 Task: open an excel sheet and write heading  SpendSmartAdd Dates in a column and its values below  '2023-05-01, 2023-05-03, 2023-05-05, 2023-05-10, 2023-05-15, 2023-05-20, 2023-05-25 & 2023-05-31'Add Categories in next column and its values below  Groceries, Dining Out, Transportation, Entertainment, Shopping, Utilities, Health & Miscellaneous. Add Descriptions in next column and its values below  Supermarket, Restaurant, Public Transport, Movie Tickets, Clothing Store, Internet Bill, Pharmacy & Online PurchaseAdd Amountin next column and its values below  $50, $30, $10, $20, $100, $60, $40 & $50Save page  ExpReportsheet
Action: Mouse moved to (57, 209)
Screenshot: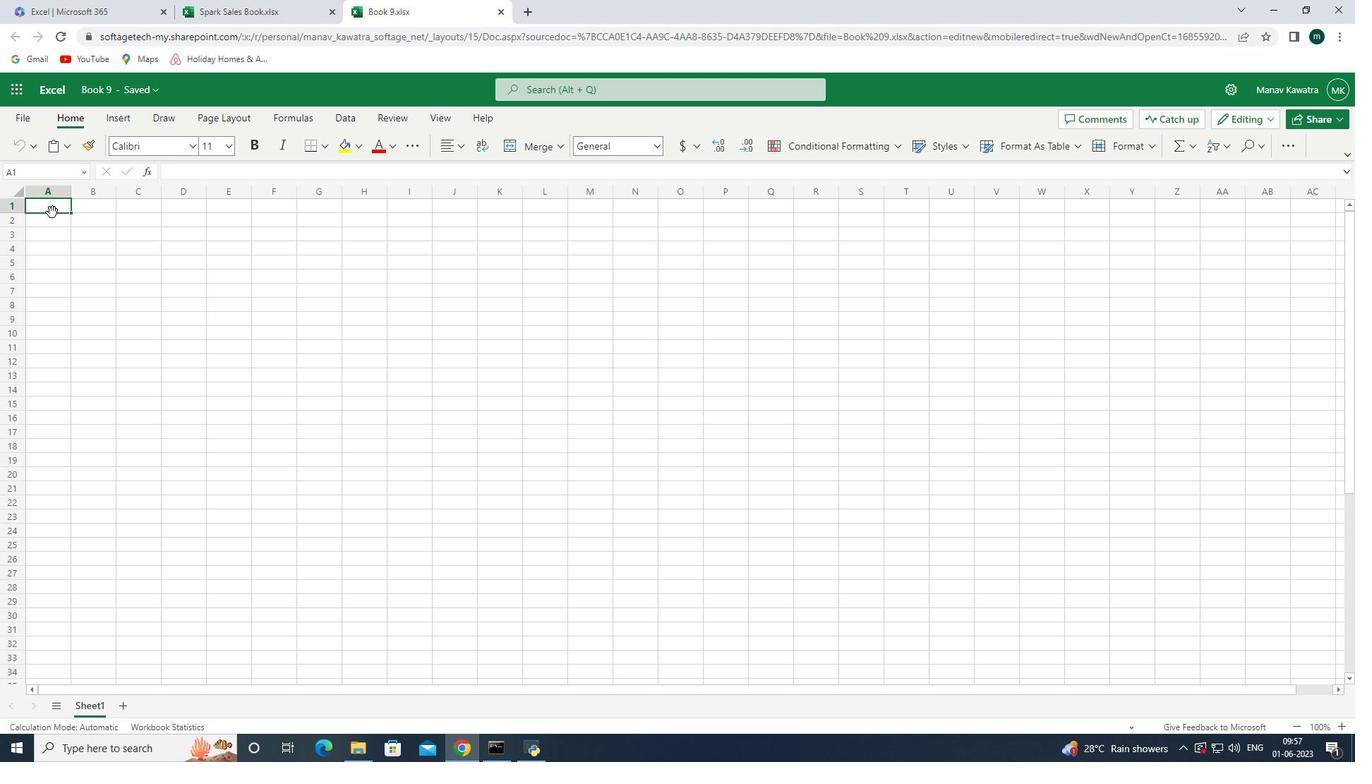 
Action: Mouse pressed left at (57, 209)
Screenshot: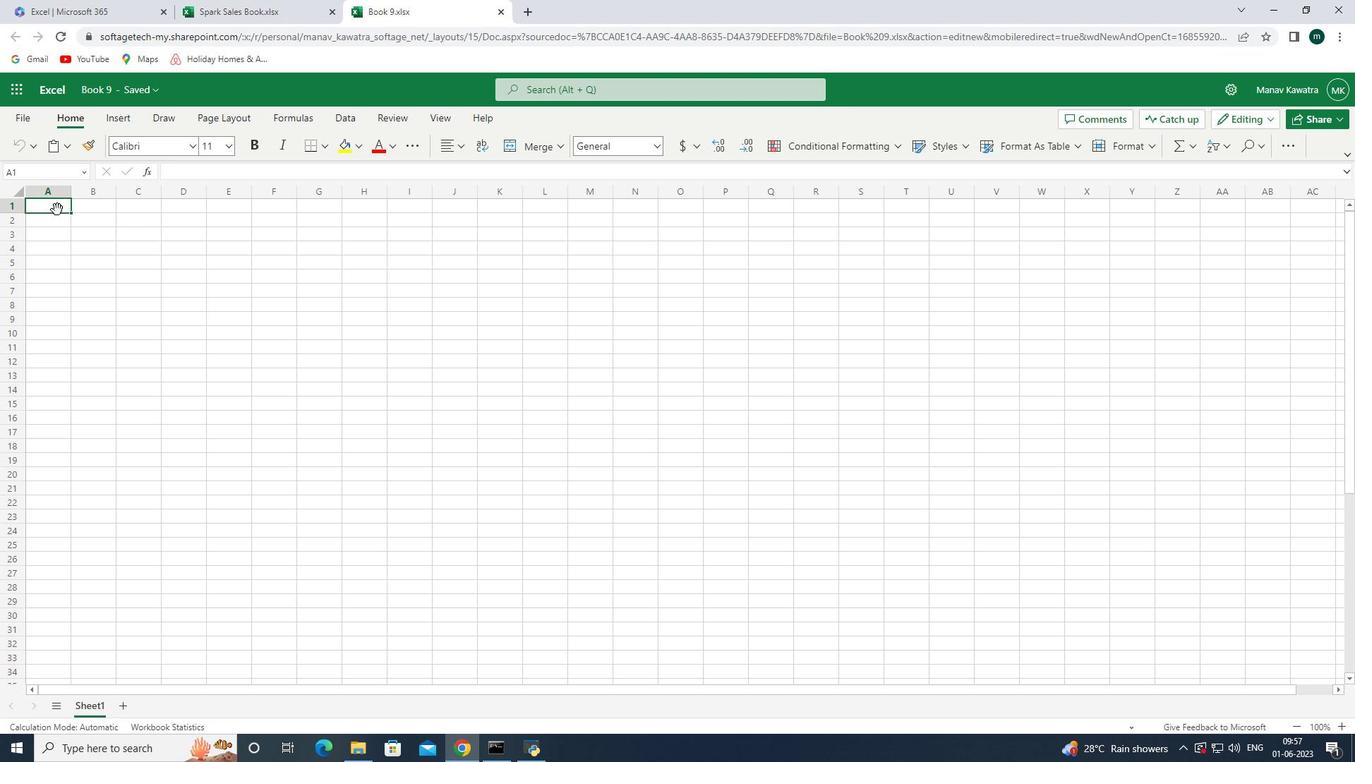 
Action: Mouse moved to (747, 186)
Screenshot: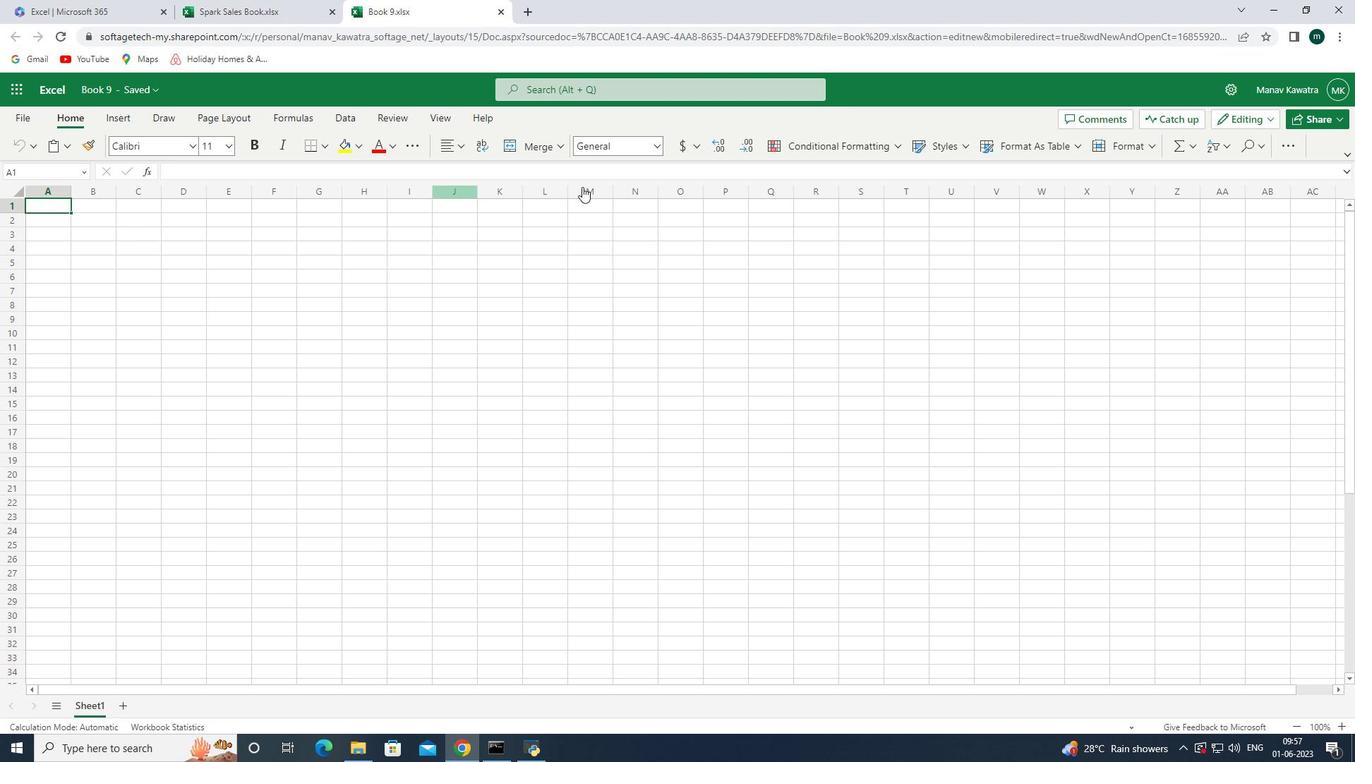 
Action: Key pressed <Key.shift><Key.shift>Spendd<Key.shift><Key.shift><Key.shift><Key.shift><Key.shift><Key.shift><Key.shift><Key.shift><Key.shift><Key.shift><Key.shift><Key.shift><Key.shift><Key.shift><Key.backspace><Key.space><Key.shift><Key.shift><Key.shift><Key.shift><Key.shift><Key.shift><Key.shift><Key.shift><Key.shift><Key.shift><Key.shift><Key.shift>Smart<Key.space><Key.shift><Key.shift><Key.shift><Key.shift><Key.shift><Key.shift><Key.shift><Key.shift><Key.shift><Key.shift><Key.shift><Key.shift><Key.shift><Key.shift><Key.shift><Key.shift><Key.shift><Key.shift><Key.shift><Key.shift><Key.shift><Key.shift><Key.shift><Key.shift><Key.shift><Key.shift><Key.shift><Key.shift><Key.shift><Key.shift><Key.shift><Key.shift><Key.shift><Key.shift><Key.shift>Add<Key.enter><Key.shift><Key.shift><Key.shift><Key.shift><Key.shift><Key.shift><Key.shift><Key.shift><Key.shift><Key.shift><Key.shift><Key.shift><Key.shift><Key.shift><Key.shift><Key.shift><Key.shift><Key.shift><Key.shift><Key.shift><Key.shift><Key.shift><Key.shift><Key.shift><Key.shift><Key.shift><Key.shift><Key.shift><Key.shift><Key.shift><Key.shift><Key.shift><Key.shift><Key.shift><Key.shift><Key.shift><Key.shift><Key.shift><Key.shift><Key.shift><Key.shift><Key.shift><Key.shift><Key.shift><Key.shift><Key.shift><Key.shift><Key.shift><Key.shift><Key.shift><Key.shift><Key.shift><Key.shift><Key.shift><Key.shift><Key.shift><Key.shift><Key.shift><Key.shift><Key.shift><Key.shift><Key.shift><Key.shift><Key.shift><Key.shift><Key.shift><Key.shift><Key.shift><Key.shift><Key.shift><Key.shift><Key.shift><Key.shift><Key.shift><Key.shift><Key.shift><Key.shift><Key.shift><Key.shift><Key.shift><Key.shift><Key.shift><Key.shift><Key.shift><Key.shift><Key.shift><Key.shift><Key.shift><Key.shift><Key.shift><Key.shift><Key.shift><Key.shift><Key.shift><Key.shift><Key.shift><Key.shift><Key.shift><Key.shift><Key.shift><Key.shift><Key.shift><Key.shift><Key.shift><Key.shift><Key.shift><Key.shift><Key.shift><Key.shift><Key.shift><Key.shift><Key.shift><Key.shift><Key.shift><Key.shift><Key.shift><Key.shift><Key.shift><Key.shift><Key.shift><Key.shift><Key.shift><Key.shift><Key.shift><Key.shift><Key.shift><Key.shift><Key.shift>Dates<Key.space><Key.enter>2023-05-01<Key.enter>2020<Key.backspace>
Screenshot: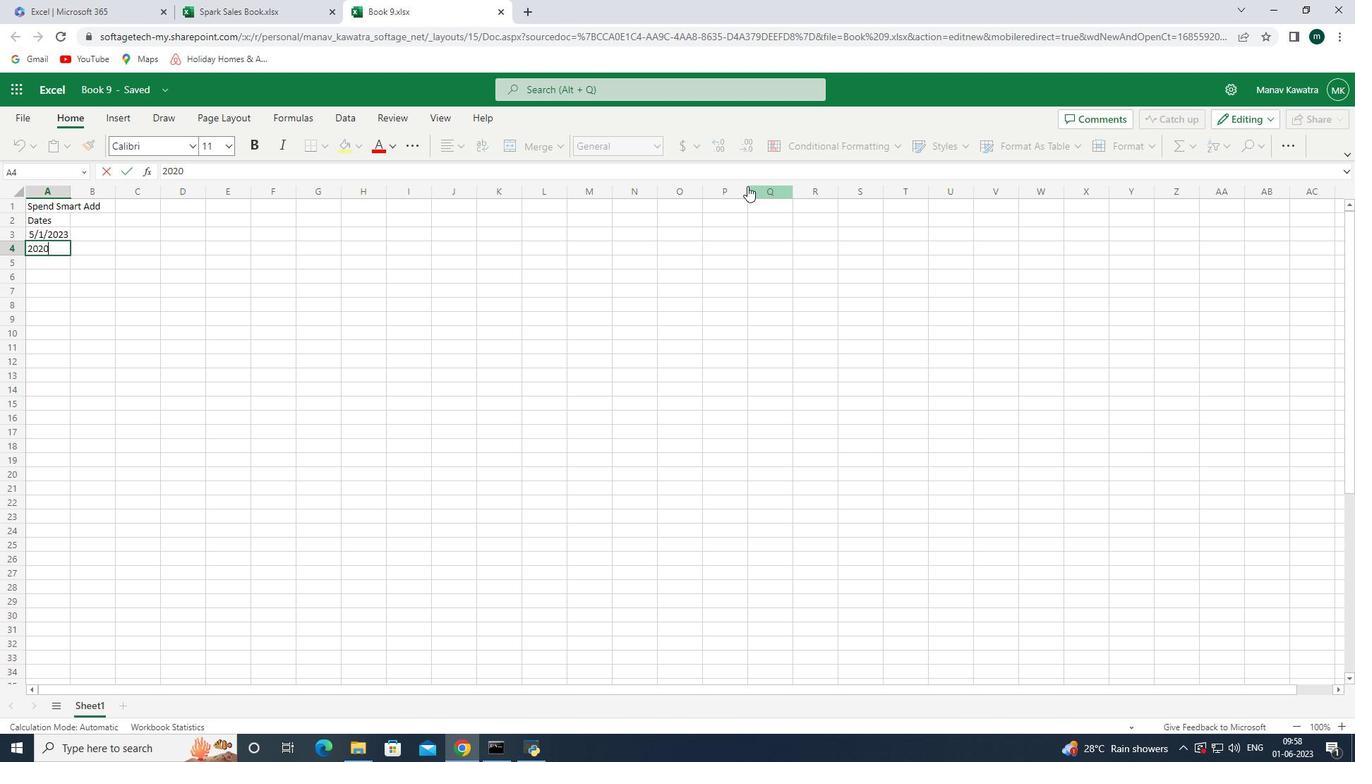 
Action: Mouse moved to (751, 185)
Screenshot: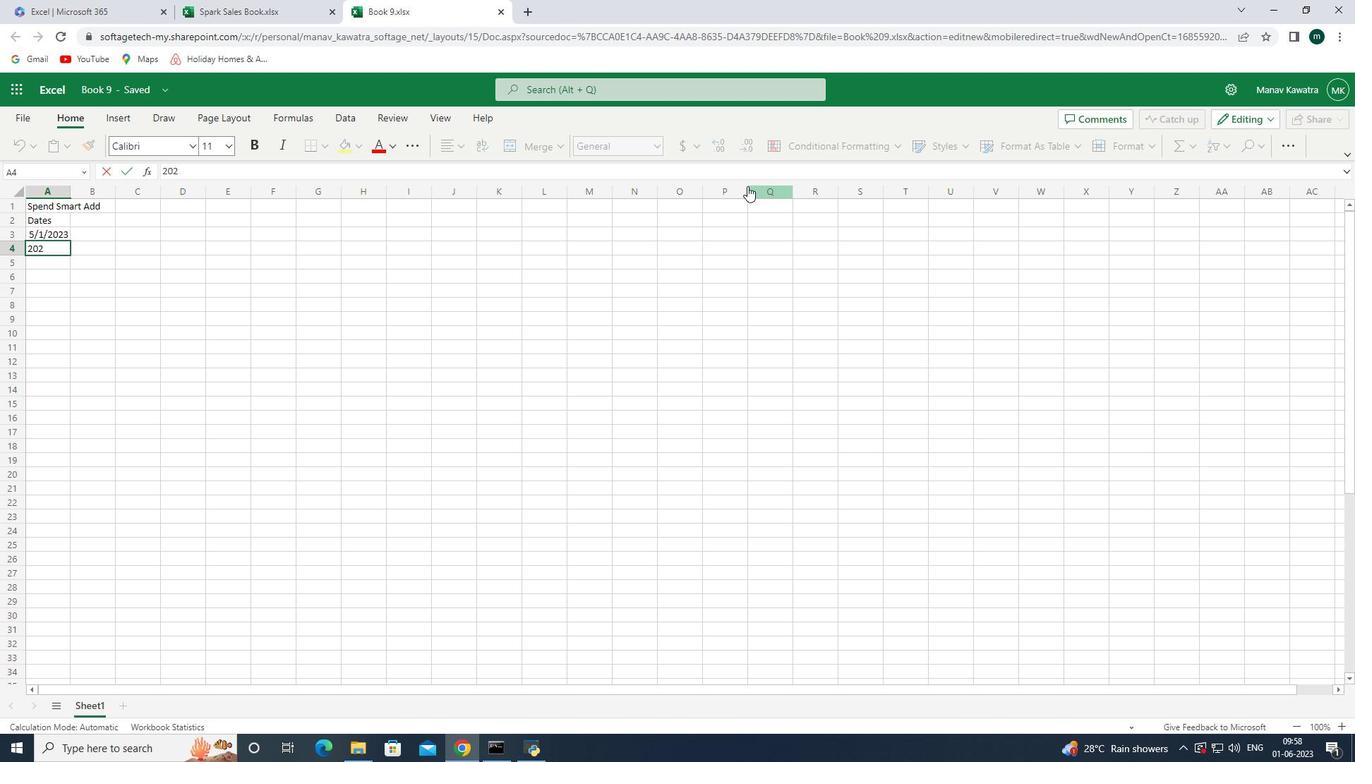 
Action: Key pressed 3-05-03<Key.enter>2023-05-05<Key.enter>2023-05-10<Key.enter>2023-05-15<Key.enter>2023-05-20<Key.enter>2023-05-25<Key.enter>2023-05-31<Key.enter><Key.right><Key.up><Key.up><Key.up><Key.up><Key.up><Key.up><Key.up><Key.up><Key.up><Key.shift><Key.shift><Key.shift><Key.shift><Key.shift><Key.shift><Key.shift><Key.shift>A<Key.backspace><Key.shift><Key.shift>Categories<Key.space><Key.enter><Key.shift><Key.shift><Key.shift><Key.shift><Key.shift><Key.shift><Key.shift><Key.shift><Key.shift><Key.shift><Key.shift><Key.shift><Key.shift><Key.shift><Key.shift><Key.shift><Key.shift><Key.shift><Key.shift><Key.shift><Key.shift><Key.shift><Key.shift>Groceries<Key.space><Key.enter><Key.shift>Dining<Key.space><Key.shift>Out<Key.enter><Key.shift><Key.shift><Key.shift><Key.shift><Key.shift><Key.shift>Transportation<Key.enter><Key.shift><Key.shift><Key.shift><Key.shift>Entertainment\<Key.backspace><Key.enter><Key.shift><Key.shift><Key.shift><Key.shift><Key.shift><Key.shift><Key.shift><Key.shift><Key.shift><Key.shift><Key.shift><Key.shift><Key.shift><Key.shift><Key.shift><Key.shift><Key.shift><Key.shift><Key.shift><Key.shift><Key.shift><Key.shift><Key.shift><Key.shift><Key.shift><Key.shift><Key.shift><Key.shift><Key.shift><Key.shift><Key.shift><Key.shift><Key.shift><Key.shift><Key.shift><Key.shift><Key.shift><Key.shift><Key.shift><Key.shift><Key.shift><Key.shift><Key.shift><Key.shift><Key.shift><Key.shift><Key.shift><Key.shift><Key.shift><Key.shift><Key.shift><Key.shift><Key.shift><Key.shift><Key.shift><Key.shift><Key.shift><Key.shift><Key.shift><Key.shift><Key.shift><Key.shift><Key.shift><Key.shift><Key.shift><Key.shift><Key.shift><Key.shift><Key.shift><Key.shift><Key.shift><Key.shift><Key.shift><Key.shift><Key.shift><Key.shift><Key.shift>Shopping<Key.enter><Key.shift><Key.shift><Key.shift><Key.shift><Key.shift><Key.shift><Key.shift><Key.shift><Key.shift><Key.shift><Key.shift><Key.shift><Key.shift><Key.shift><Key.shift><Key.shift><Key.shift><Key.shift><Key.shift><Key.shift><Key.shift><Key.shift><Key.shift><Key.shift><Key.shift><Key.shift><Key.shift><Key.shift><Key.shift><Key.shift><Key.shift><Key.shift><Key.shift><Key.shift><Key.shift><Key.shift><Key.shift><Key.shift><Key.shift><Key.shift><Key.shift><Key.shift><Key.shift><Key.shift>Utilities<Key.enter><Key.shift>Health<Key.space><Key.shift><Key.shift><Key.shift><Key.shift><Key.enter><Key.shift><Key.shift><Key.shift><Key.shift><Key.shift><Key.shift><Key.shift><Key.shift>Miscelaneous<Key.enter><Key.right><Key.up><Key.up>
Screenshot: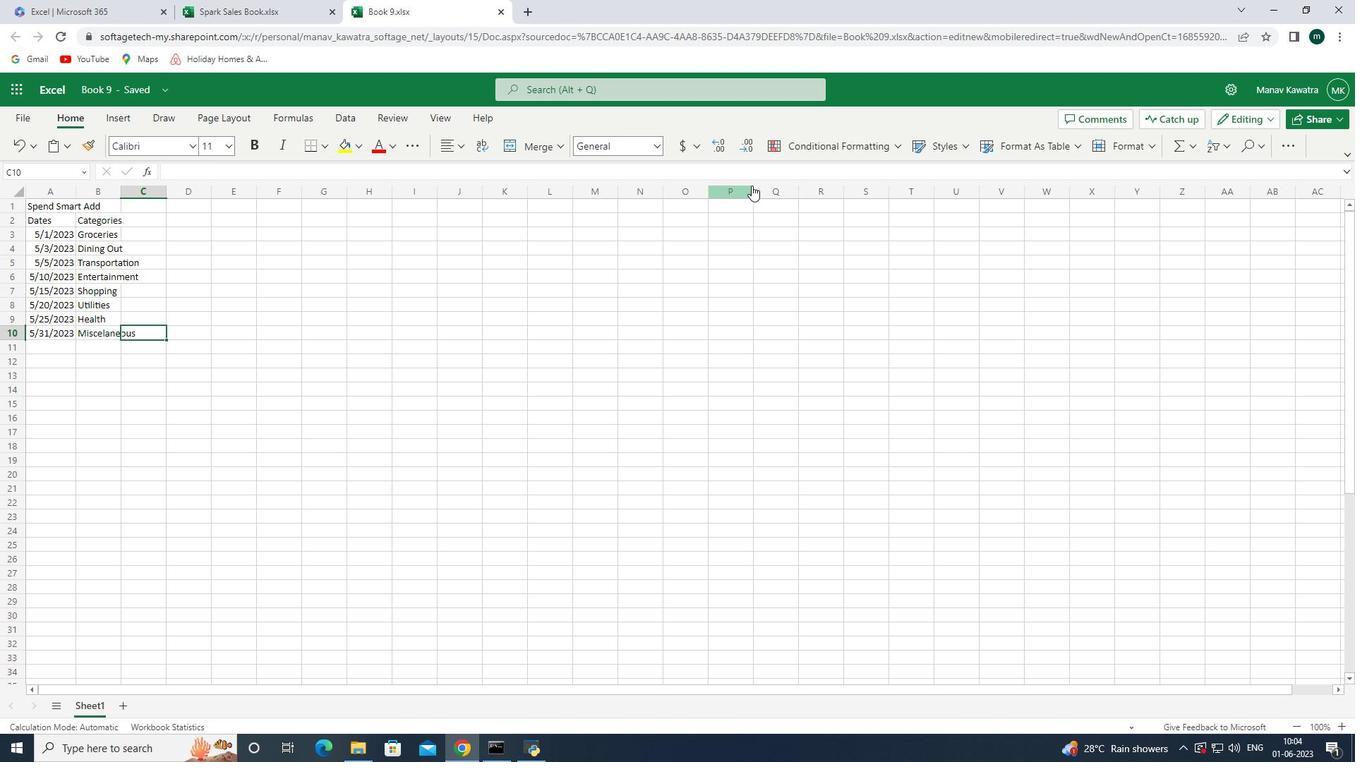 
Action: Mouse moved to (76, 193)
Screenshot: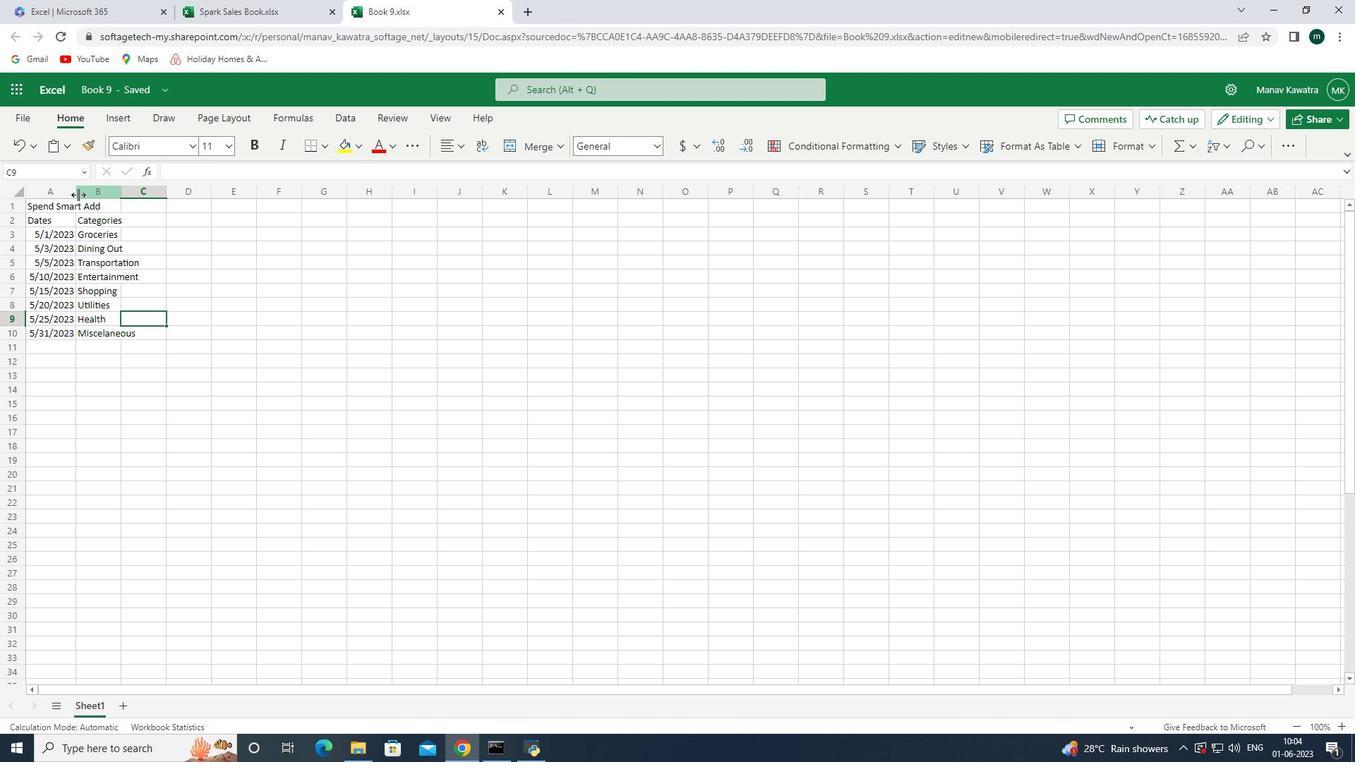 
Action: Mouse pressed left at (76, 193)
Screenshot: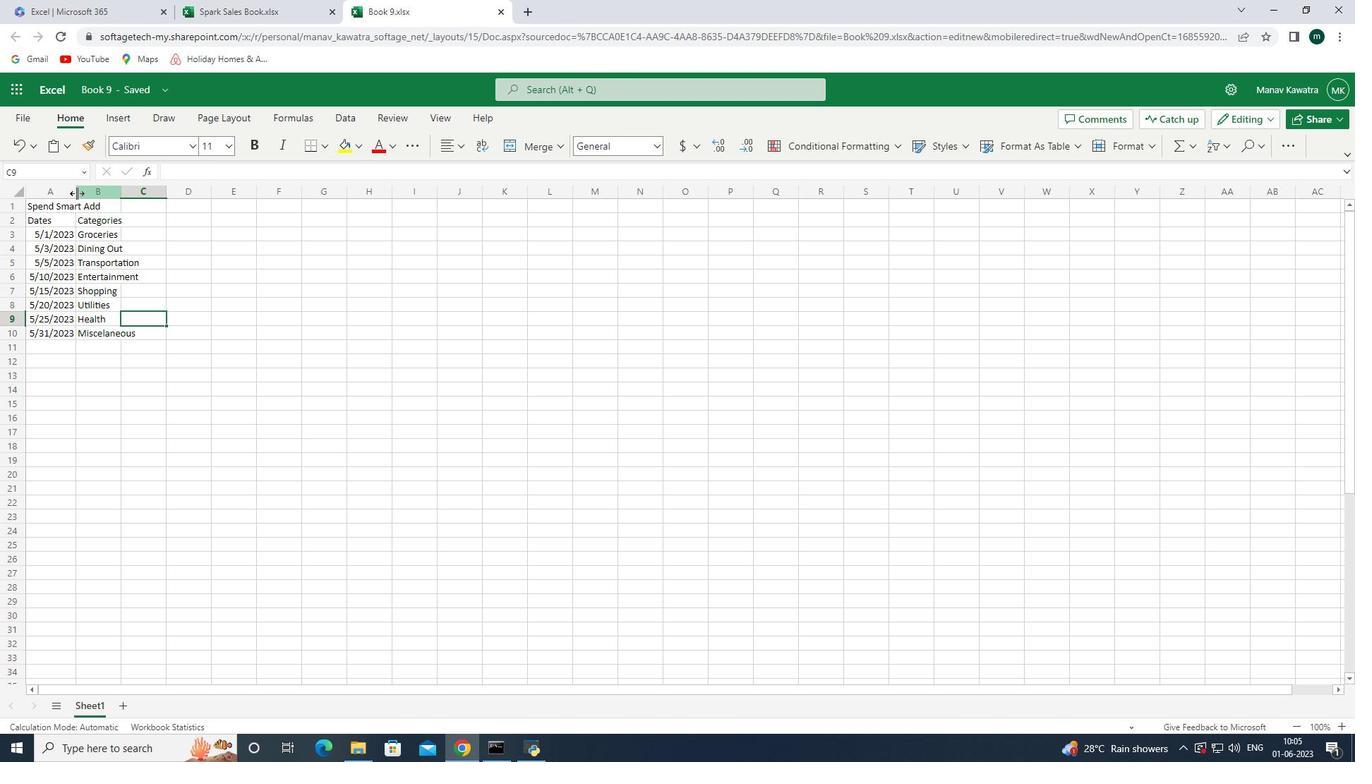 
Action: Mouse pressed left at (76, 193)
Screenshot: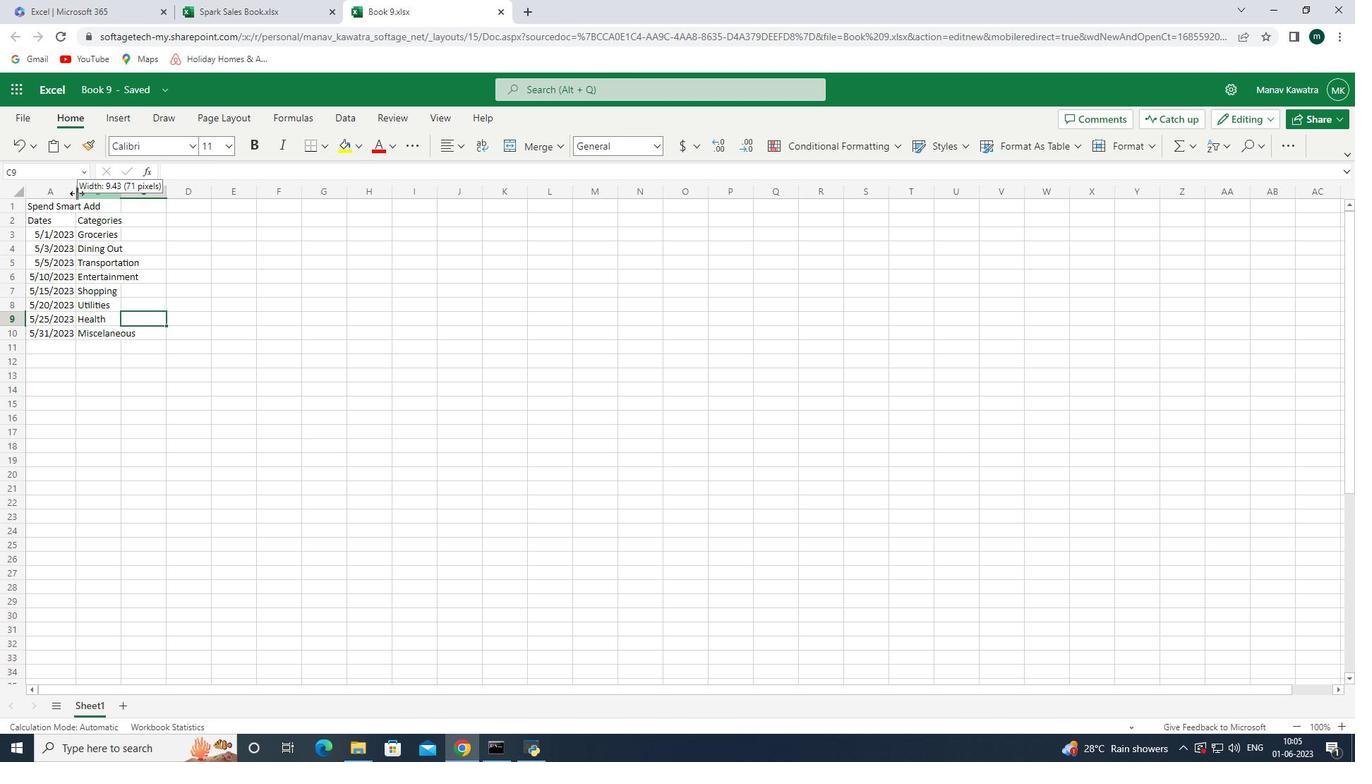 
Action: Mouse moved to (104, 191)
Screenshot: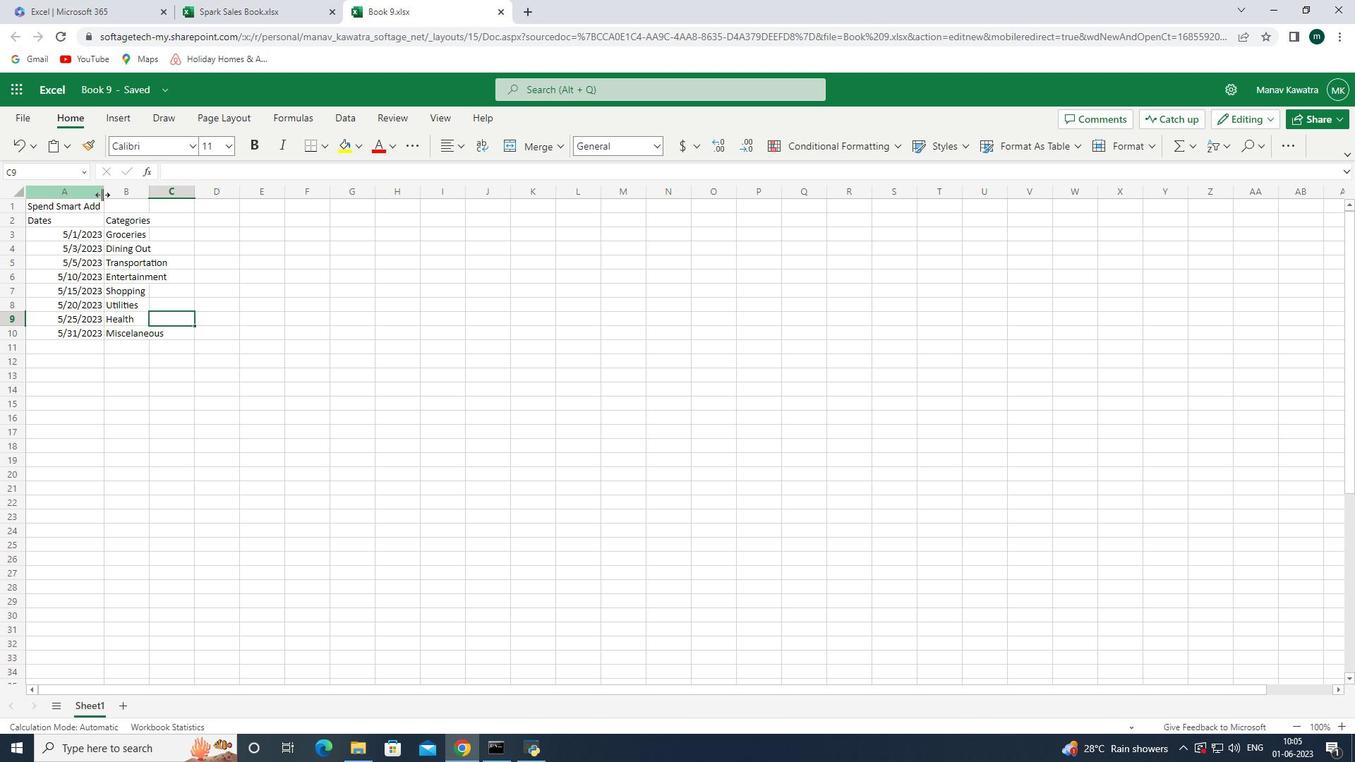 
Action: Mouse pressed left at (104, 191)
Screenshot: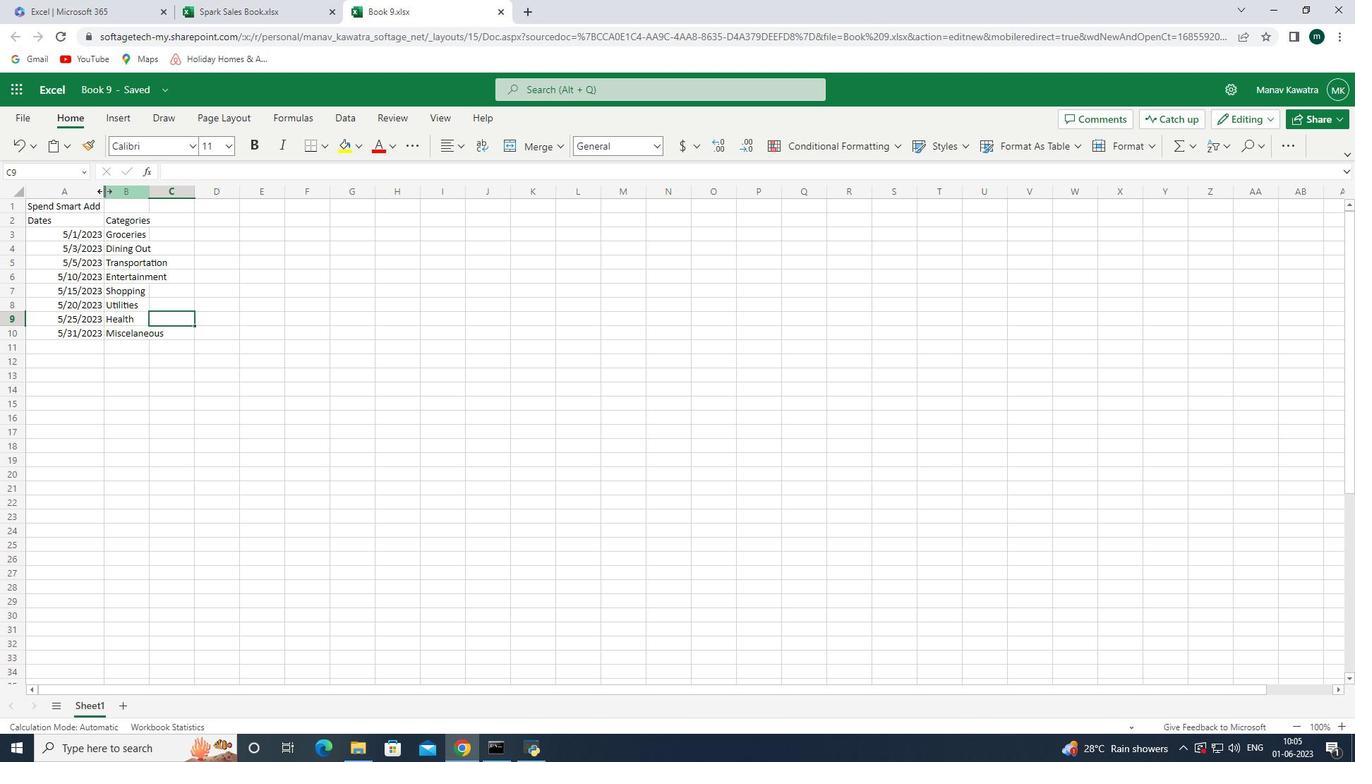 
Action: Mouse moved to (90, 189)
Screenshot: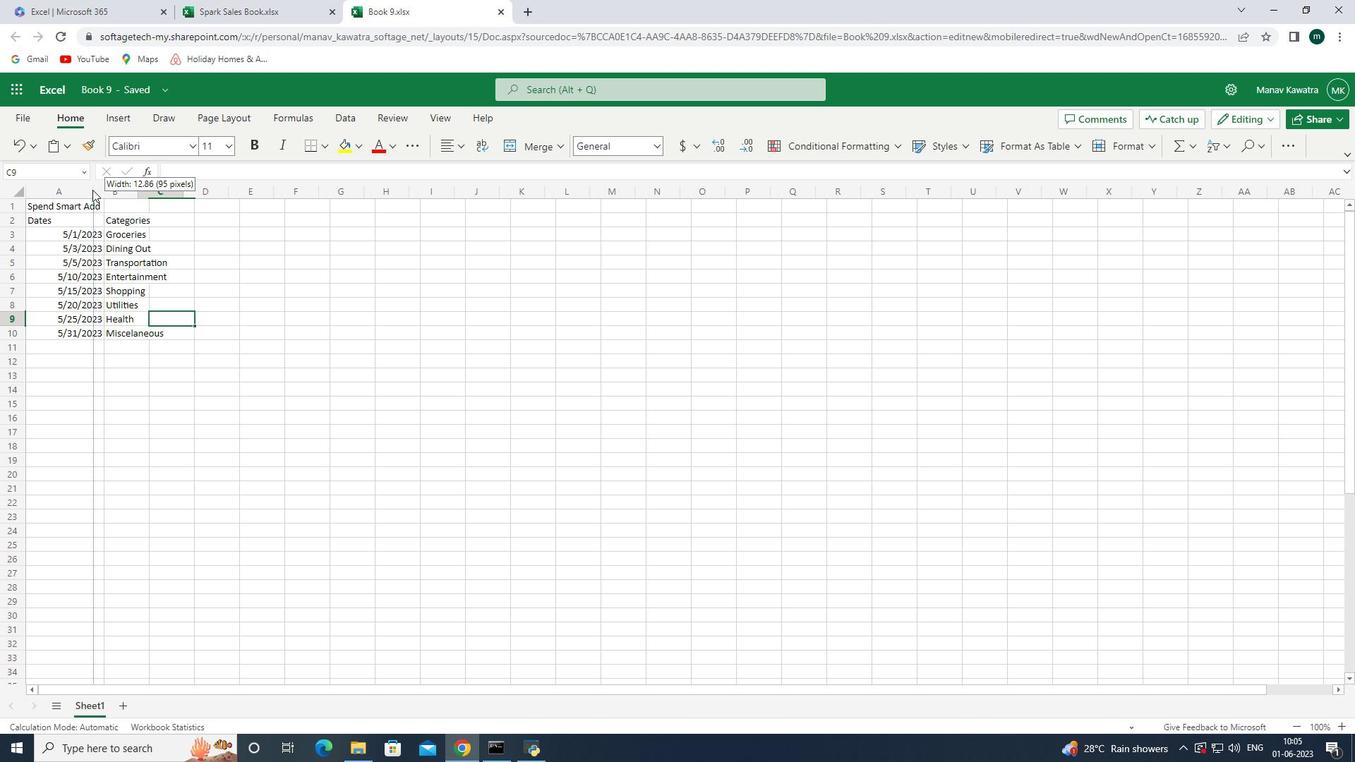 
Action: Mouse pressed left at (90, 189)
Screenshot: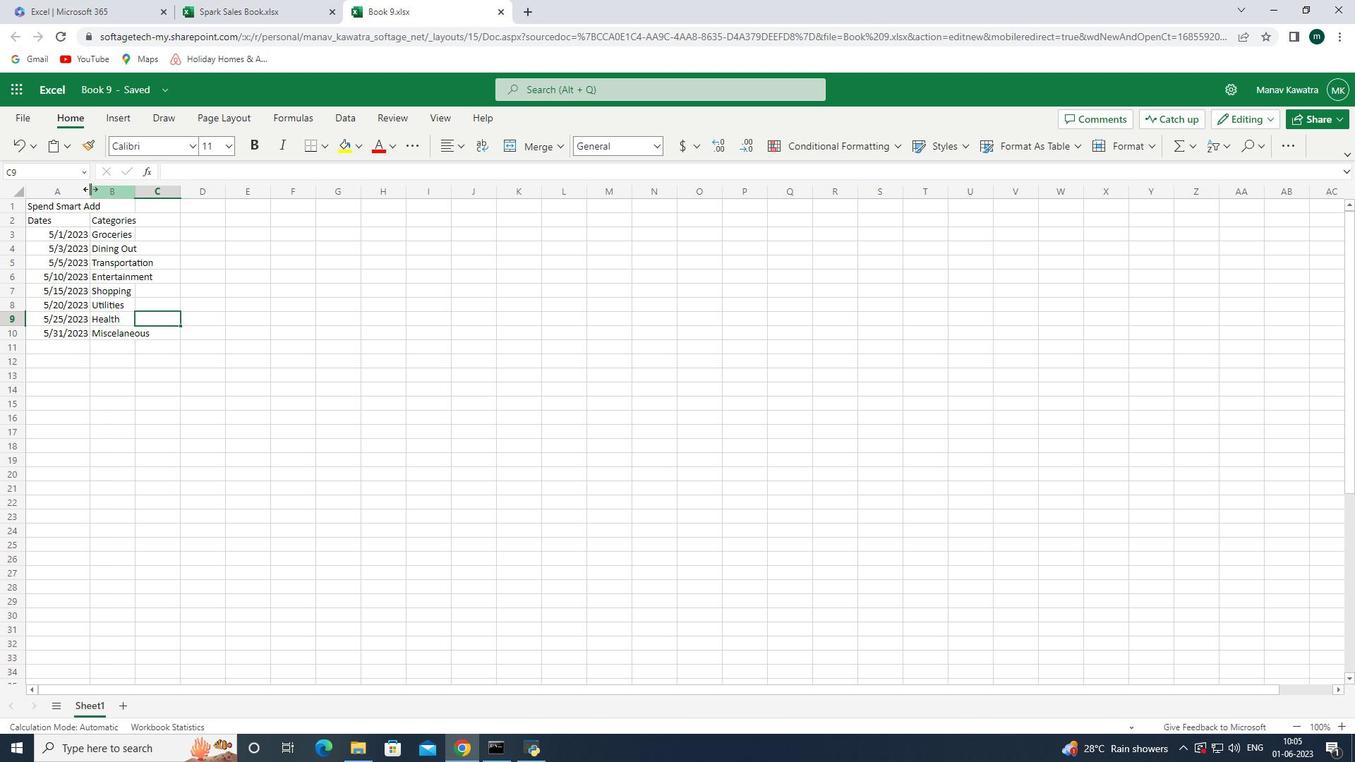 
Action: Mouse moved to (129, 189)
Screenshot: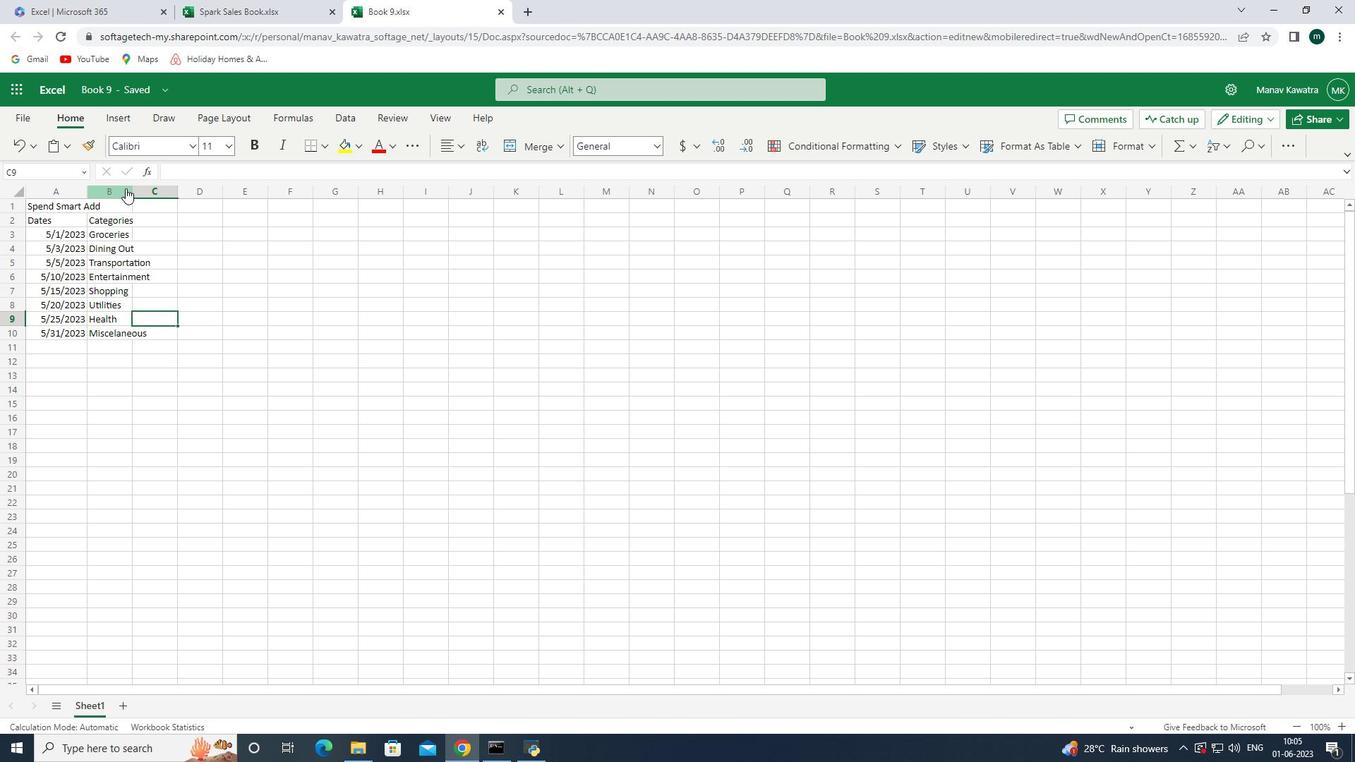 
Action: Mouse pressed left at (129, 189)
Screenshot: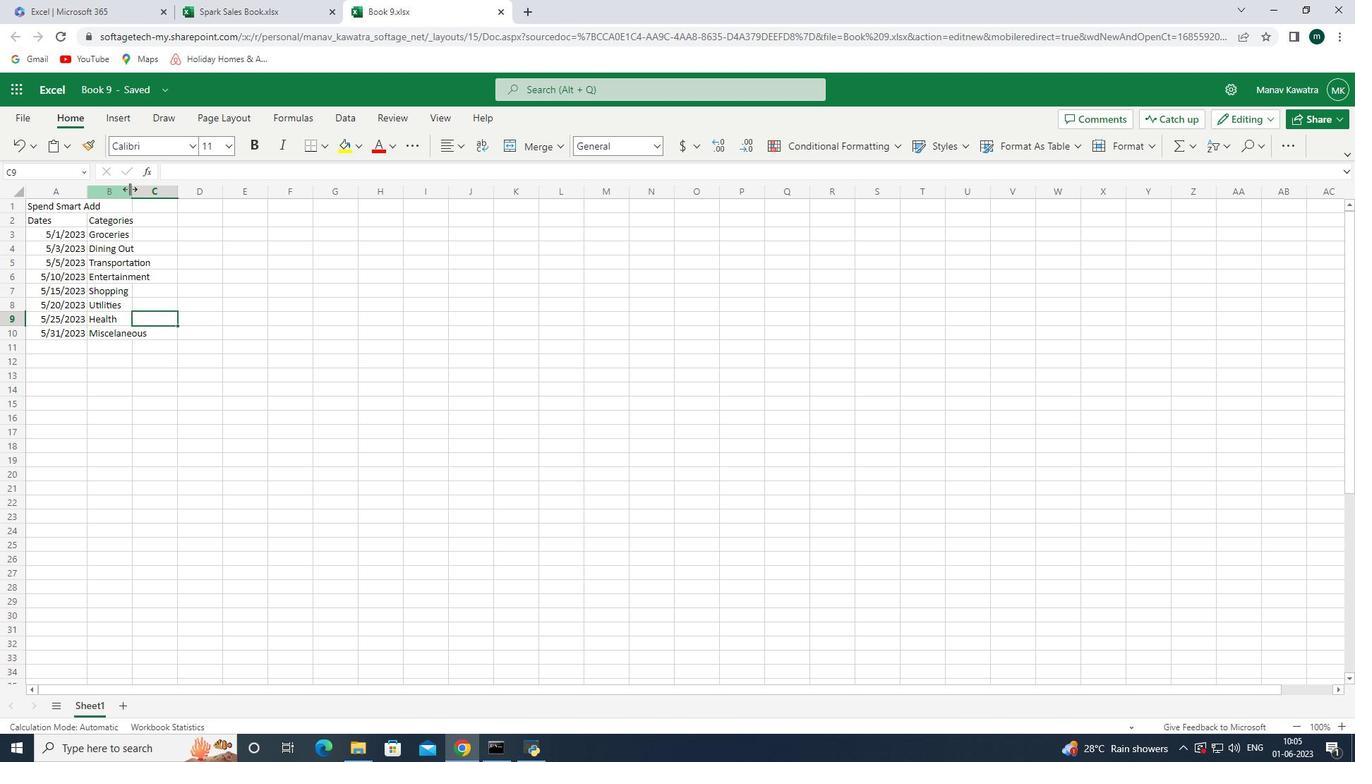 
Action: Mouse pressed left at (129, 189)
Screenshot: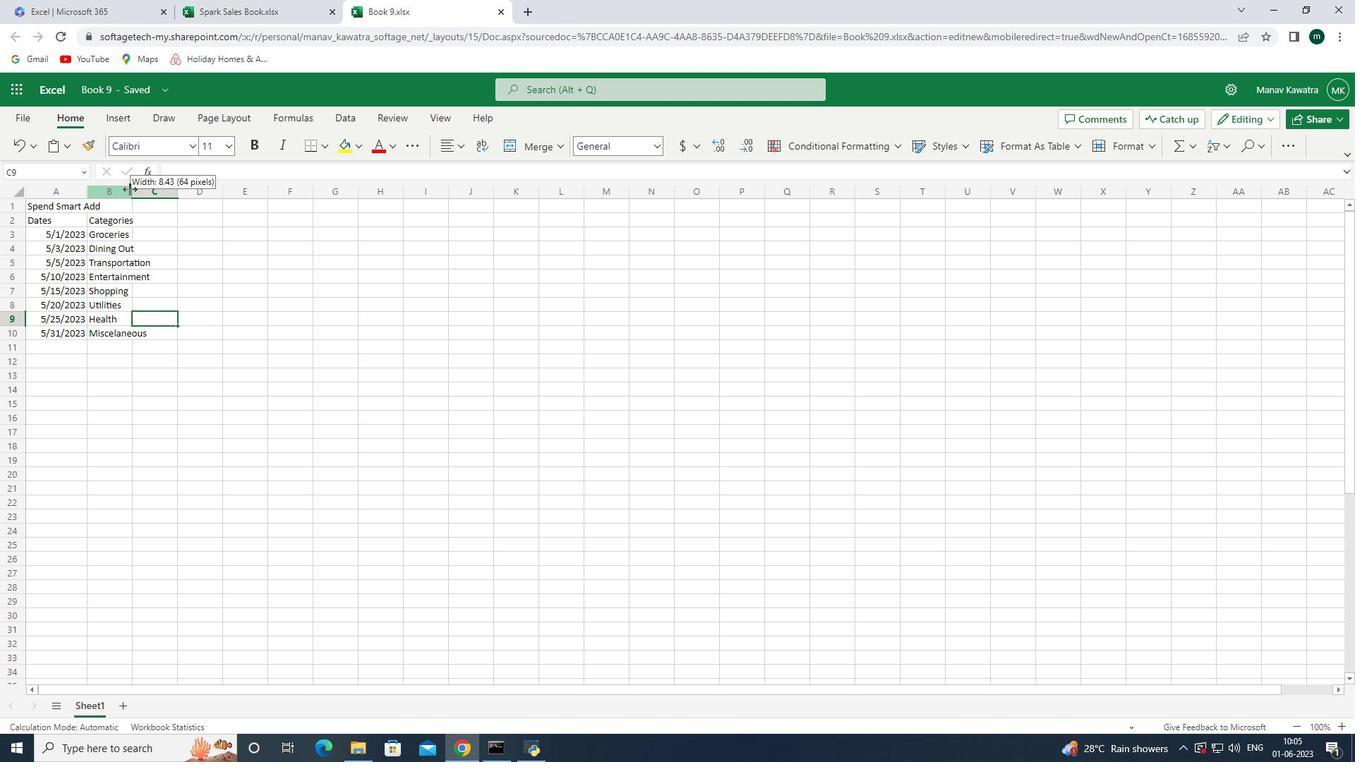 
Action: Mouse moved to (169, 215)
Screenshot: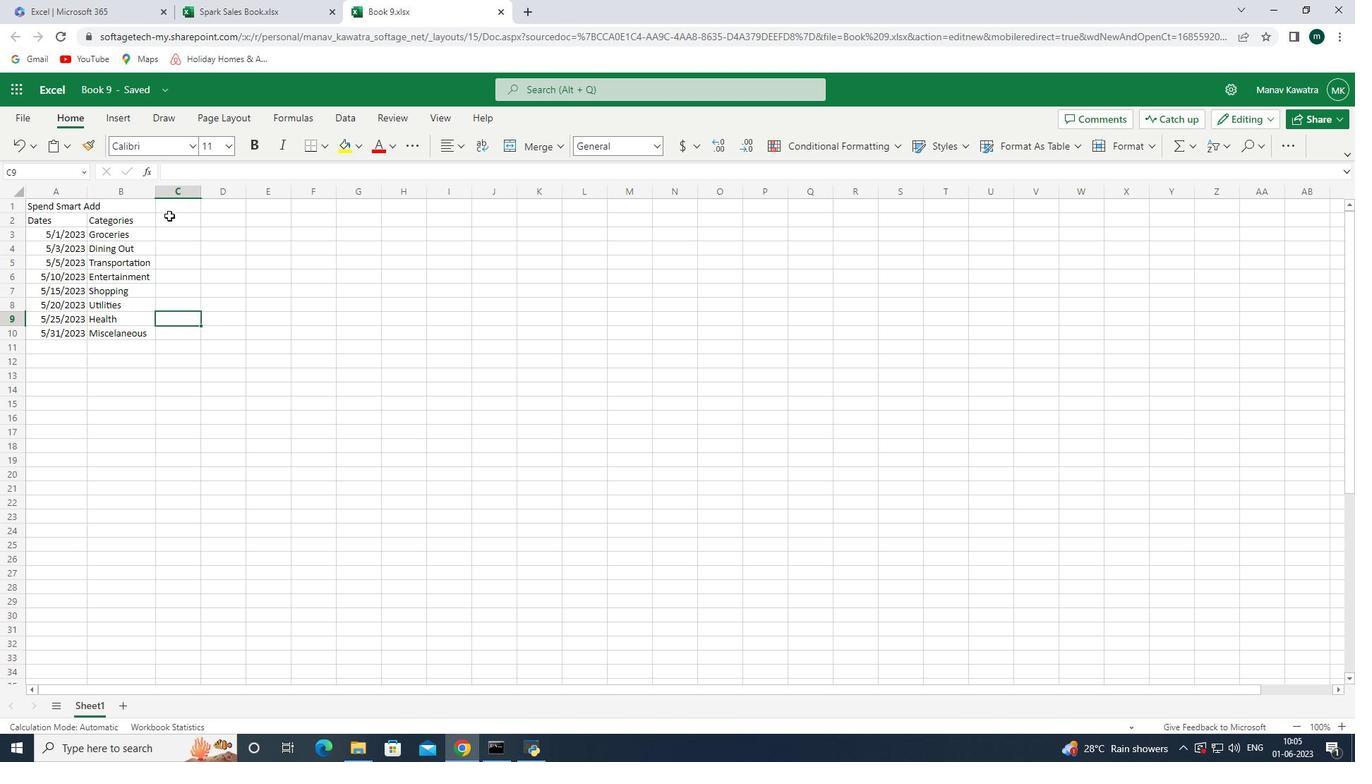 
Action: Mouse pressed left at (169, 215)
Screenshot: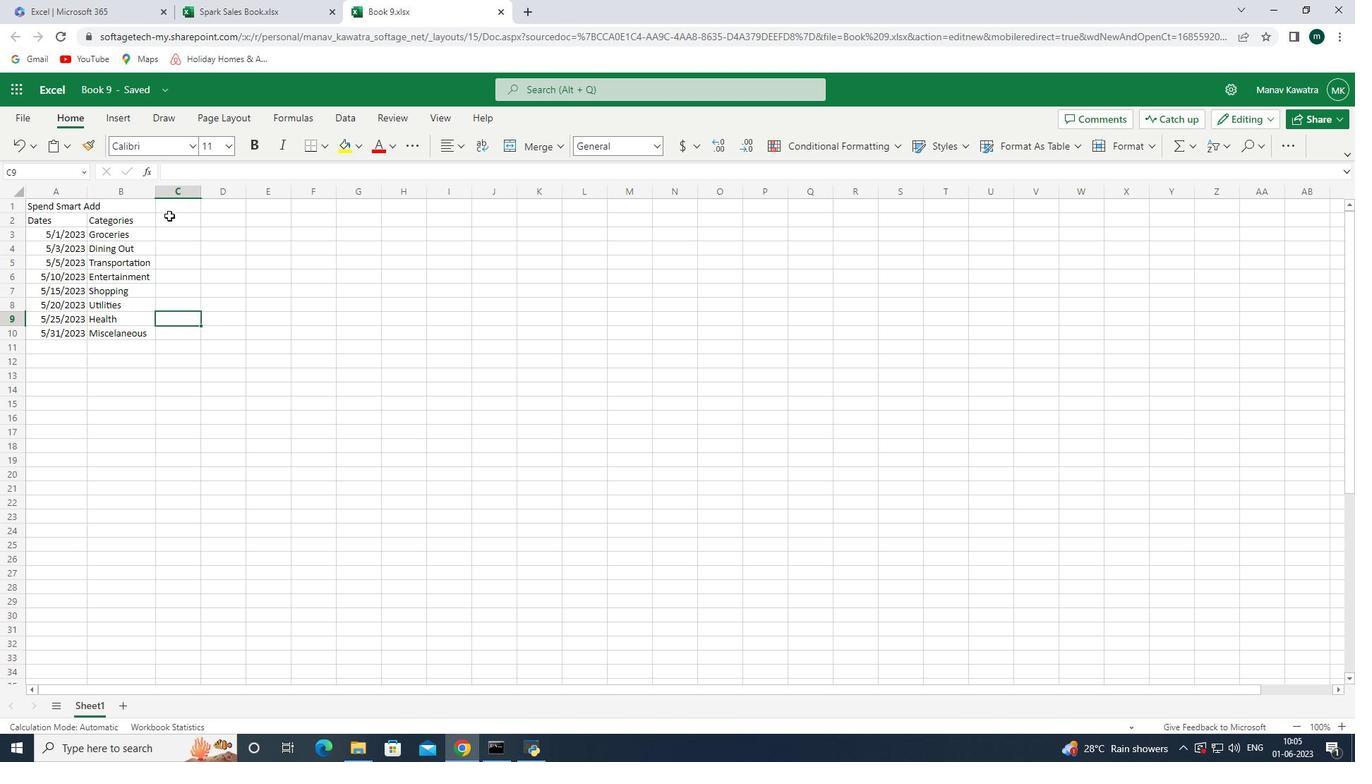
Action: Key pressed <Key.down><Key.up><Key.down><Key.up><Key.shift><Key.shift><Key.shift><Key.shift><Key.shift><Key.shift><Key.shift><Key.shift><Key.shift><Key.shift><Key.shift><Key.shift><Key.shift><Key.shift><Key.shift><Key.shift><Key.shift><Key.shift><Key.shift><Key.shift><Key.shift><Key.shift><Key.shift><Key.shift><Key.shift><Key.shift><Key.shift><Key.shift><Key.shift><Key.shift><Key.shift><Key.shift><Key.shift><Key.shift><Key.shift><Key.shift><Key.shift><Key.shift><Key.shift><Key.shift><Key.shift><Key.shift><Key.shift><Key.shift><Key.shift><Key.shift><Key.shift><Key.shift><Key.shift><Key.shift><Key.shift><Key.shift><Key.shift>Descripion<Key.space><Key.backspace>s<Key.enter><Key.shift>Supermarket<Key.space><Key.enter><Key.shift><Key.shift><Key.shift><Key.shift><Key.shift><Key.shift><Key.shift><Key.shift>Rsta<Key.backspace><Key.backspace><Key.backspace>estaurant<Key.enter><Key.shift>Public<Key.space><Key.enter>
Screenshot: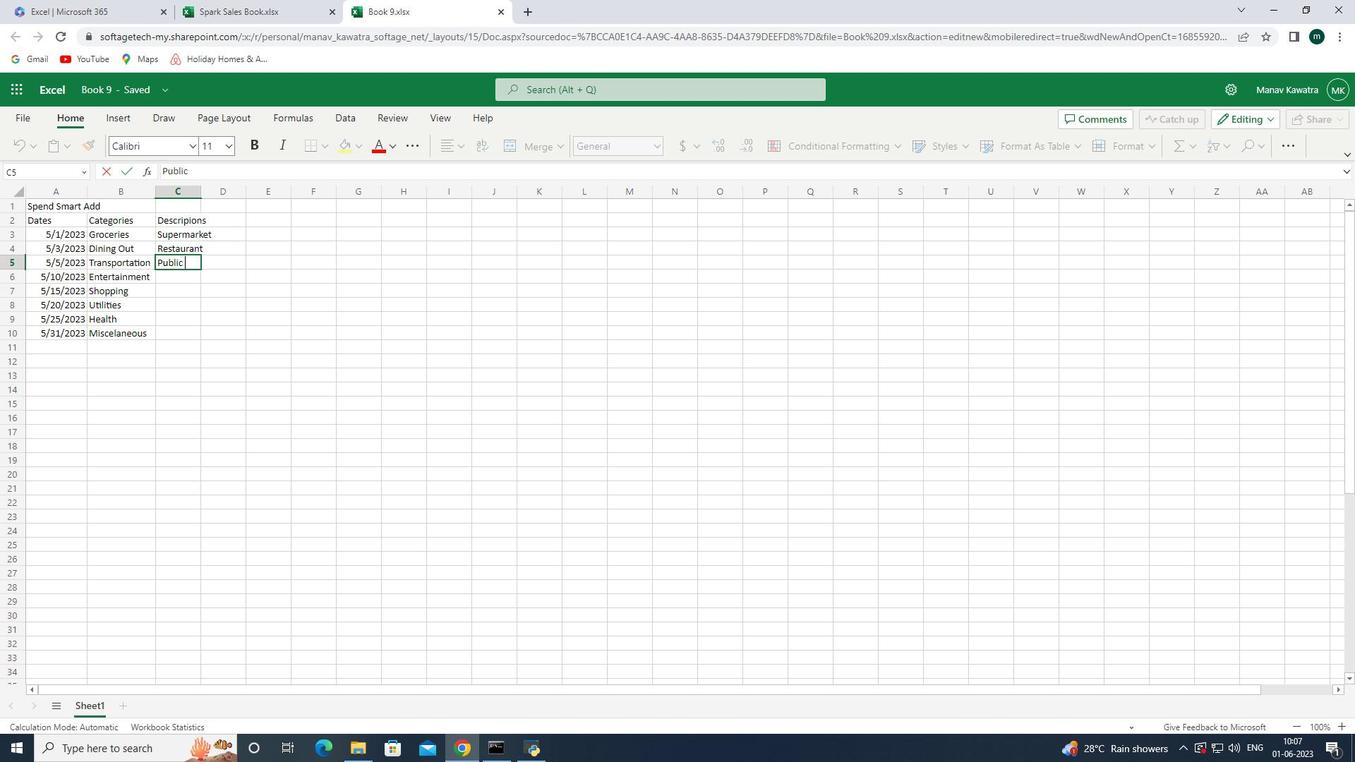 
Action: Mouse moved to (419, 141)
Screenshot: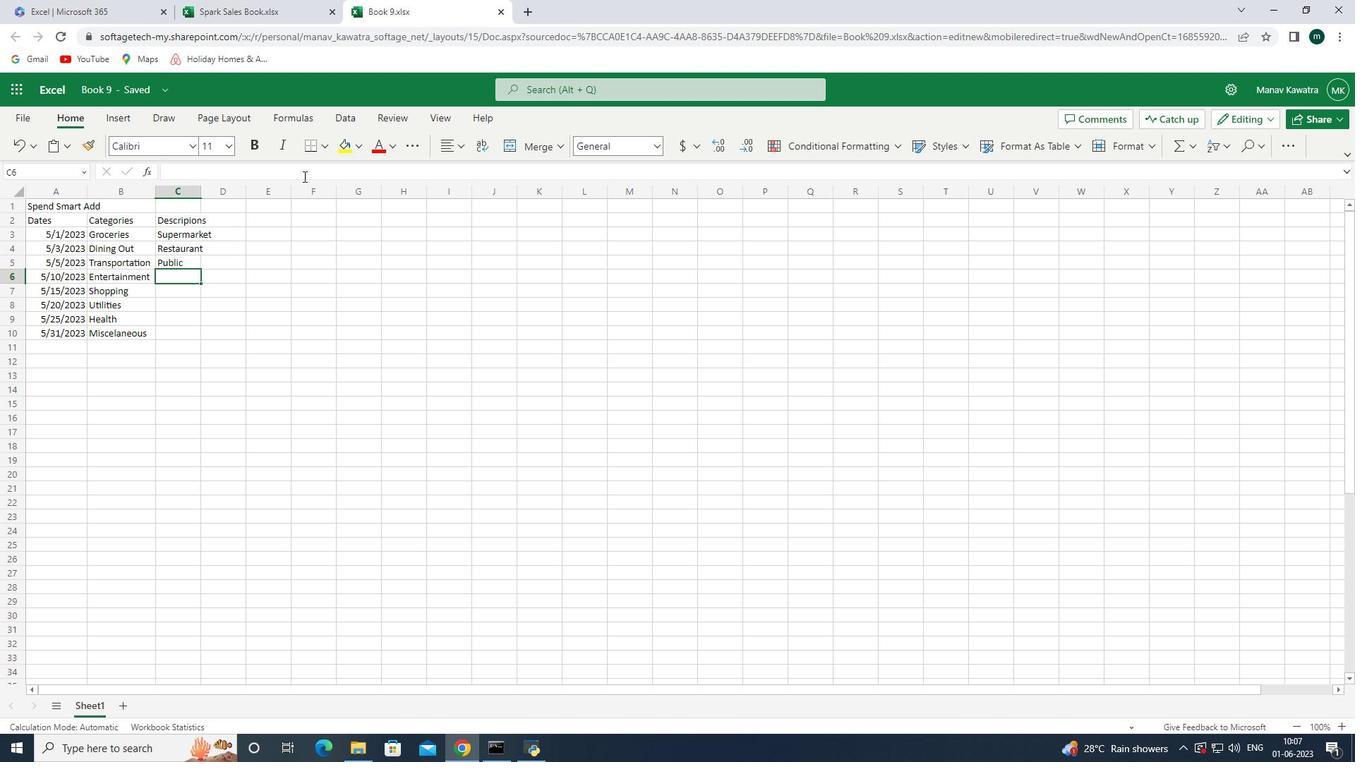 
Action: Key pressed <Key.down><Key.up><Key.up><Key.enter><Key.up>
Screenshot: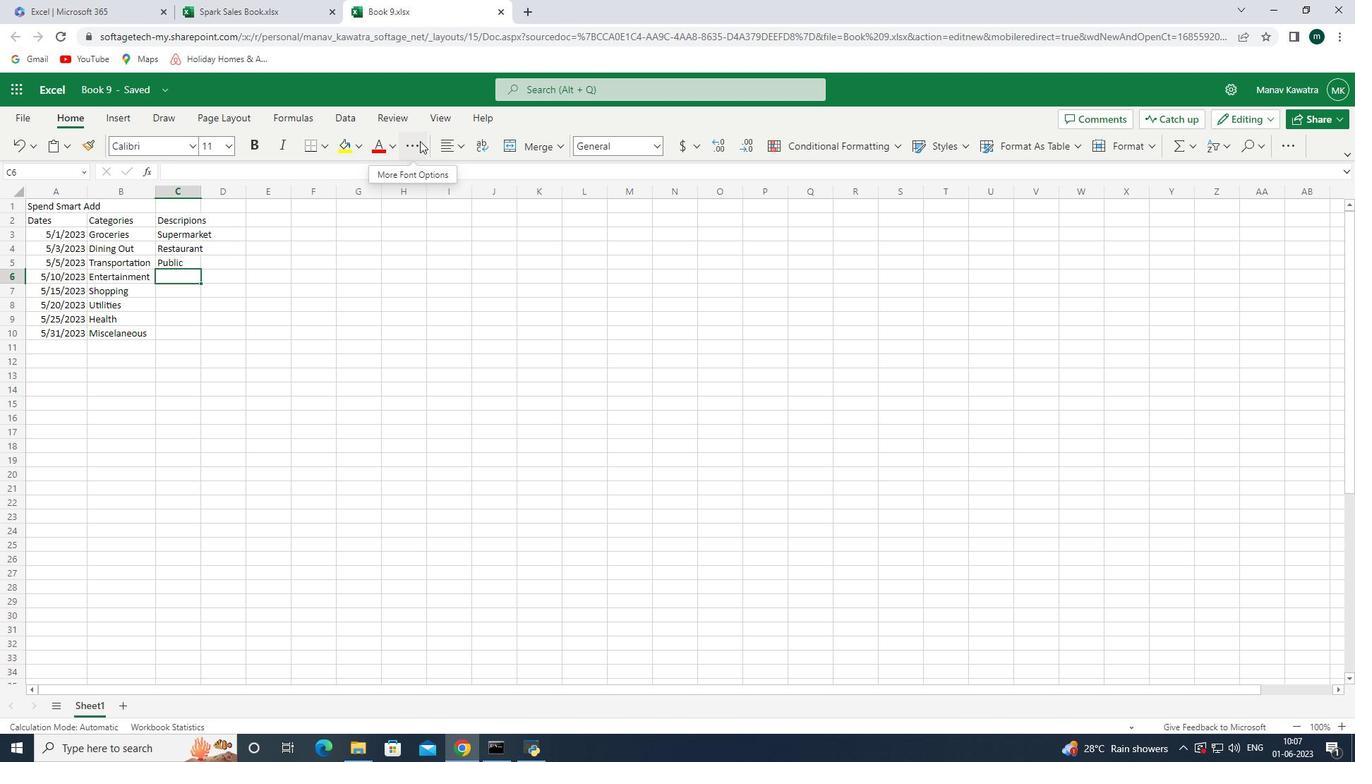 
Action: Mouse moved to (199, 266)
Screenshot: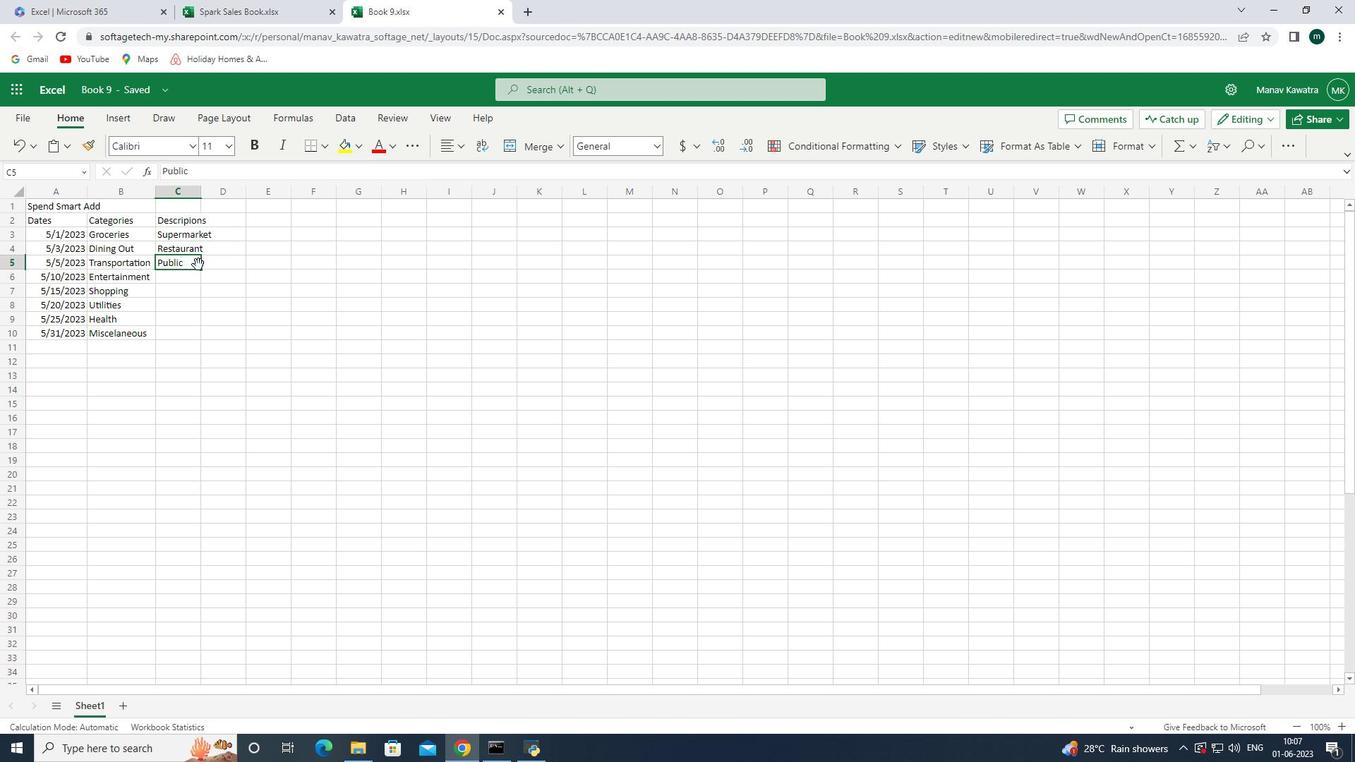 
Action: Mouse pressed left at (199, 266)
Screenshot: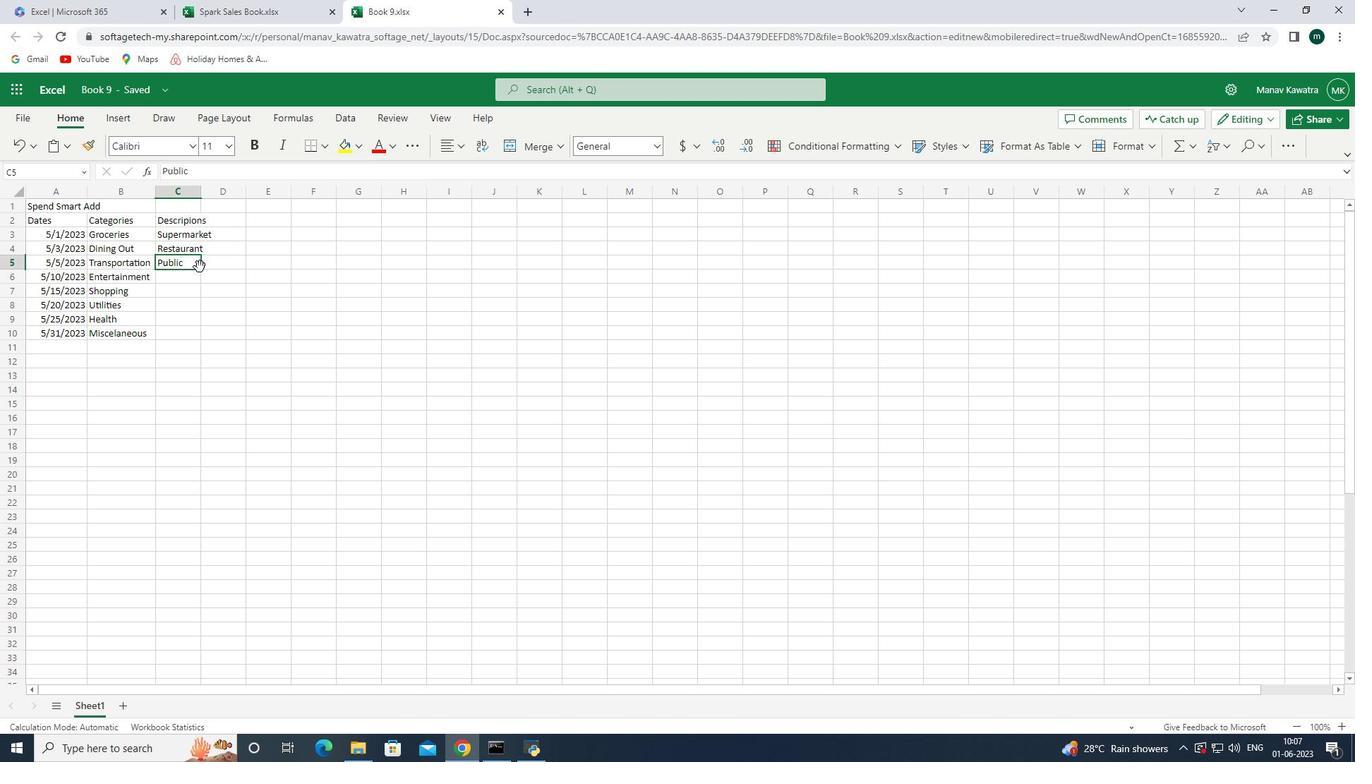 
Action: Mouse pressed left at (199, 266)
Screenshot: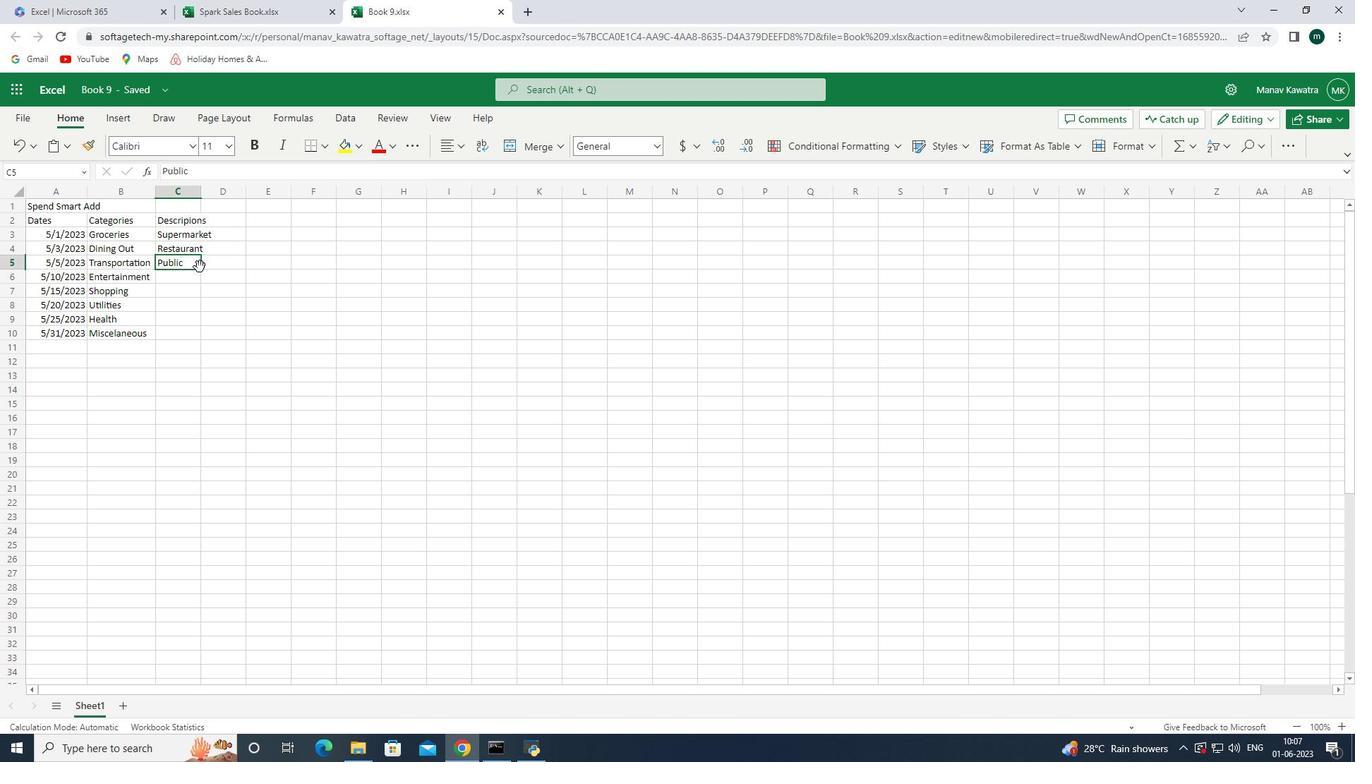 
Action: Mouse moved to (194, 264)
Screenshot: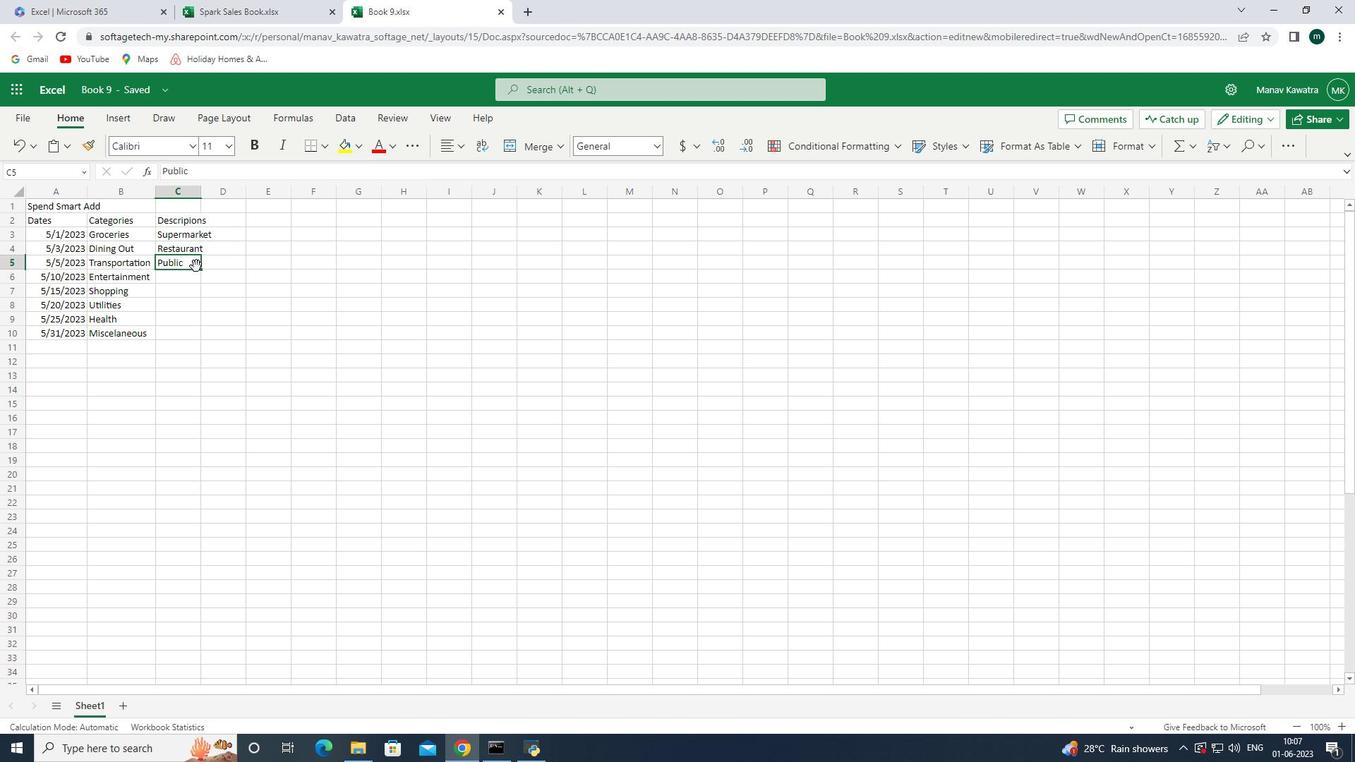 
Action: Mouse pressed left at (194, 264)
Screenshot: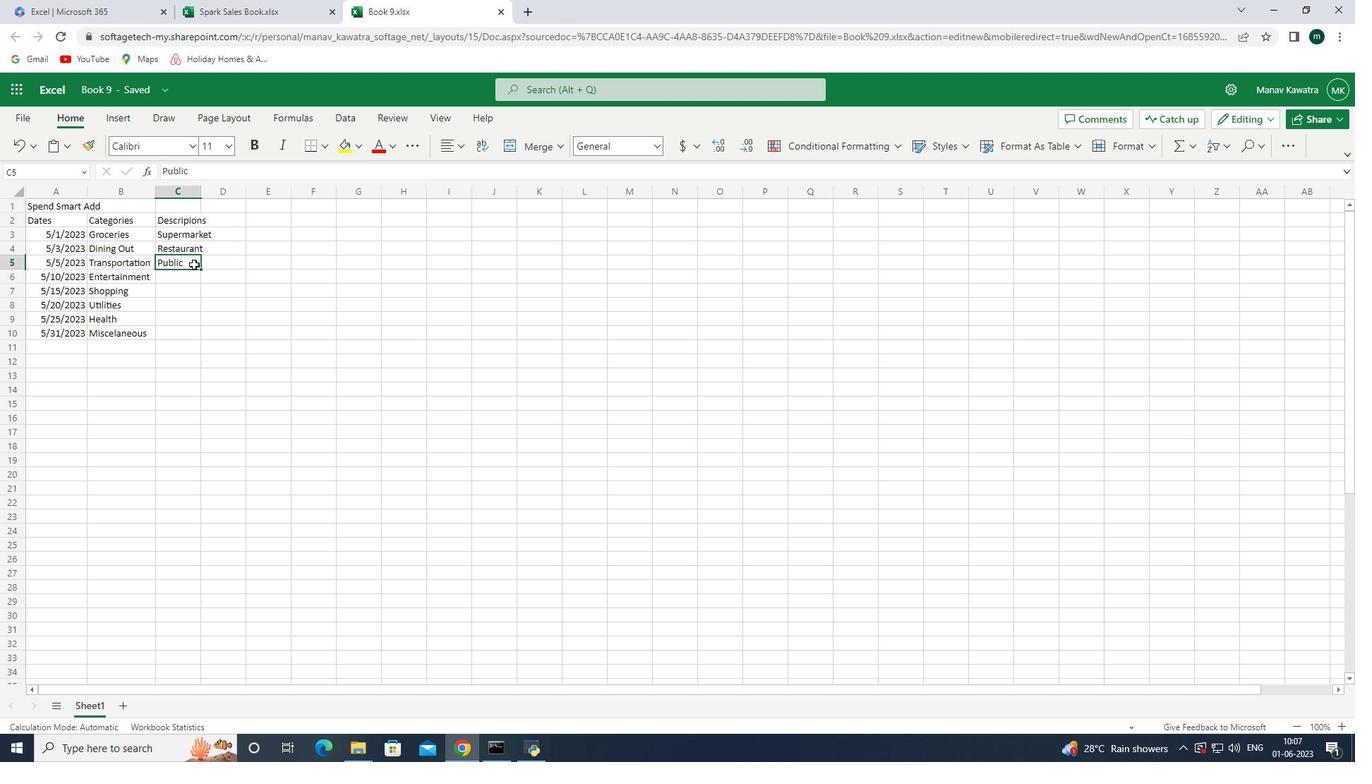 
Action: Mouse moved to (192, 264)
Screenshot: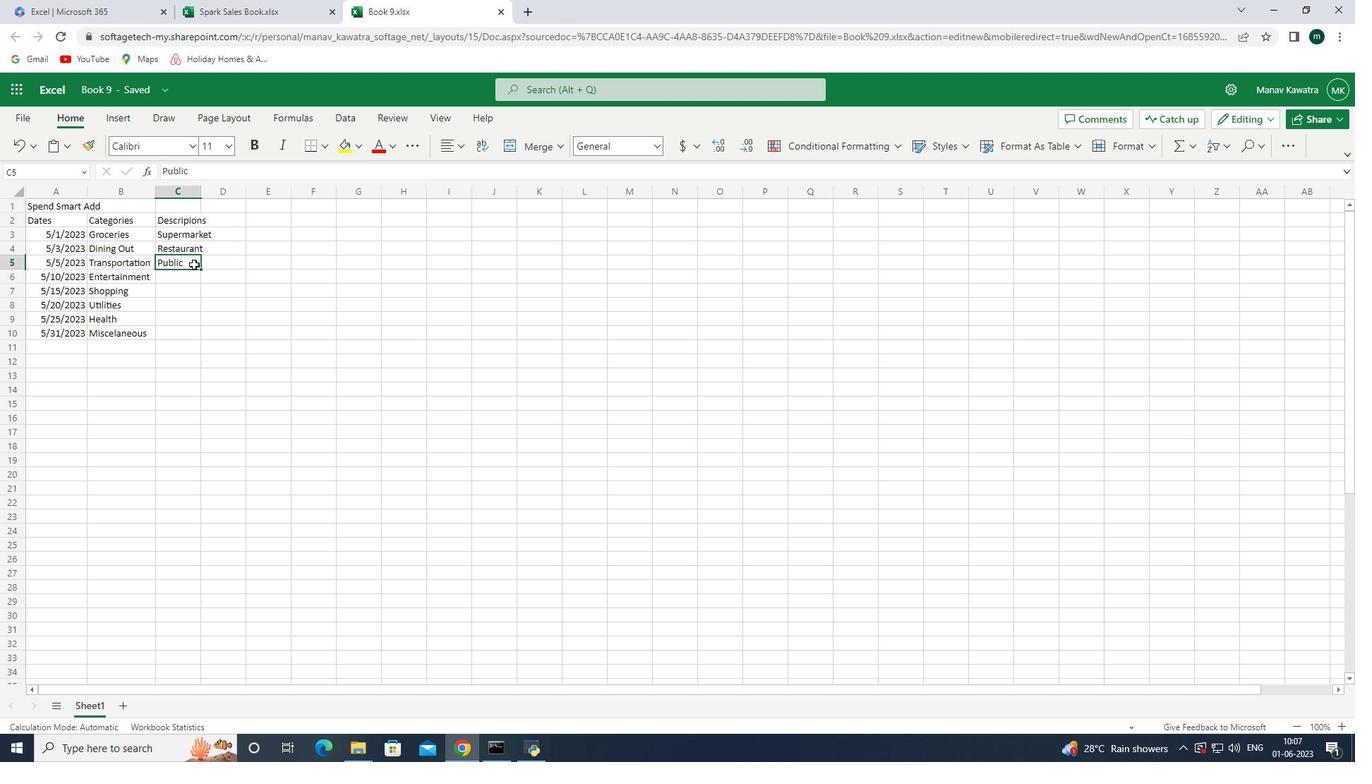 
Action: Mouse pressed left at (192, 264)
Screenshot: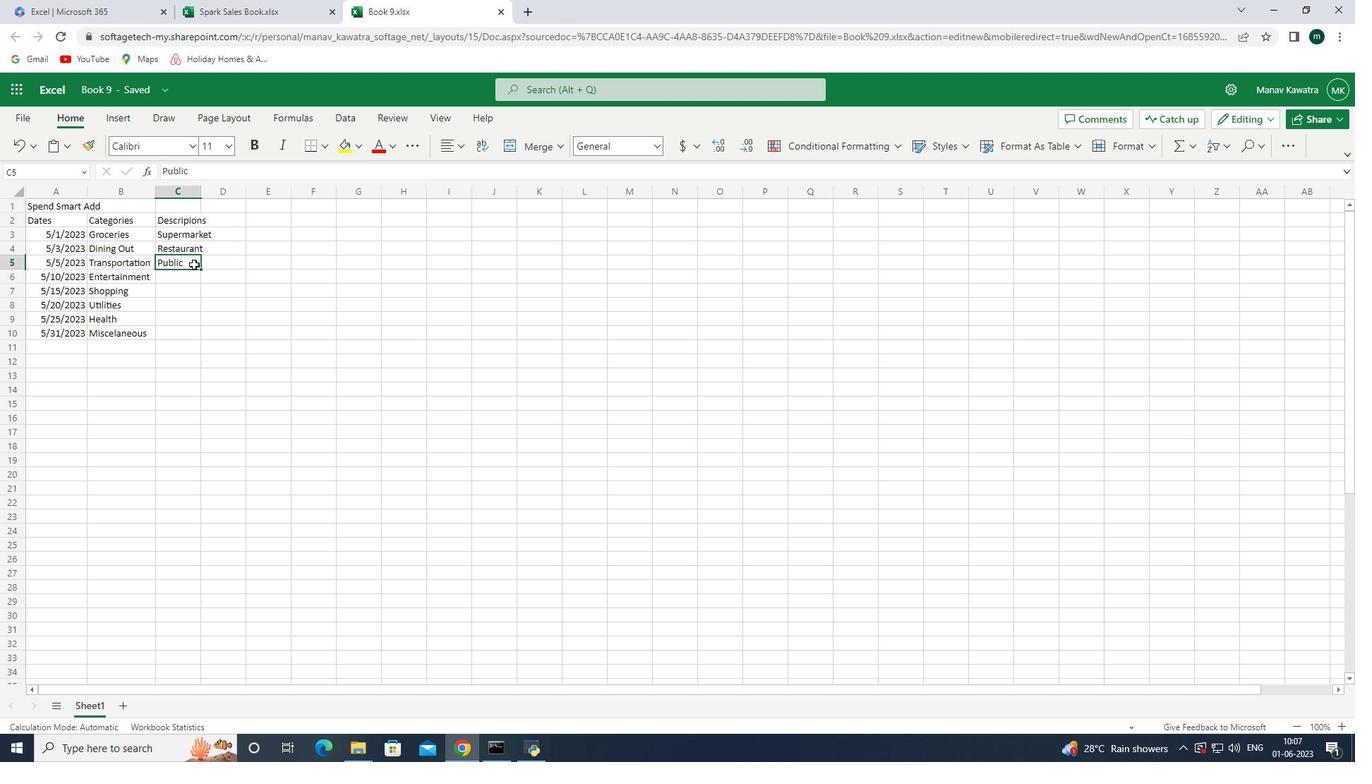 
Action: Mouse moved to (720, 160)
Screenshot: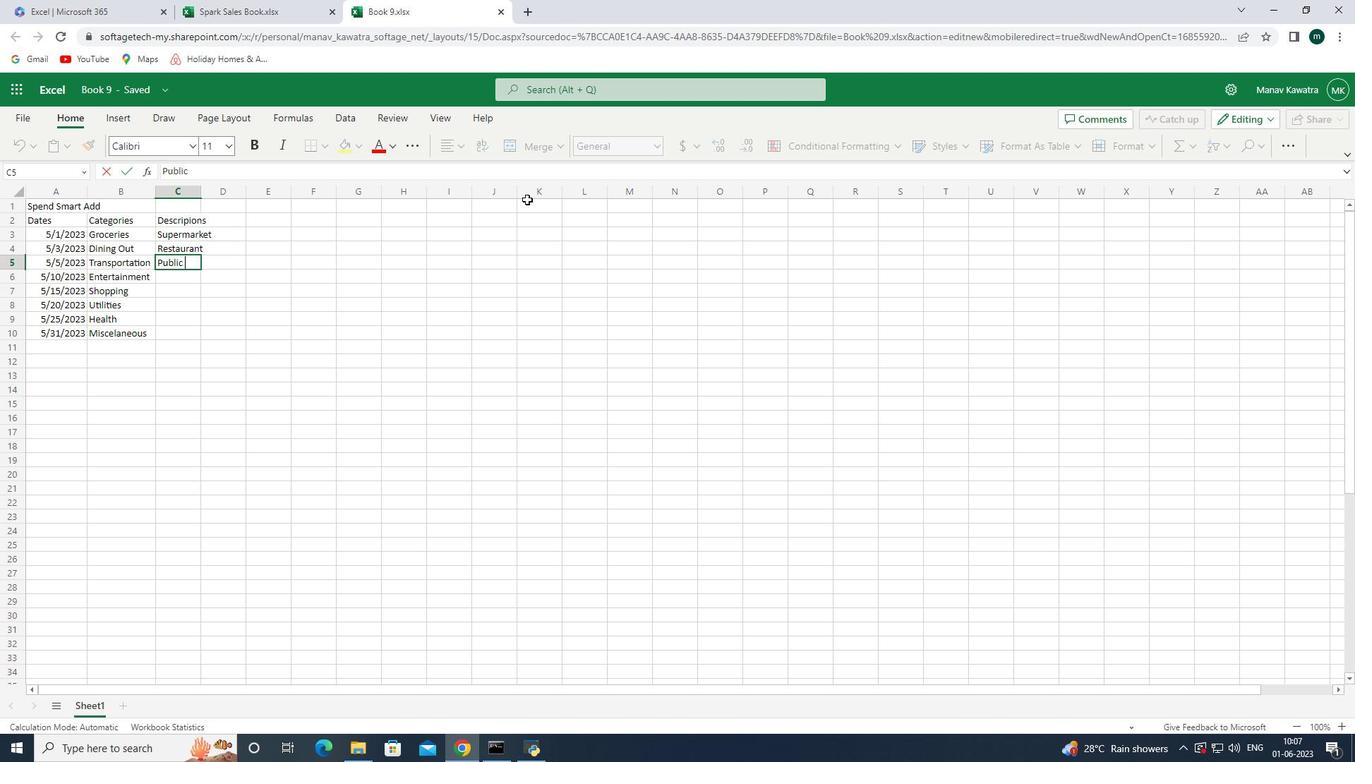 
Action: Key pressed <Key.shift>Transport<Key.space><Key.enter><Key.shift_r><Key.menu>M
Screenshot: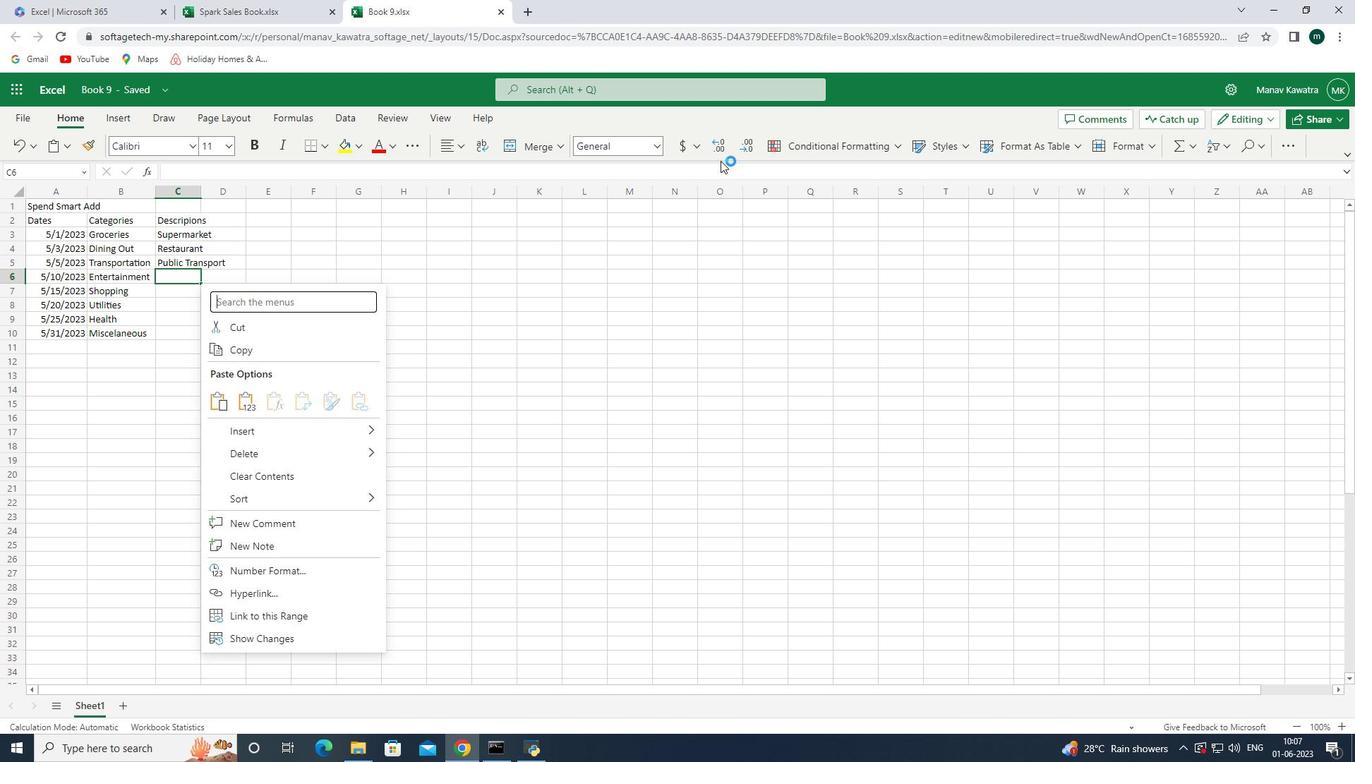 
Action: Mouse moved to (182, 277)
Screenshot: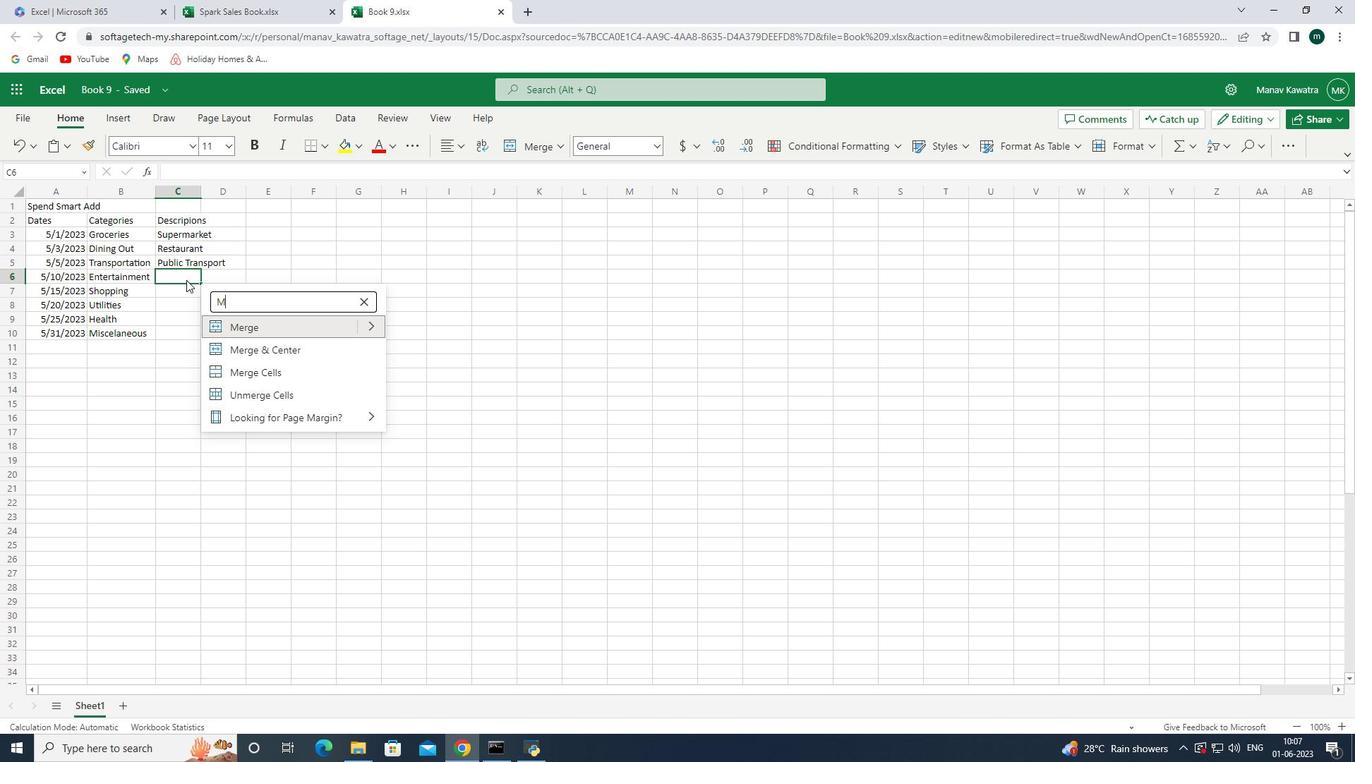 
Action: Mouse pressed left at (182, 277)
Screenshot: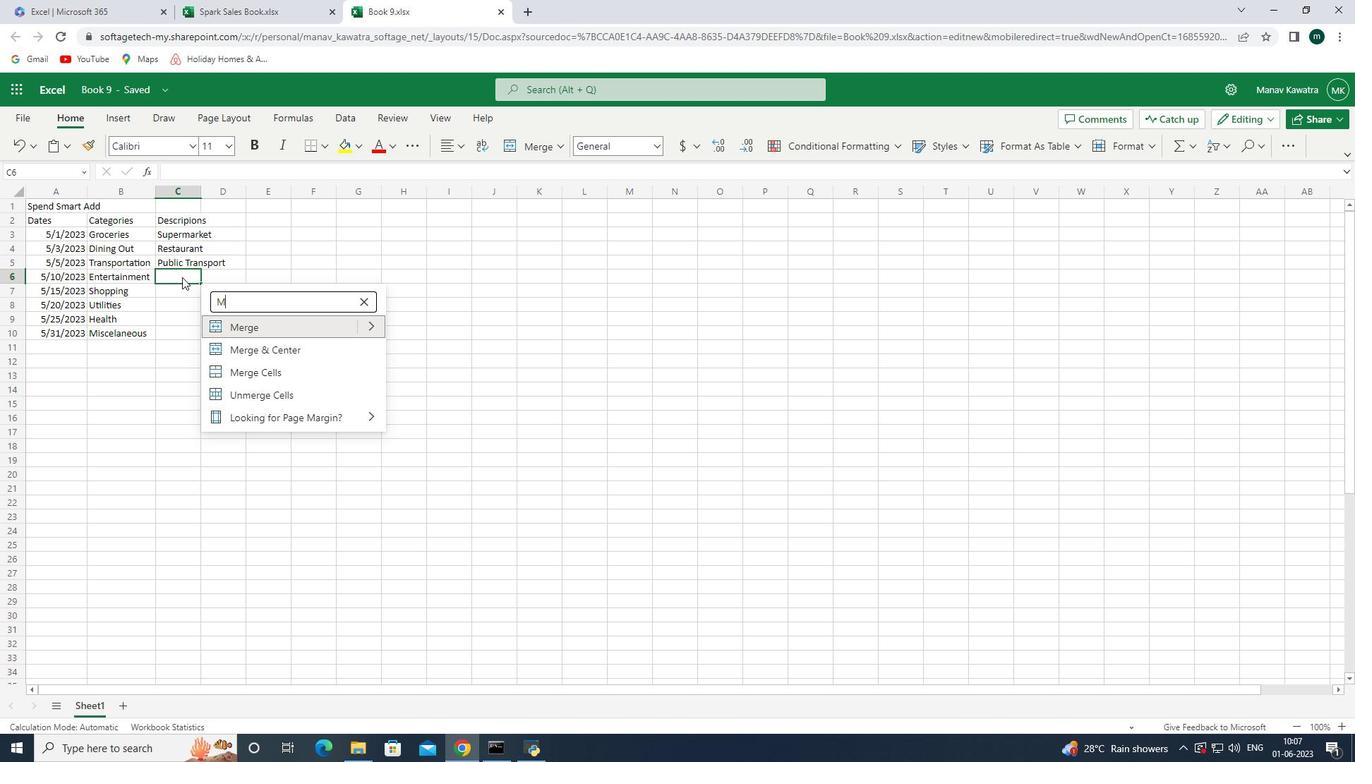 
Action: Mouse pressed left at (182, 277)
Screenshot: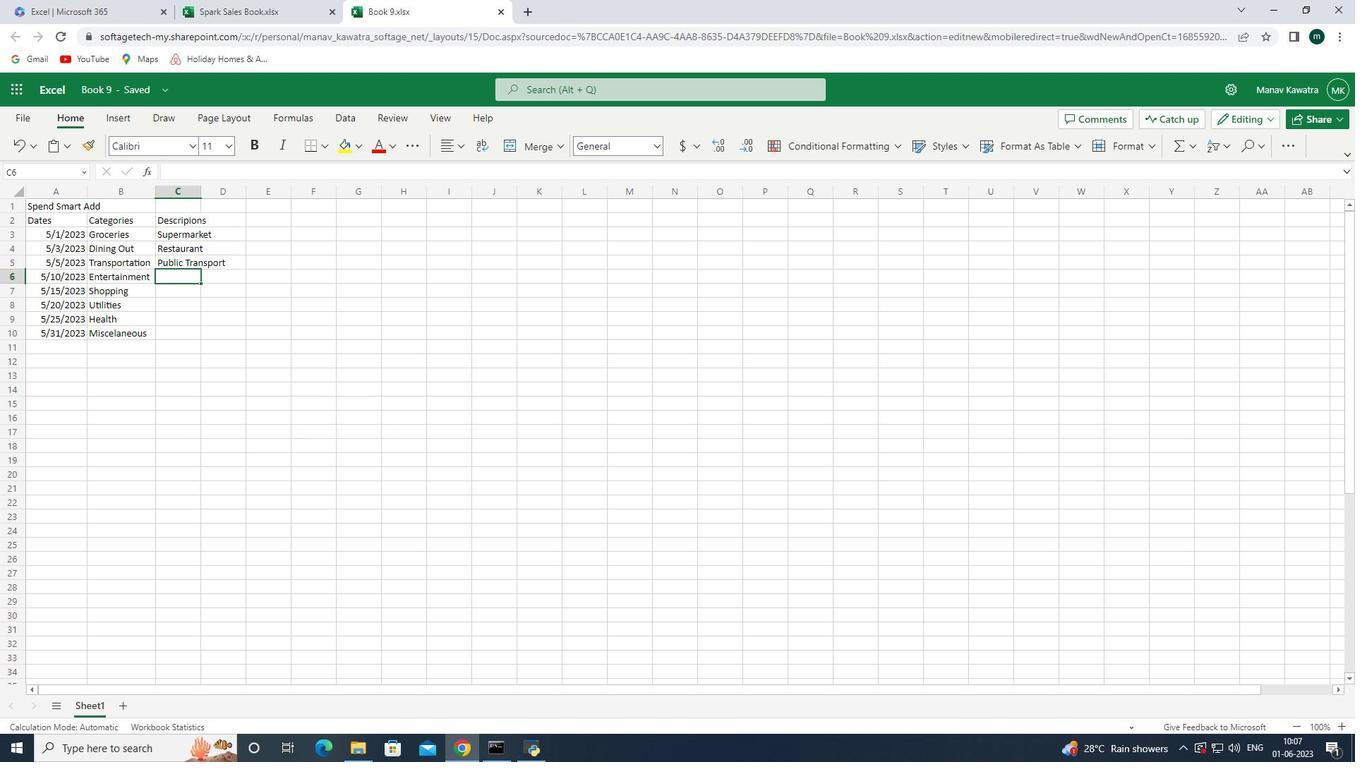 
Action: Key pressed <Key.shift_r><Key.shift_r>Movie<Key.space><Key.shift>Tickets<Key.space><Key.enter><Key.shift><Key.shift><Key.shift><Key.shift>Clothing<Key.space><Key.shift>Store<Key.enter>internet<Key.backspace><Key.backspace><Key.backspace><Key.backspace><Key.backspace><Key.backspace><Key.backspace><Key.backspace><Key.shift><Key.shift><Key.shift><Key.shift><Key.shift>Inter<Key.space><Key.backspace>
Screenshot: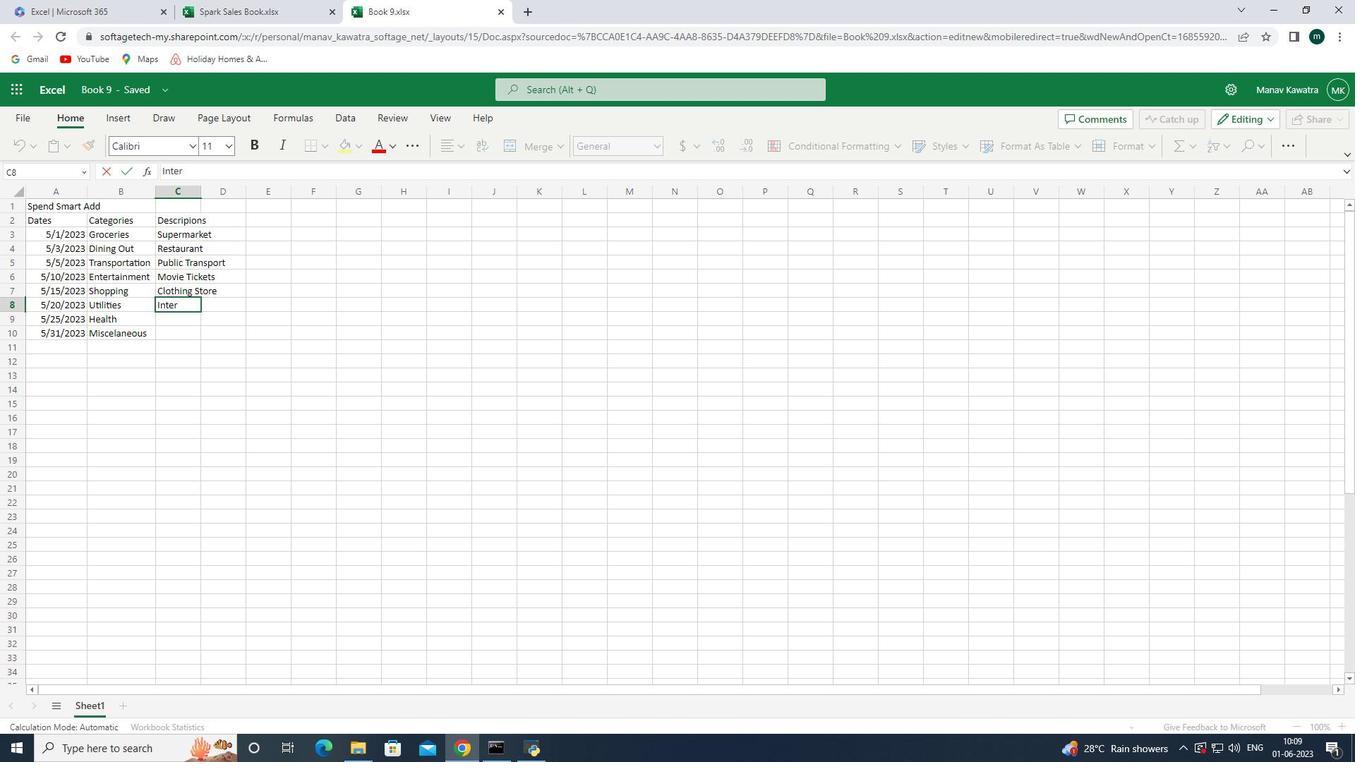 
Action: Mouse moved to (211, 266)
Screenshot: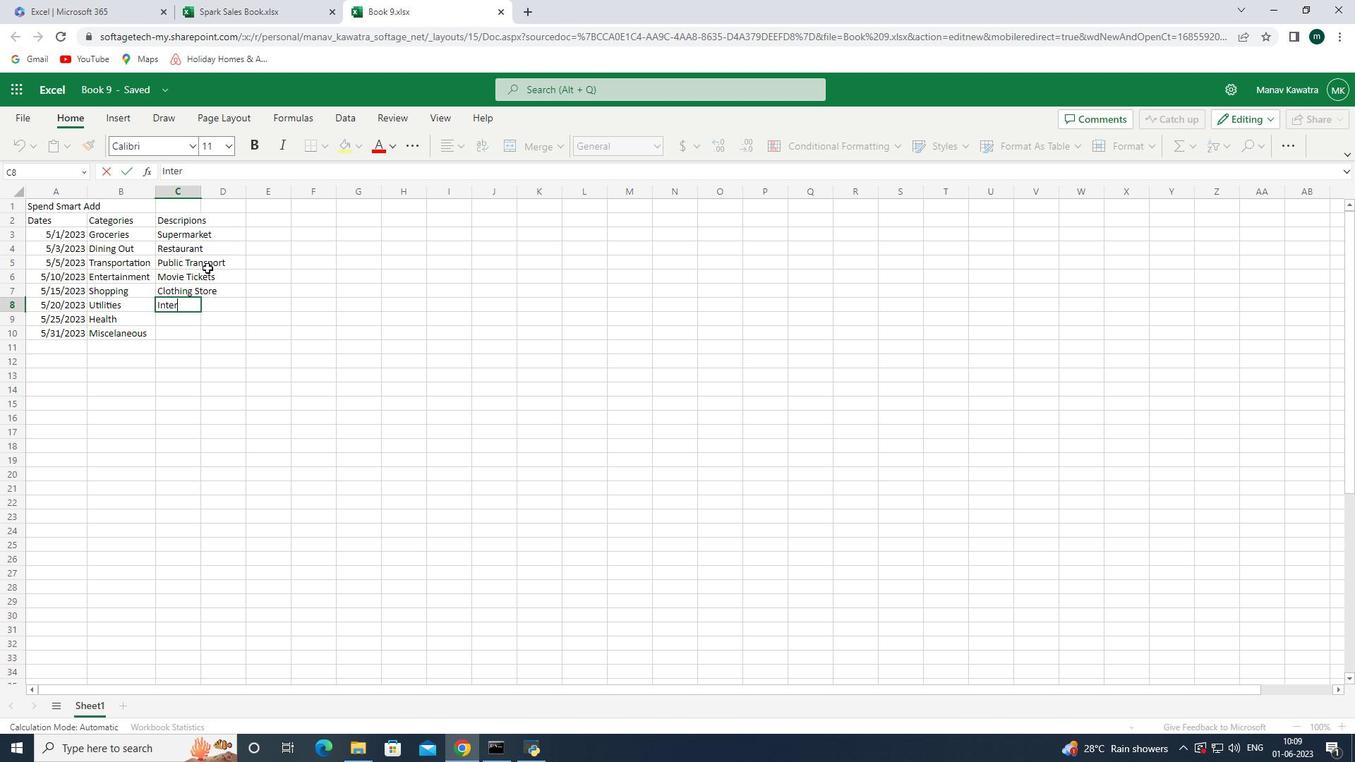 
Action: Key pressed net<Key.space><Key.shift>Bill<Key.space><Key.enter><Key.shift><Key.shift><Key.shift><Key.shift><Key.shift><Key.shift><Key.shift><Key.shift><Key.shift><Key.shift><Key.shift><Key.shift><Key.shift><Key.shift><Key.shift><Key.shift><Key.shift><Key.shift><Key.shift><Key.shift><Key.shift><Key.shift><Key.shift><Key.shift><Key.shift><Key.shift><Key.shift><Key.shift><Key.shift><Key.shift><Key.shift><Key.shift><Key.shift><Key.shift><Key.shift><Key.shift><Key.shift><Key.shift><Key.shift><Key.shift><Key.shift><Key.shift><Key.shift><Key.shift><Key.shift><Key.shift><Key.shift><Key.shift><Key.shift><Key.shift><Key.shift><Key.shift><Key.shift>Pharmacy<Key.space><Key.enter><Key.shift><Key.shift><Key.shift><Key.shift><Key.shift><Key.shift><Key.shift><Key.shift><Key.shift><Key.shift><Key.shift><Key.shift>Online<Key.space><Key.enter><Key.up>
Screenshot: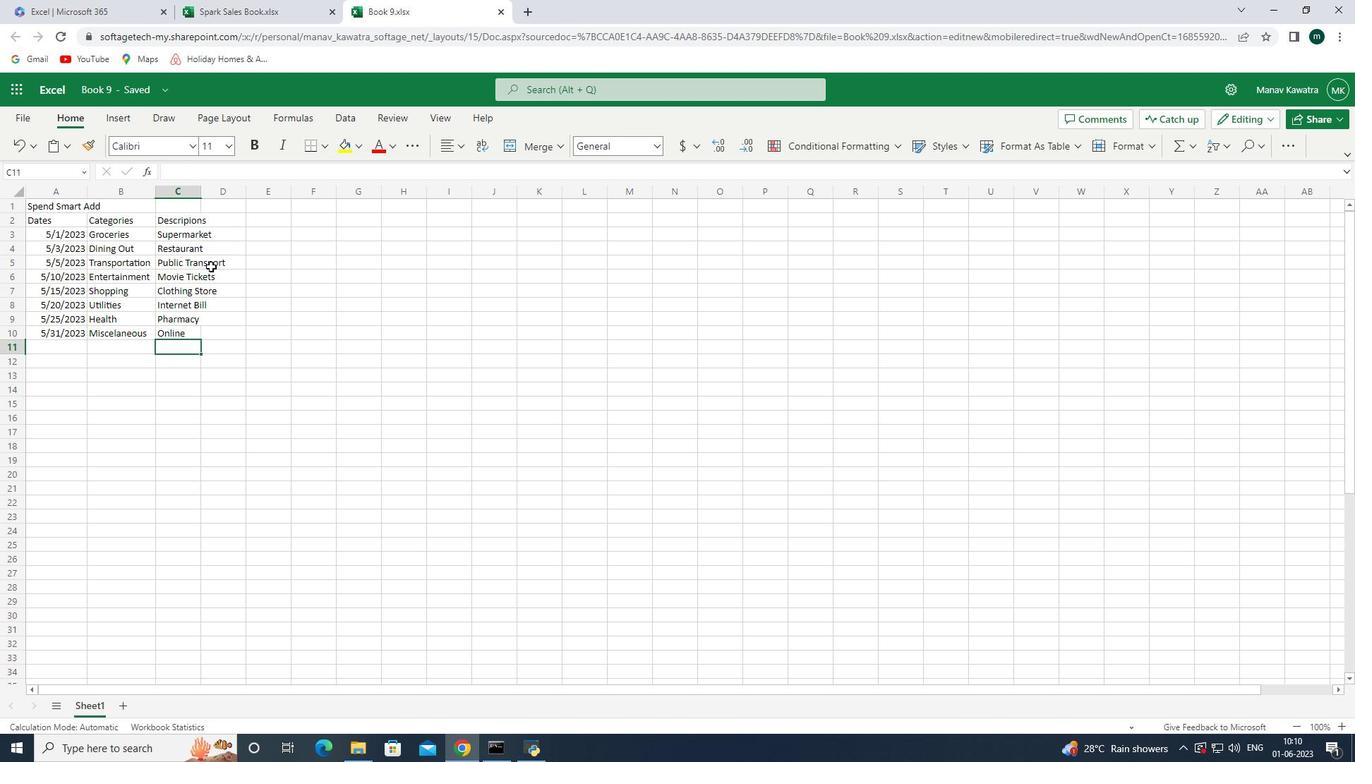 
Action: Mouse moved to (199, 336)
Screenshot: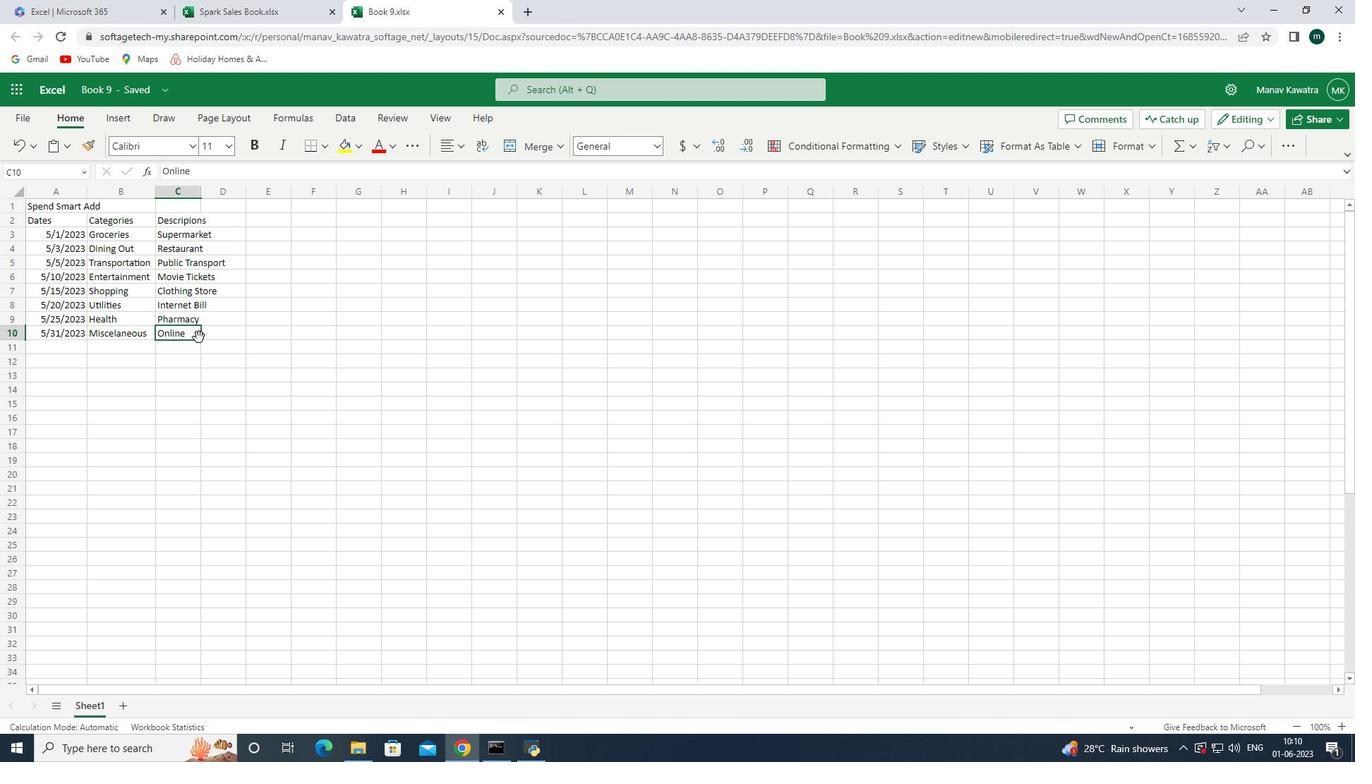 
Action: Mouse pressed left at (199, 336)
Screenshot: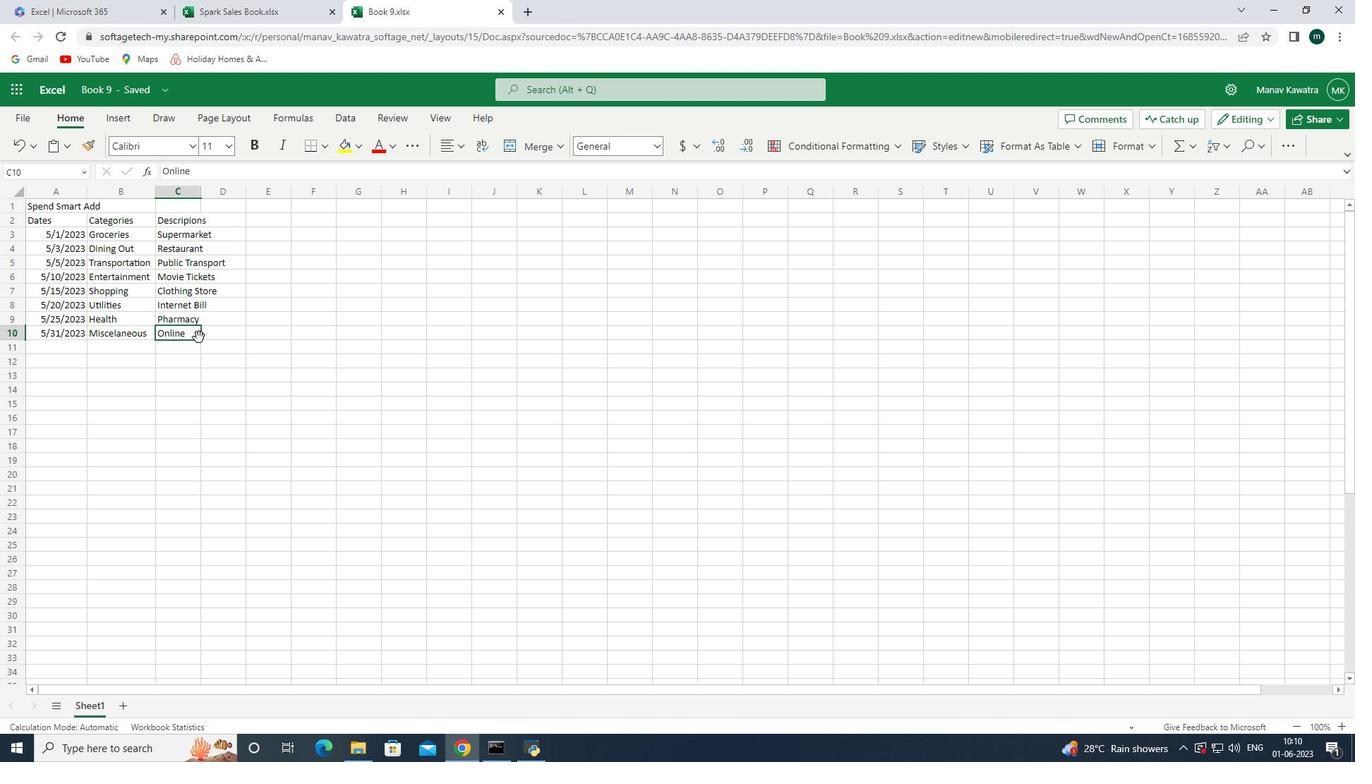 
Action: Mouse moved to (198, 336)
Screenshot: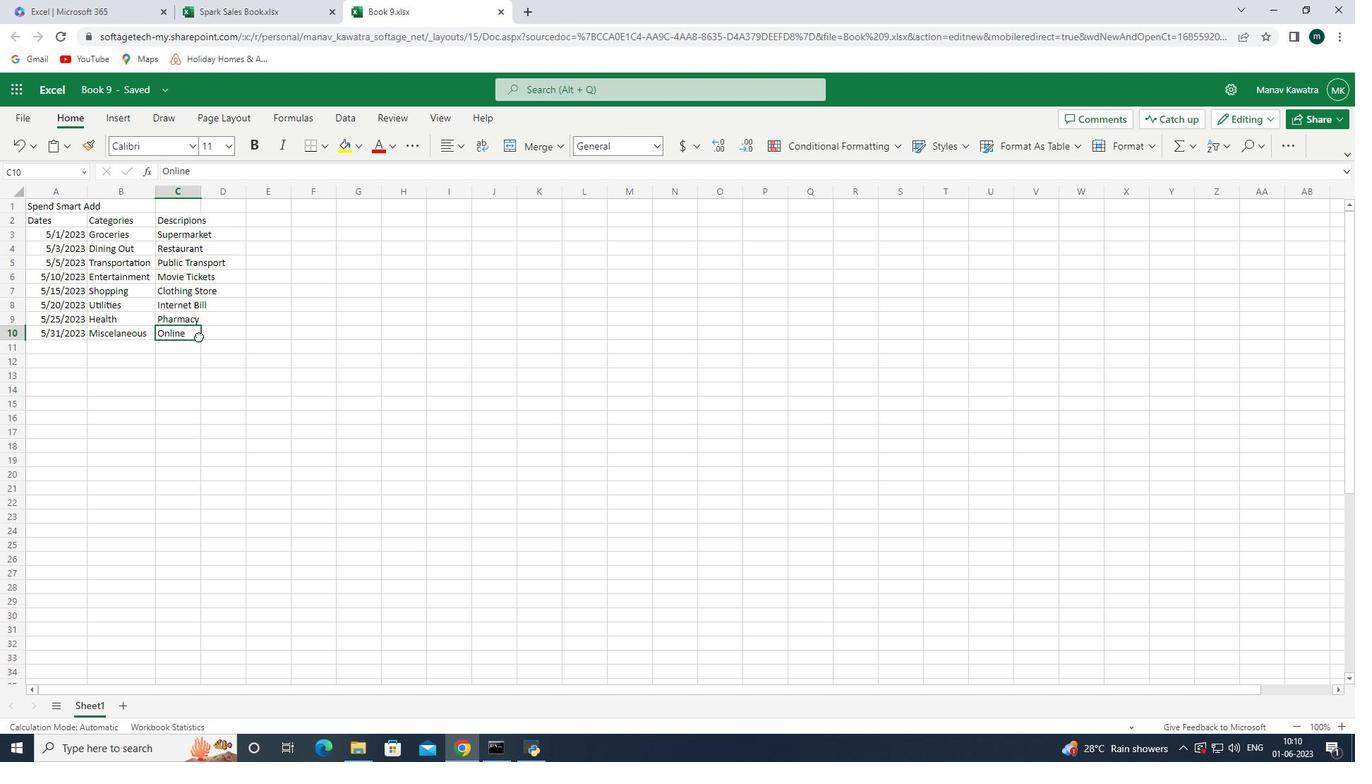 
Action: Mouse pressed left at (198, 336)
Screenshot: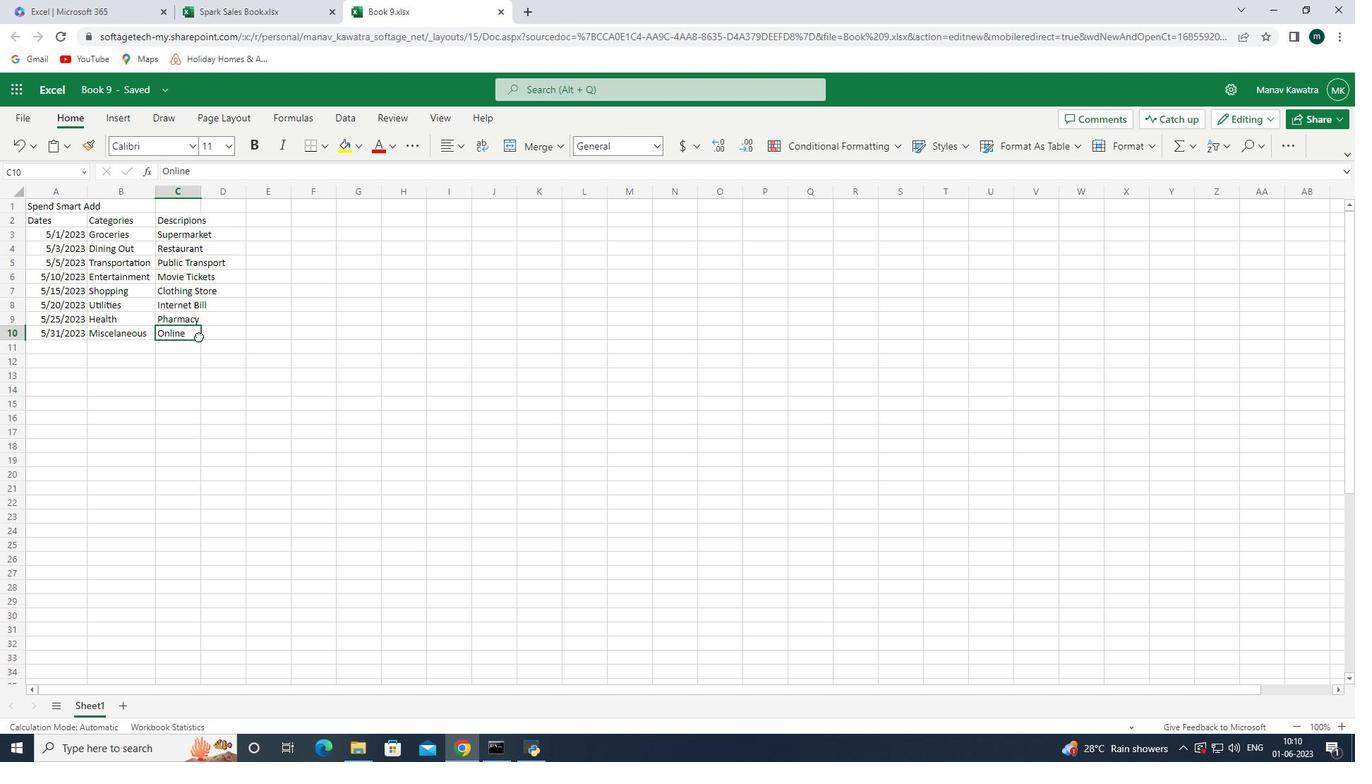 
Action: Mouse moved to (188, 333)
Screenshot: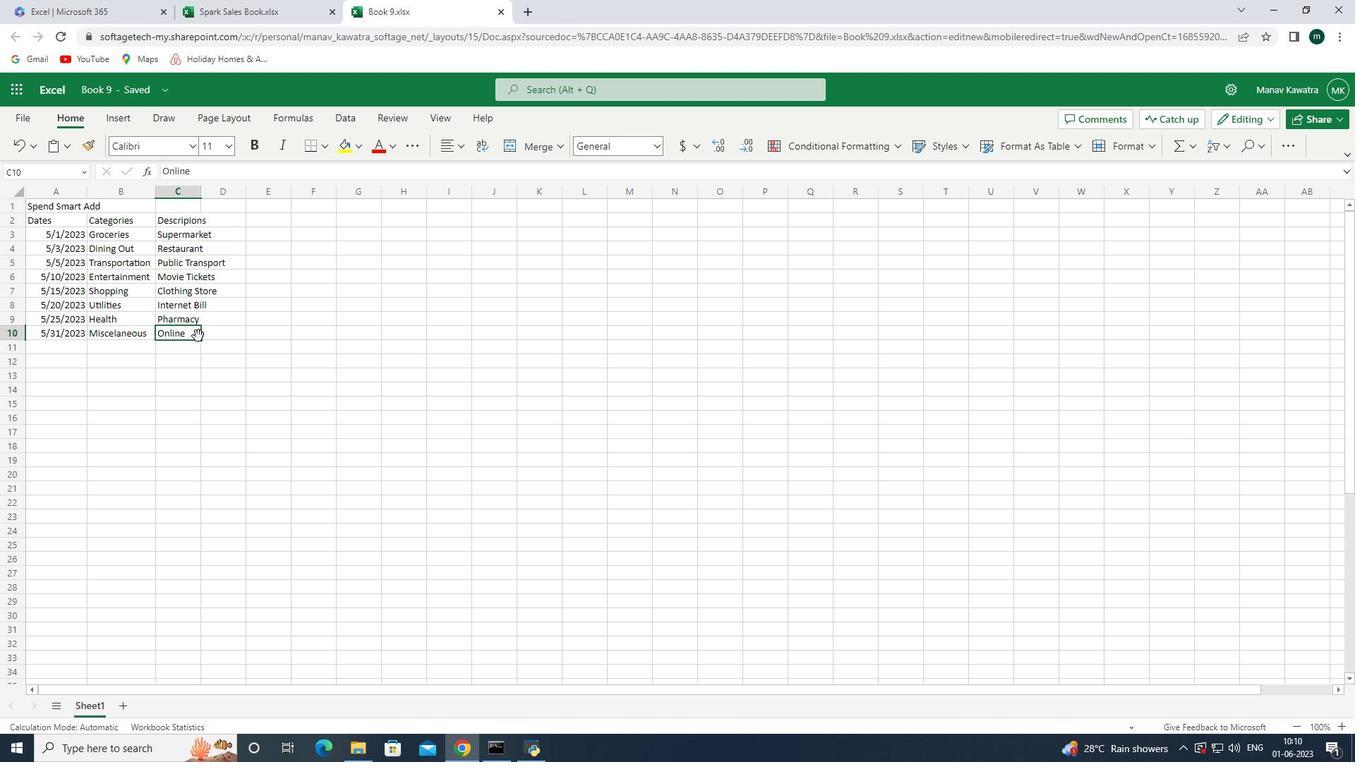 
Action: Mouse pressed left at (188, 333)
Screenshot: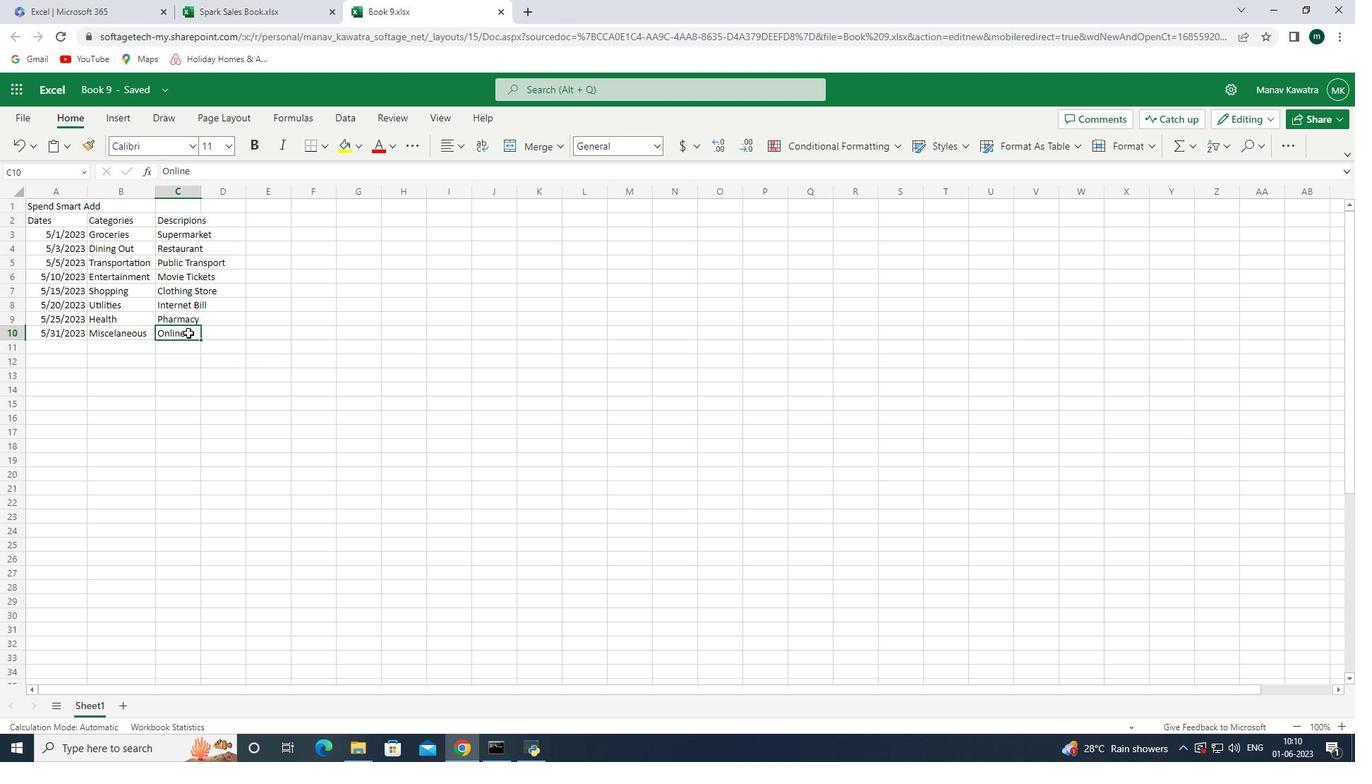 
Action: Mouse pressed left at (188, 333)
Screenshot: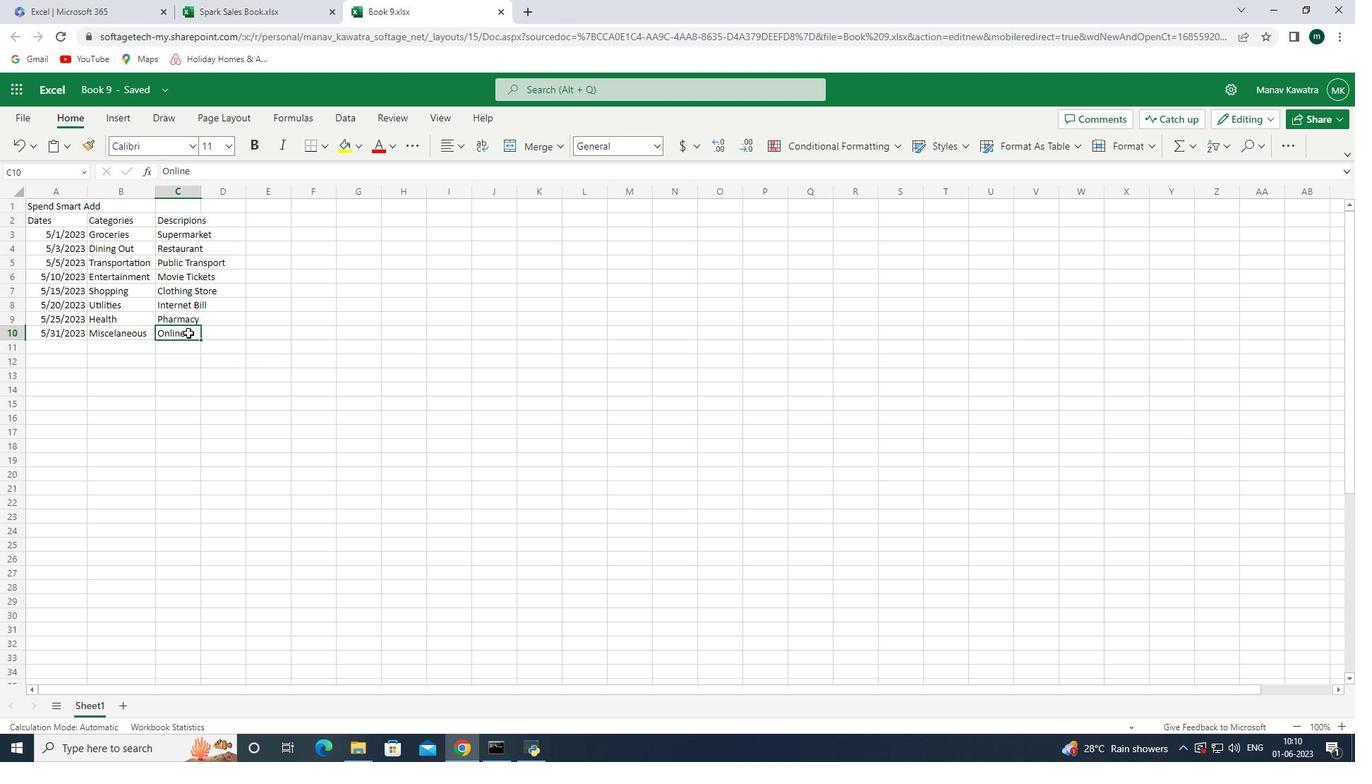 
Action: Mouse moved to (224, 339)
Screenshot: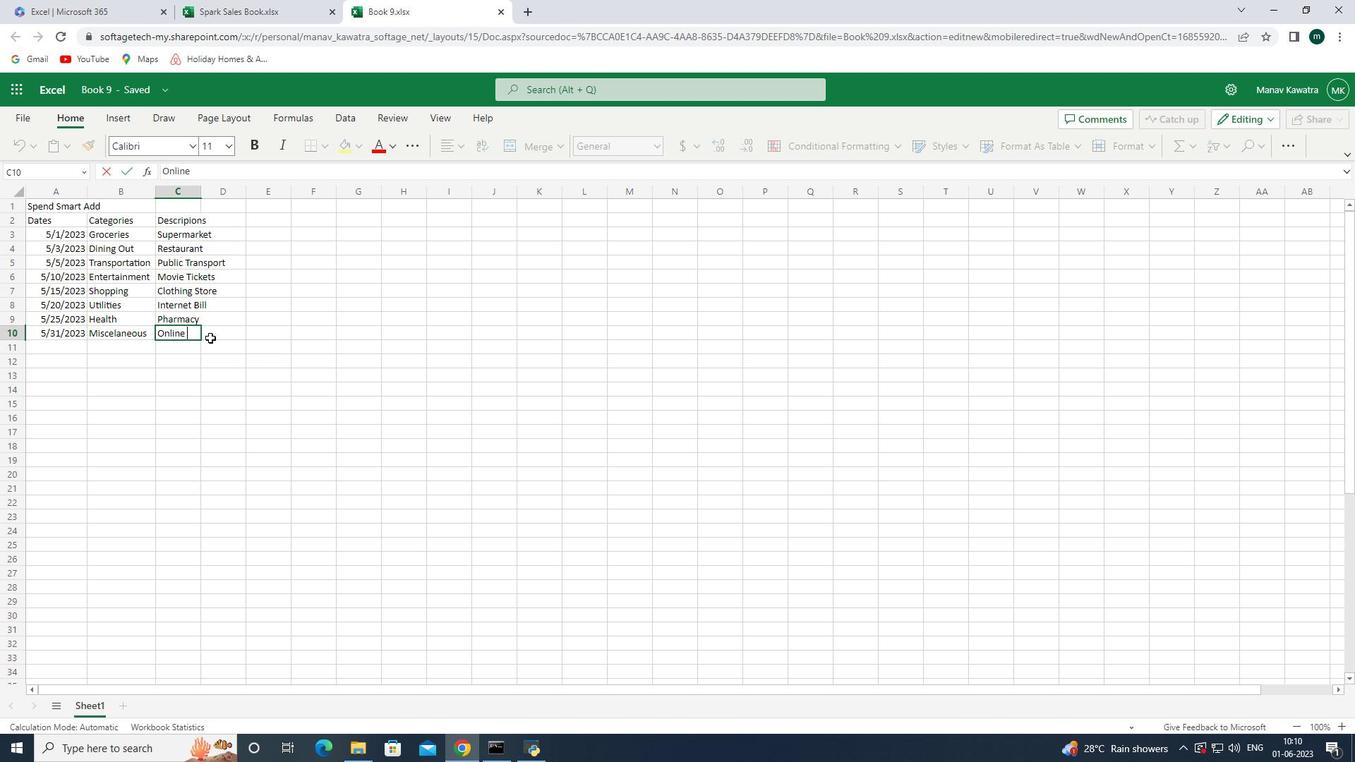 
Action: Key pressed <Key.shift>Purchase<Key.enter>
Screenshot: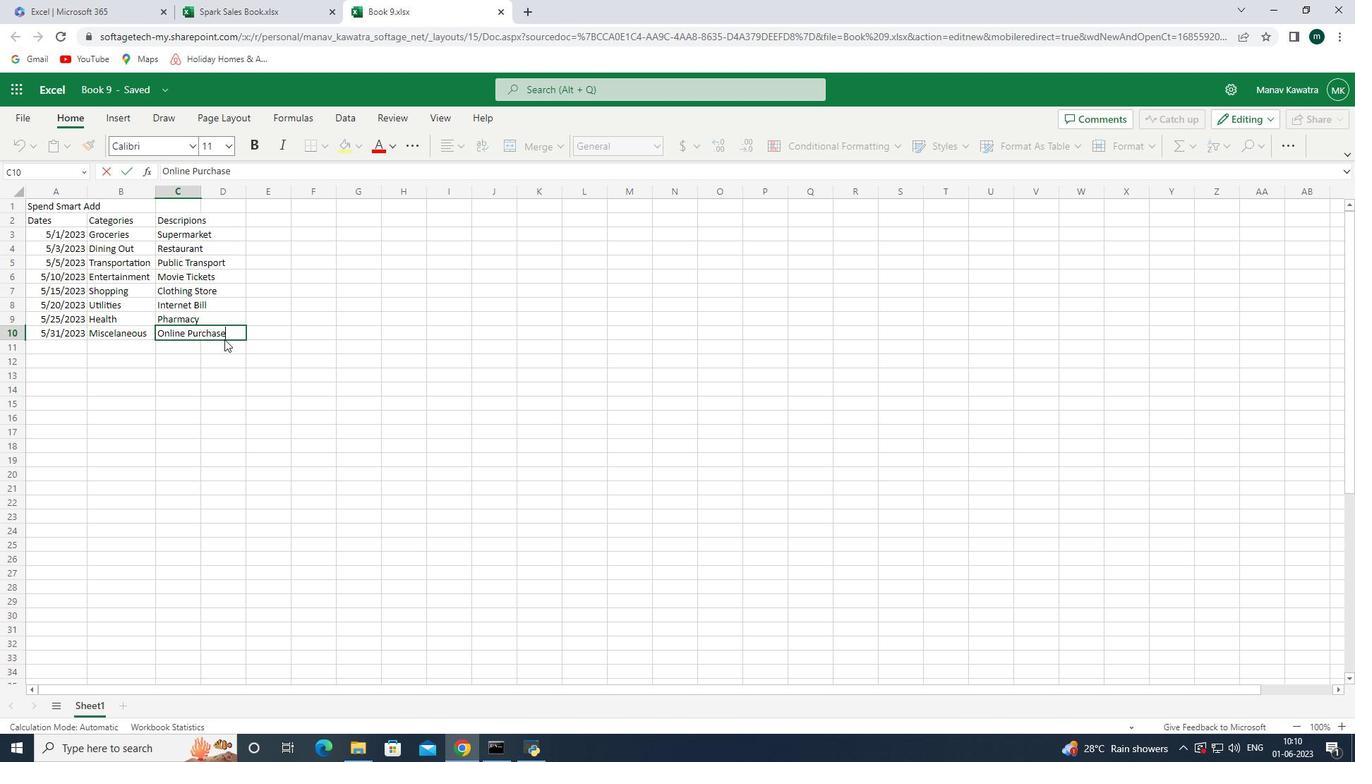
Action: Mouse moved to (200, 191)
Screenshot: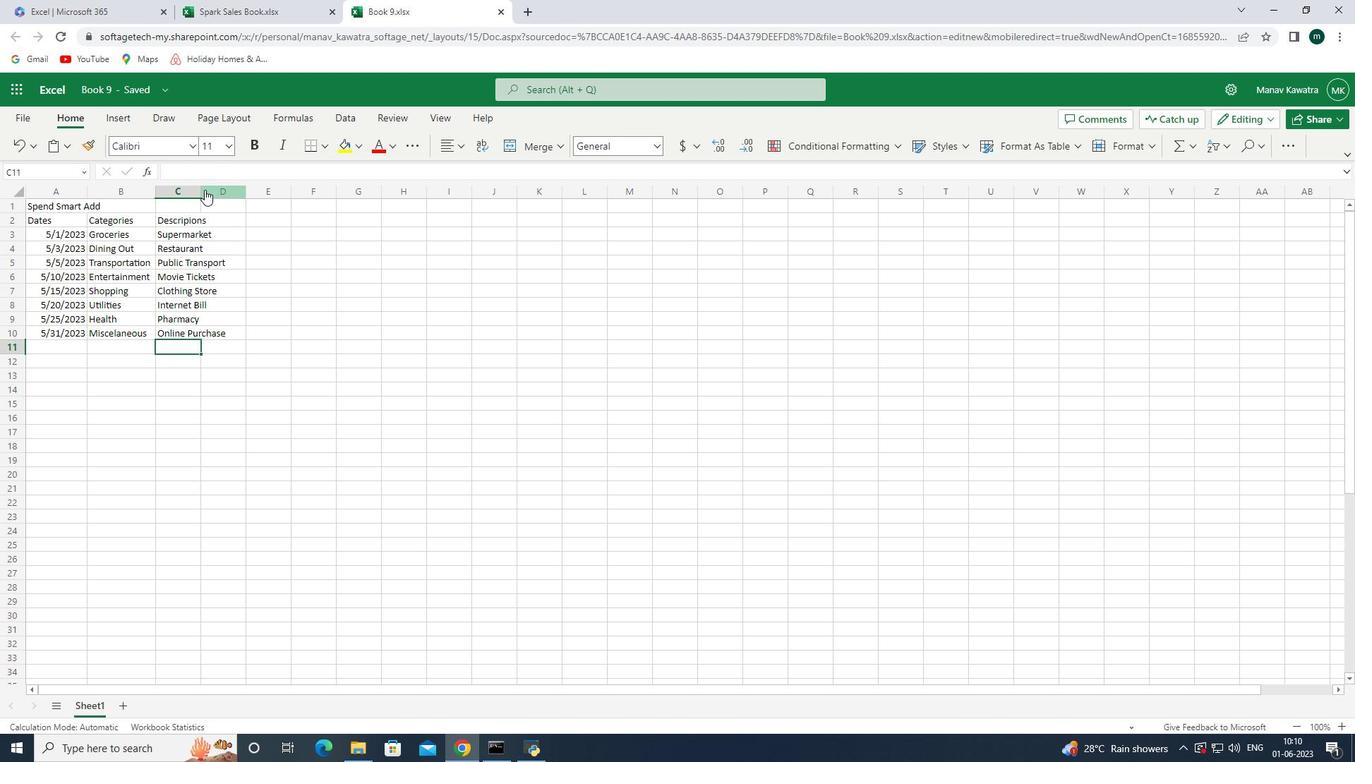 
Action: Mouse pressed left at (200, 191)
Screenshot: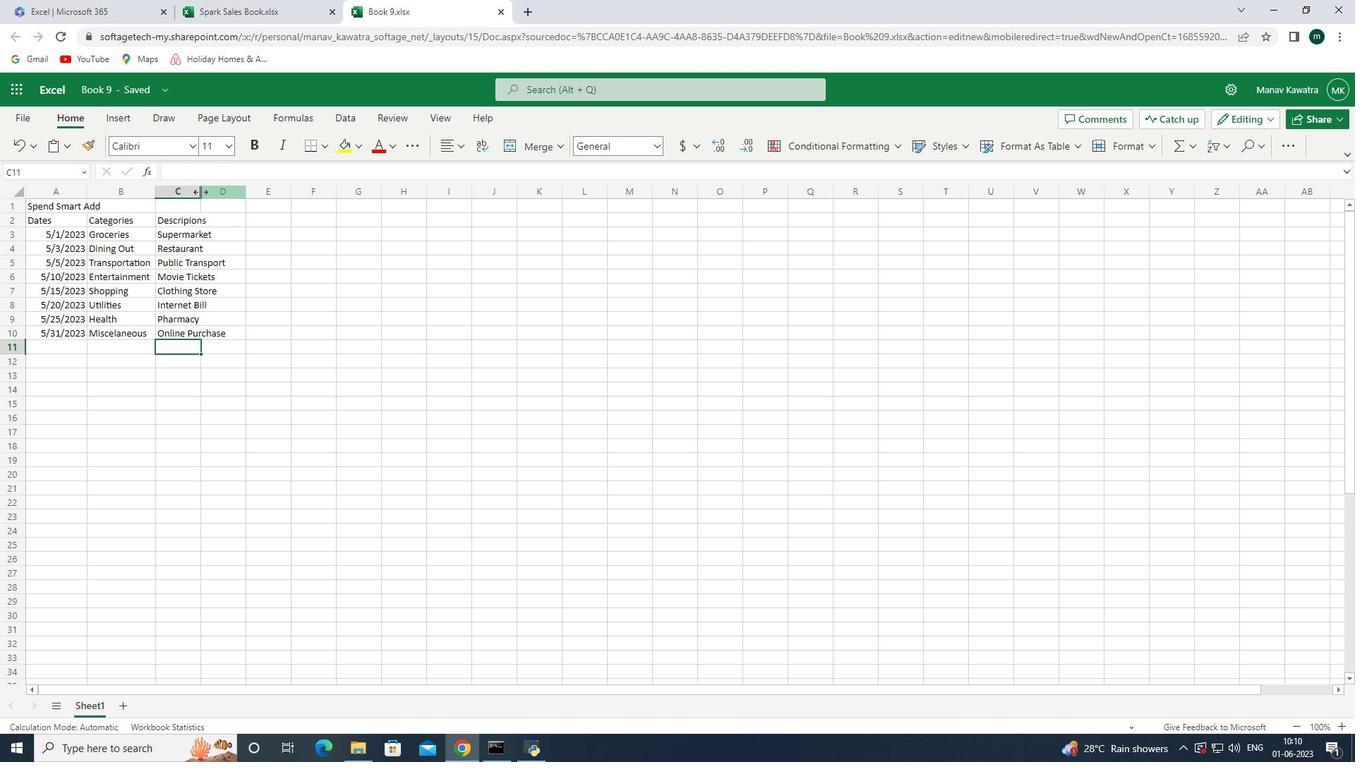 
Action: Mouse moved to (200, 192)
Screenshot: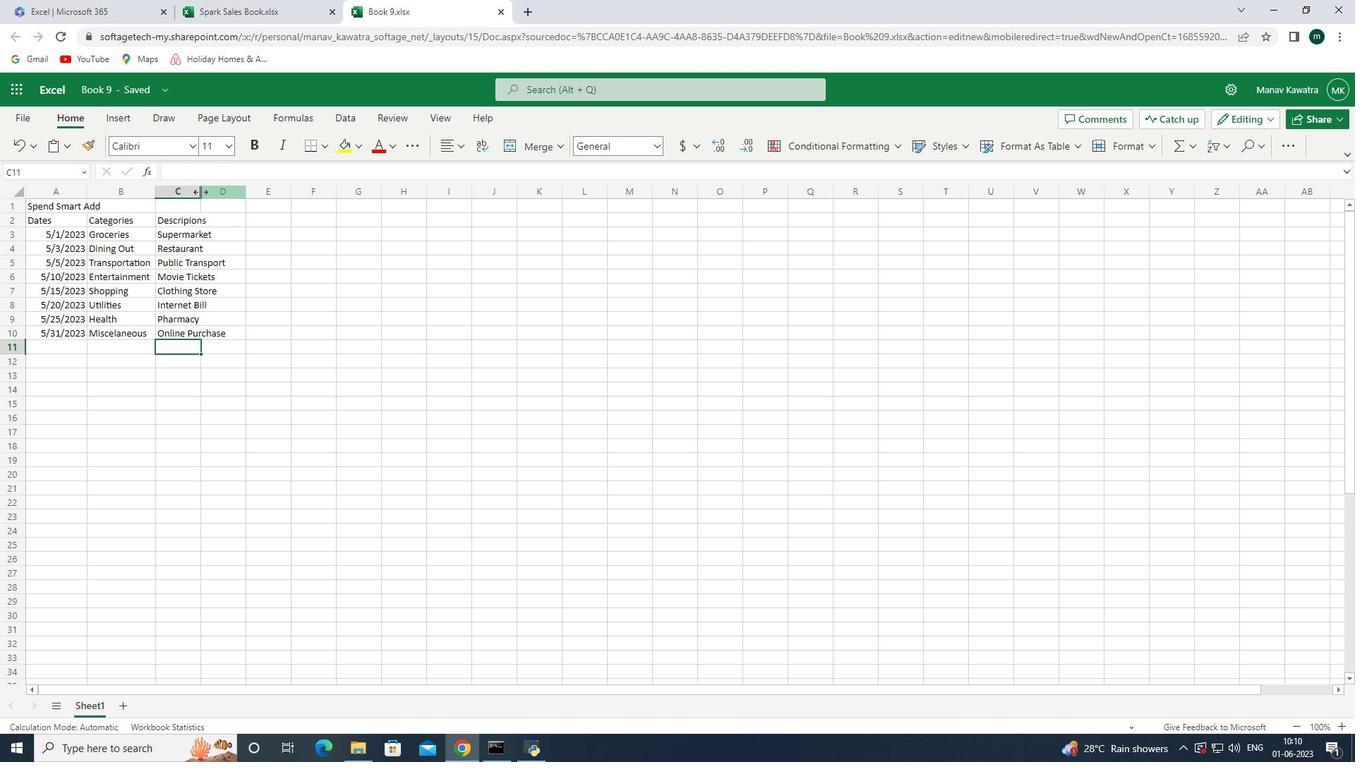 
Action: Mouse pressed left at (200, 192)
Screenshot: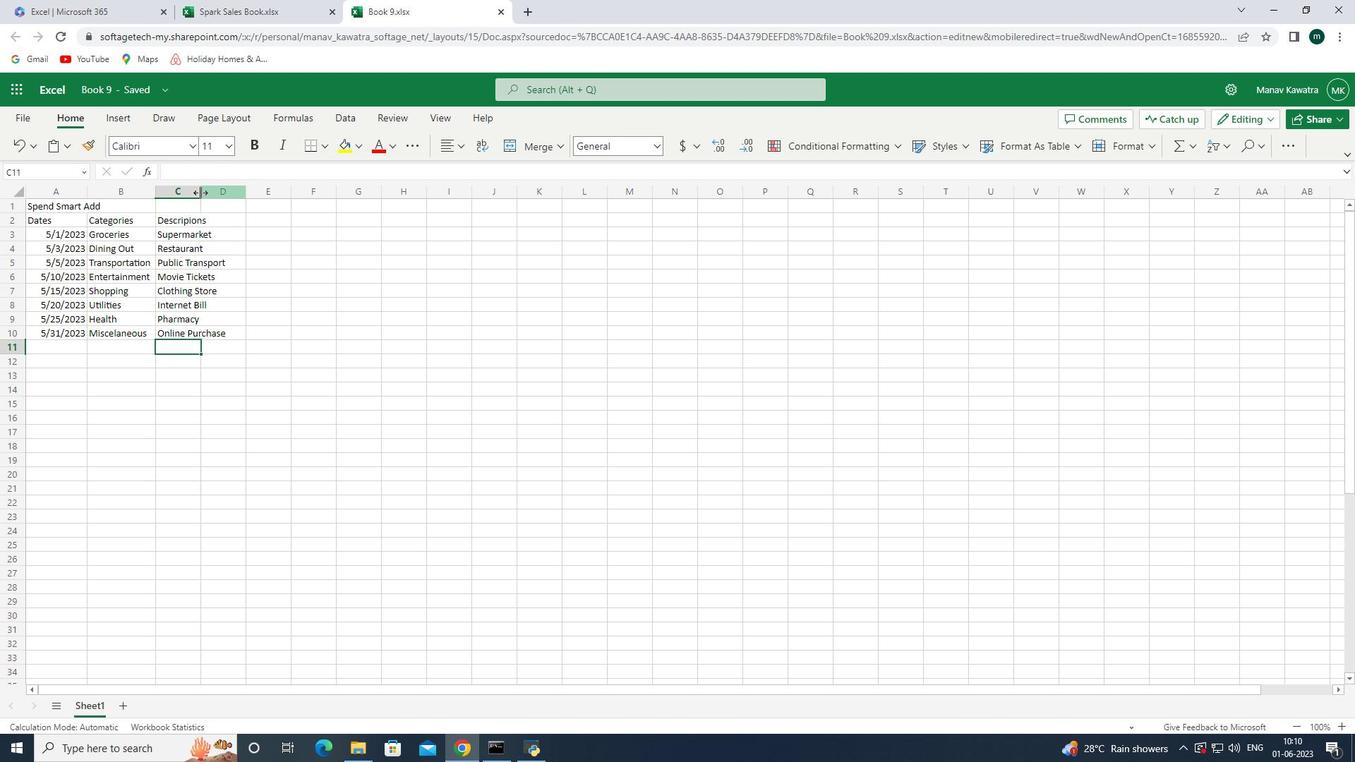 
Action: Mouse pressed left at (200, 192)
Screenshot: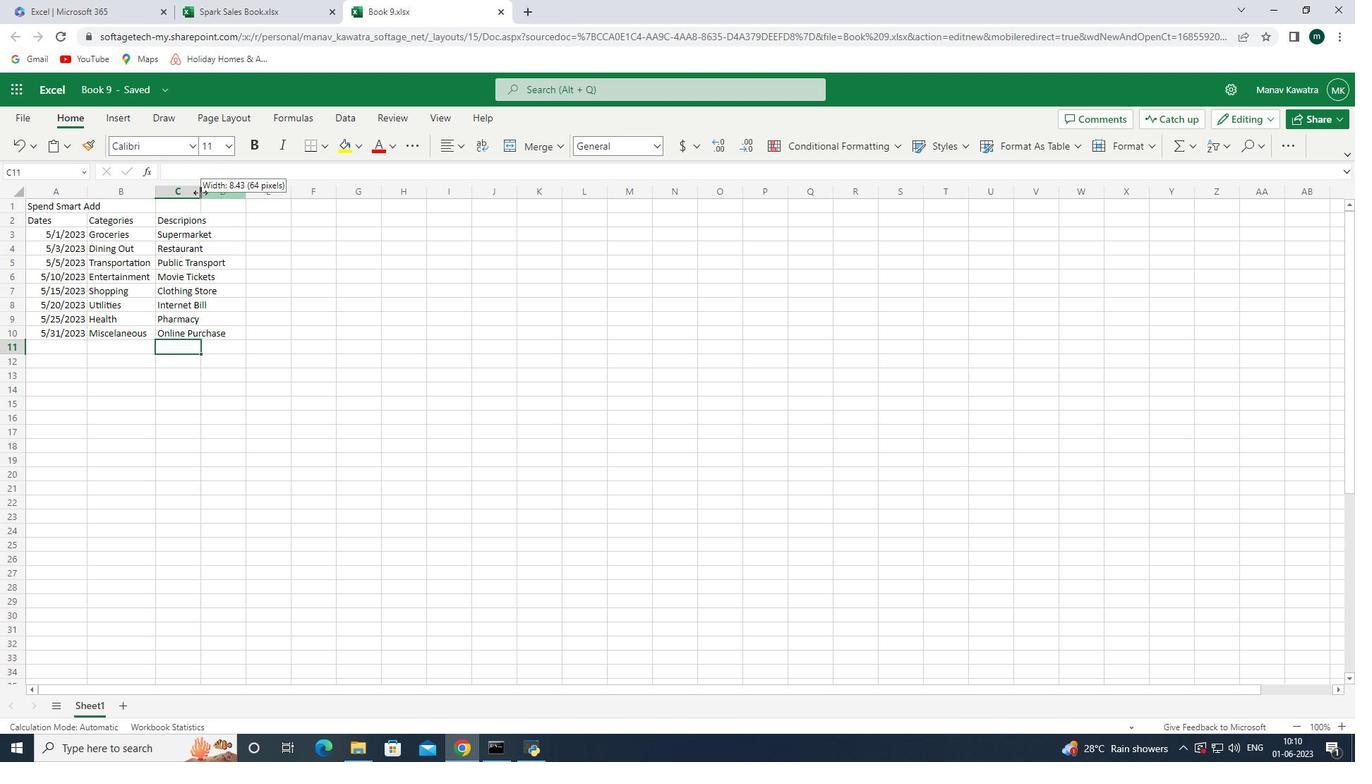 
Action: Mouse moved to (261, 222)
Screenshot: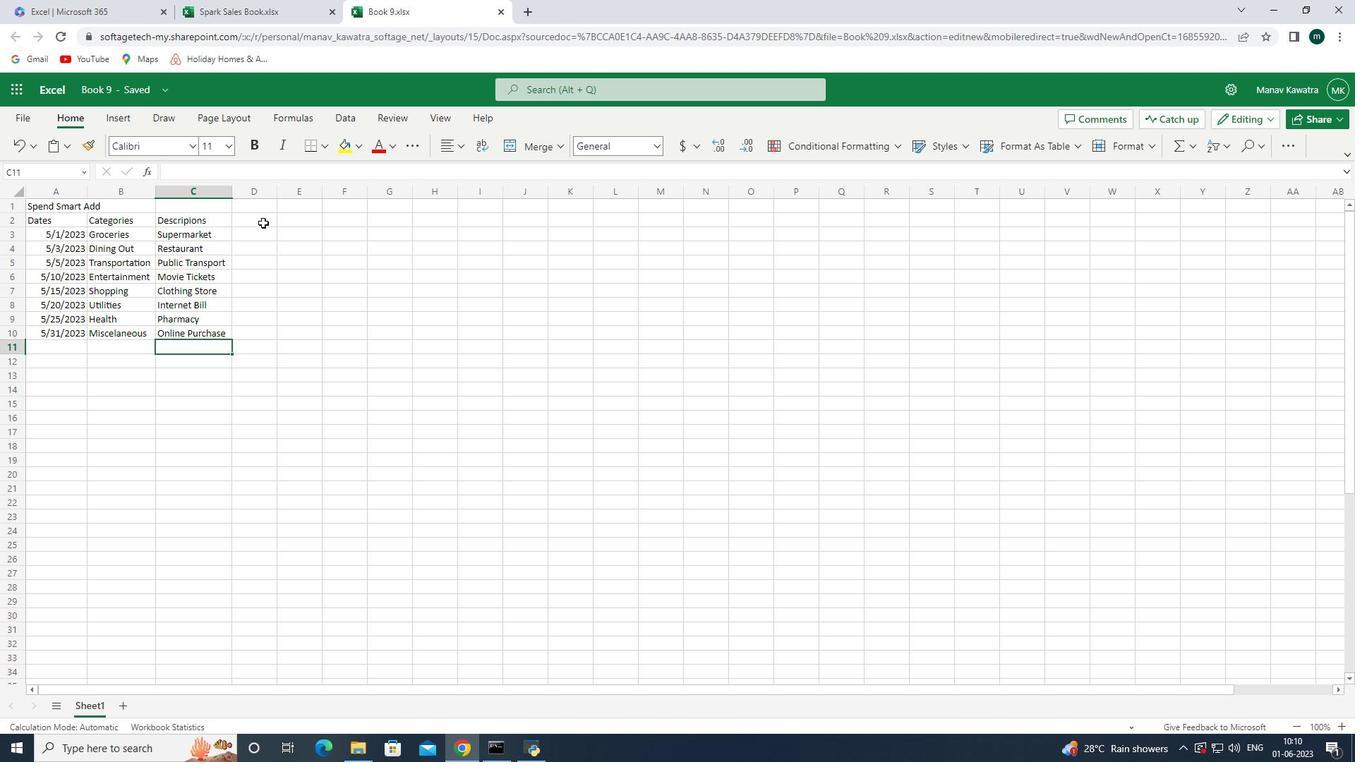 
Action: Mouse pressed left at (261, 222)
Screenshot: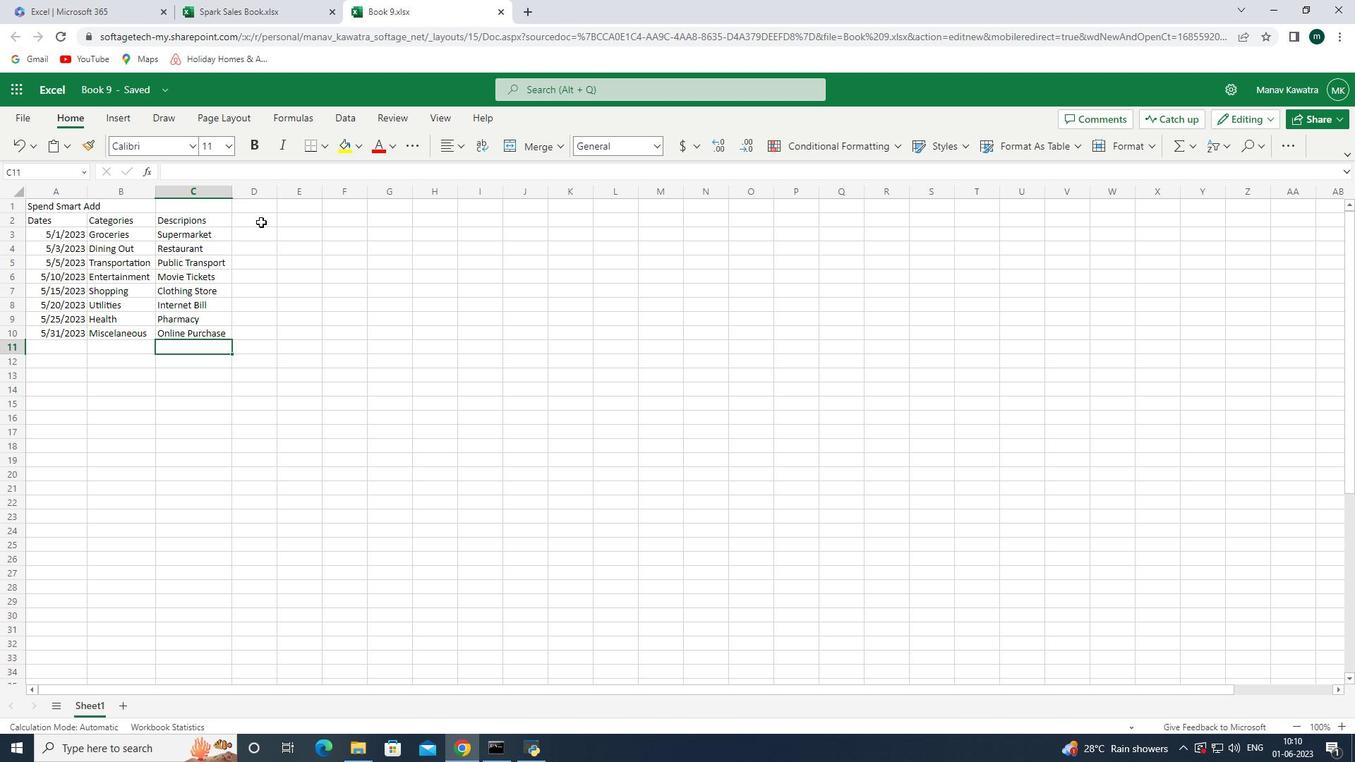 
Action: Key pressed <Key.shift><Key.shift><Key.shift><Key.shift><Key.shift><Key.shift>Amountin<Key.space><Key.enter><Key.shift><Key.shift><Key.shift><Key.shift><Key.shift><Key.shift><Key.shift><Key.shift><Key.shift><Key.shift><Key.shift><Key.shift><Key.shift><Key.shift><Key.shift><Key.shift><Key.shift><Key.shift>$50<Key.enter><Key.shift><Key.shift><Key.shift><Key.shift><Key.shift><Key.shift>$30<Key.enter><Key.shift><Key.shift><Key.shift><Key.shift><Key.shift>$10<Key.enter><Key.shift><Key.shift><Key.shift><Key.shift><Key.shift><Key.shift><Key.shift><Key.shift><Key.shift><Key.shift><Key.shift><Key.shift><Key.shift><Key.shift><Key.shift><Key.shift><Key.shift><Key.shift><Key.shift><Key.shift><Key.shift><Key.shift><Key.shift><Key.shift><Key.shift><Key.shift><Key.shift><Key.shift><Key.shift><Key.shift><Key.shift><Key.shift><Key.shift><Key.shift><Key.shift><Key.shift><Key.shift><Key.shift><Key.shift><Key.shift><Key.shift><Key.shift><Key.shift><Key.shift>$20<Key.enter><Key.shift><Key.shift><Key.shift><Key.shift><Key.shift><Key.shift><Key.shift><Key.shift><Key.shift><Key.shift><Key.shift><Key.shift><Key.shift><Key.shift><Key.shift><Key.shift><Key.shift><Key.shift><Key.shift><Key.shift><Key.shift><Key.shift><Key.shift>
Screenshot: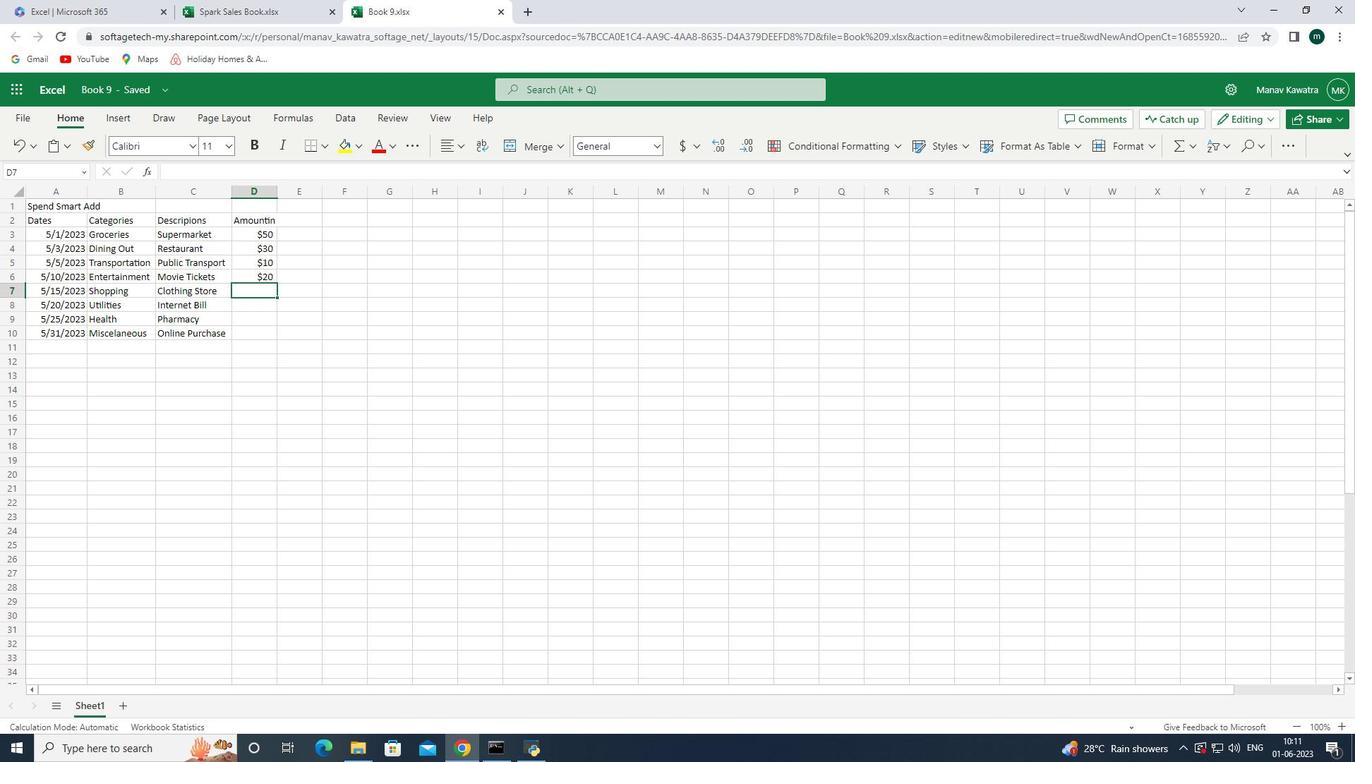 
Action: Mouse moved to (260, 221)
Screenshot: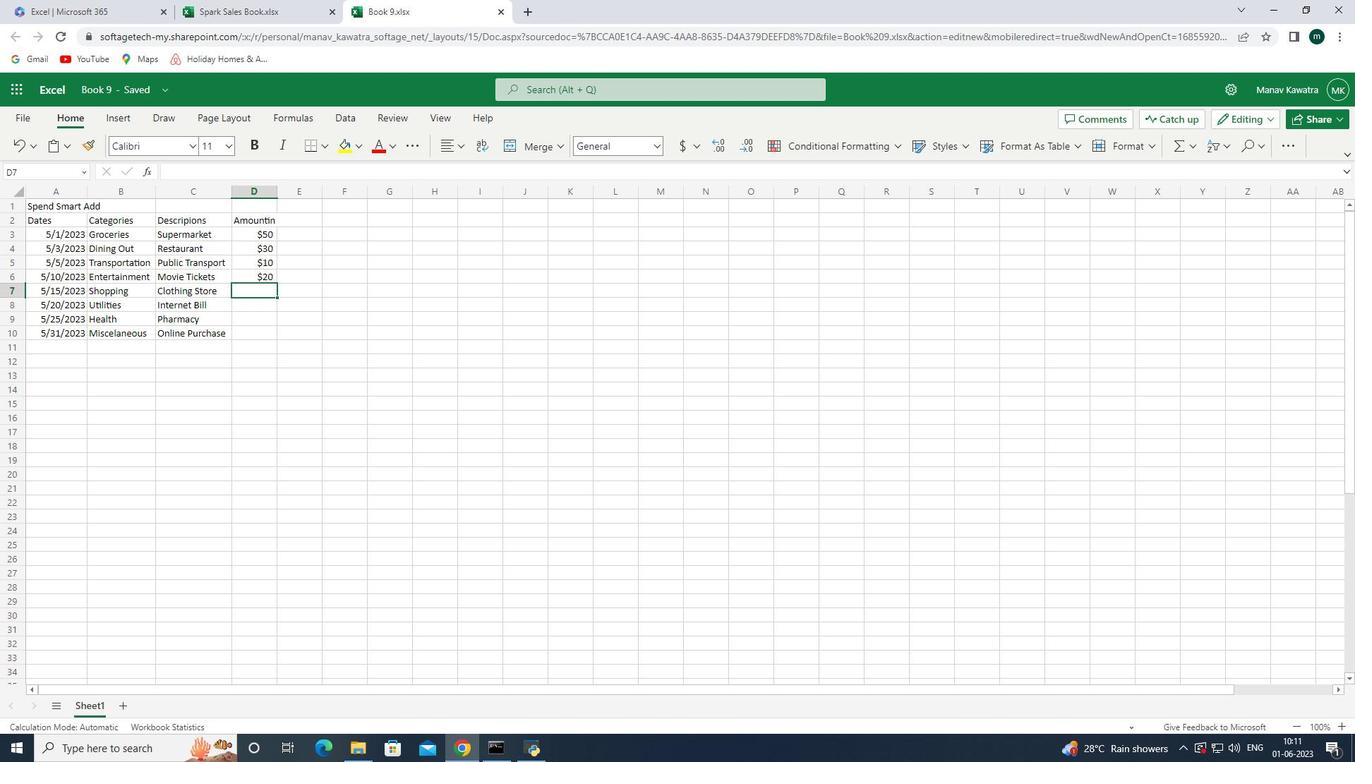 
Action: Key pressed <Key.shift><Key.shift><Key.shift><Key.shift><Key.shift><Key.shift><Key.shift><Key.shift><Key.shift><Key.shift><Key.shift><Key.shift><Key.shift><Key.shift><Key.shift><Key.shift><Key.shift><Key.shift><Key.shift><Key.shift><Key.shift><Key.shift><Key.shift><Key.shift><Key.shift><Key.shift><Key.shift><Key.shift><Key.shift><Key.shift>$100<Key.enter><Key.shift><Key.shift><Key.shift><Key.shift><Key.shift><Key.shift><Key.shift><Key.shift><Key.shift><Key.shift><Key.shift><Key.shift><Key.shift><Key.shift><Key.shift><Key.shift><Key.shift><Key.shift><Key.shift>$60<Key.enter><Key.shift><Key.shift><Key.shift><Key.shift><Key.shift><Key.shift><Key.shift><Key.shift><Key.shift><Key.shift><Key.shift><Key.shift><Key.shift><Key.shift><Key.shift><Key.shift><Key.shift><Key.shift><Key.shift><Key.shift>$40<Key.enter><Key.shift><Key.shift><Key.shift><Key.shift><Key.shift><Key.shift><Key.shift><Key.shift><Key.shift><Key.shift><Key.shift><Key.shift><Key.shift><Key.shift><Key.shift><Key.shift><Key.shift><Key.shift><Key.shift><Key.shift>$50<Key.enter>
Screenshot: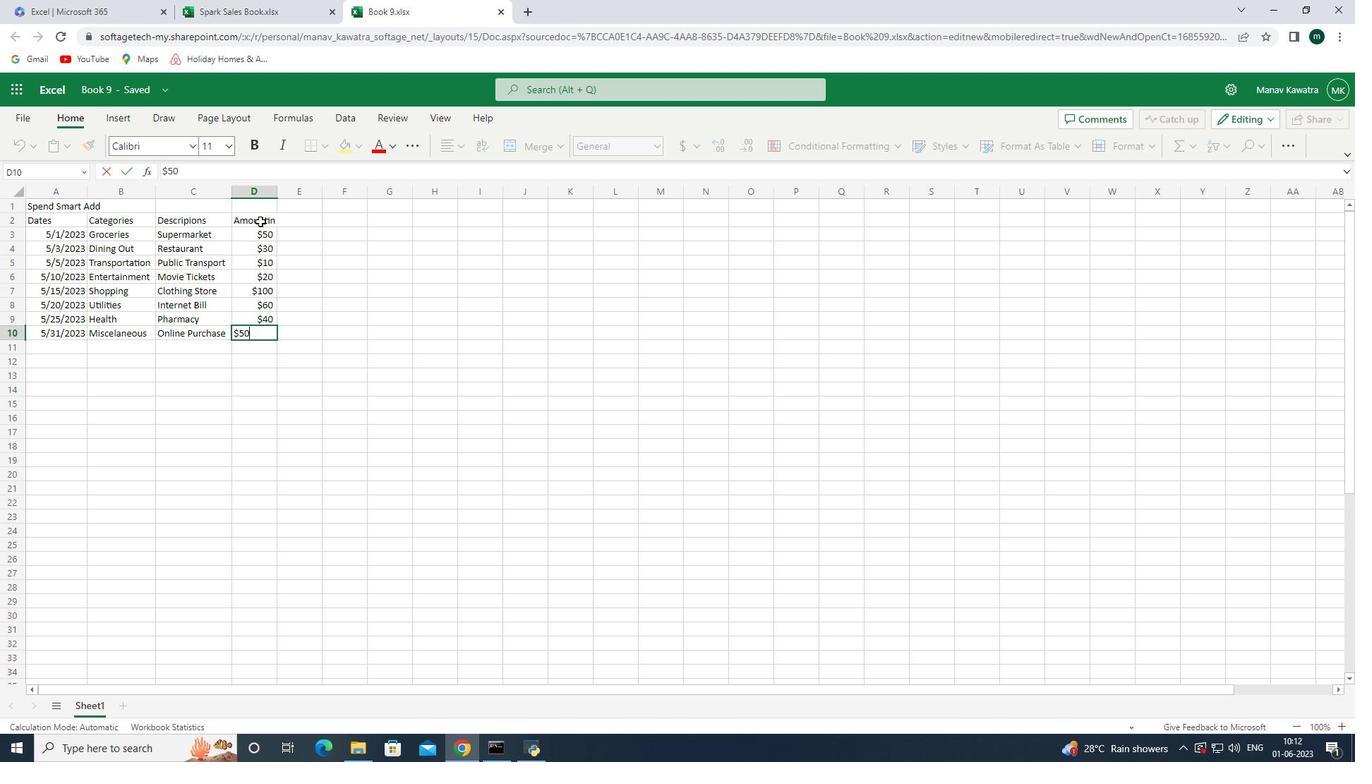 
Action: Mouse moved to (115, 89)
Screenshot: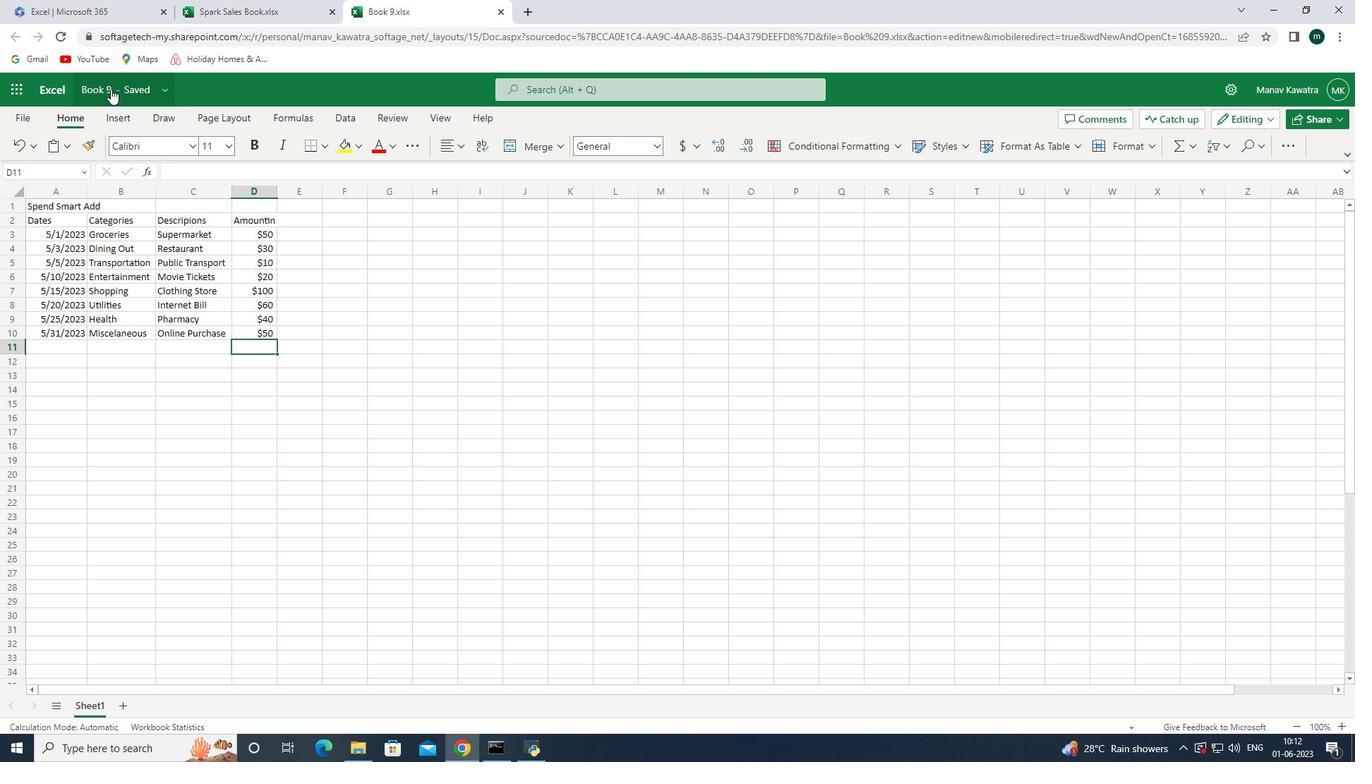 
Action: Mouse pressed left at (115, 89)
Screenshot: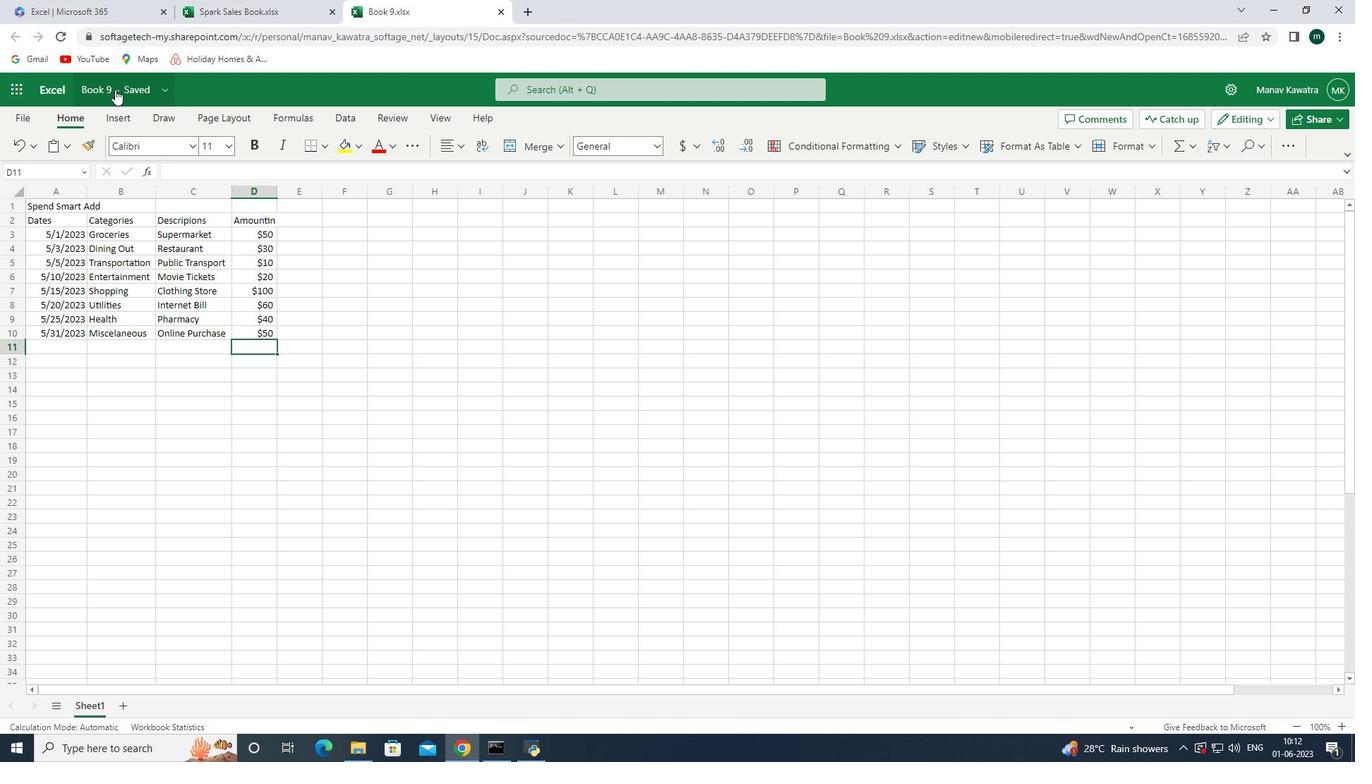 
Action: Mouse moved to (104, 149)
Screenshot: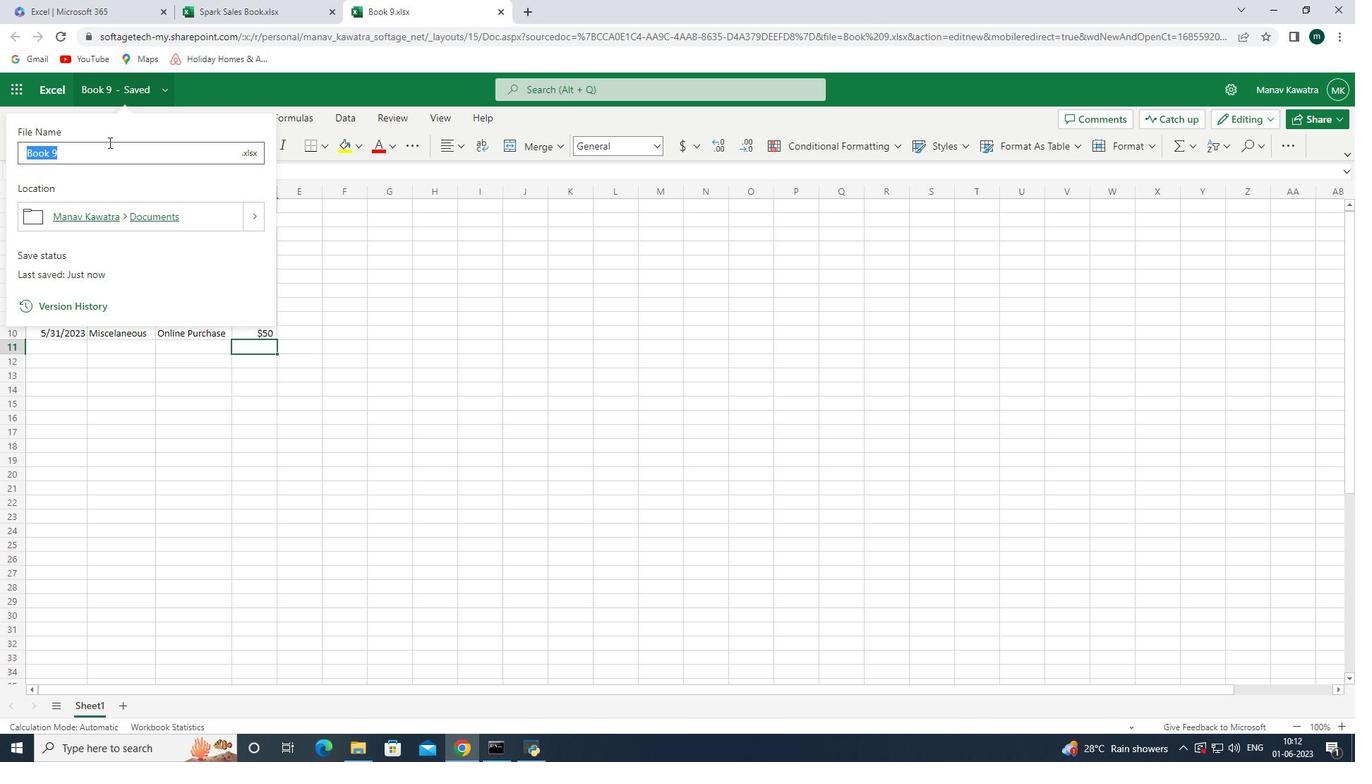 
Action: Key pressed <Key.shift><Key.shift><Key.shift><Key.shift><Key.shift><Key.shift><Key.shift><Key.shift><Key.shift><Key.shift><Key.shift>Exp<Key.shift><Key.shift><Key.shift><Key.shift><Key.shift><Key.shift>Reports<Key.shift><Key.shift><Key.shift><Key.shift><Key.shift><Key.shift>heet<Key.space><Key.enter>ctrl+S
Screenshot: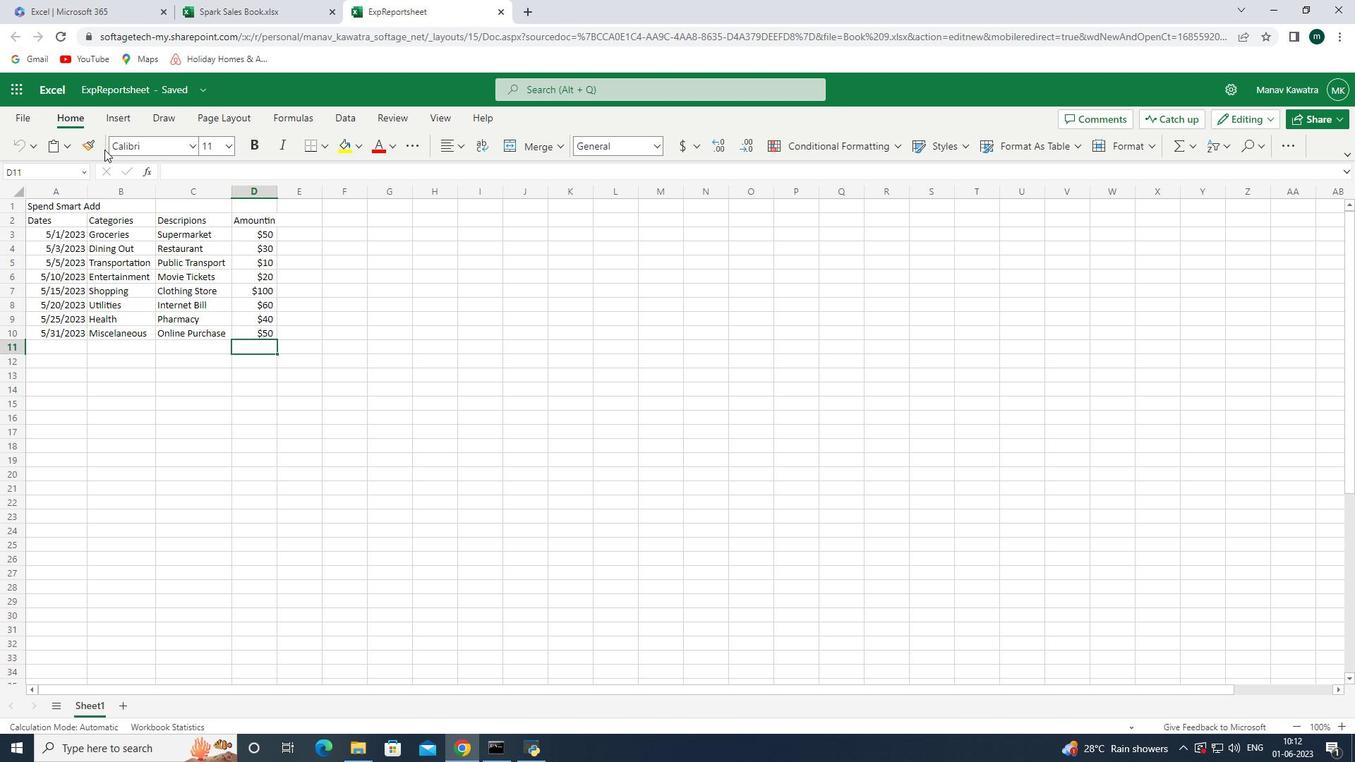 
Action: Mouse moved to (76, 206)
Screenshot: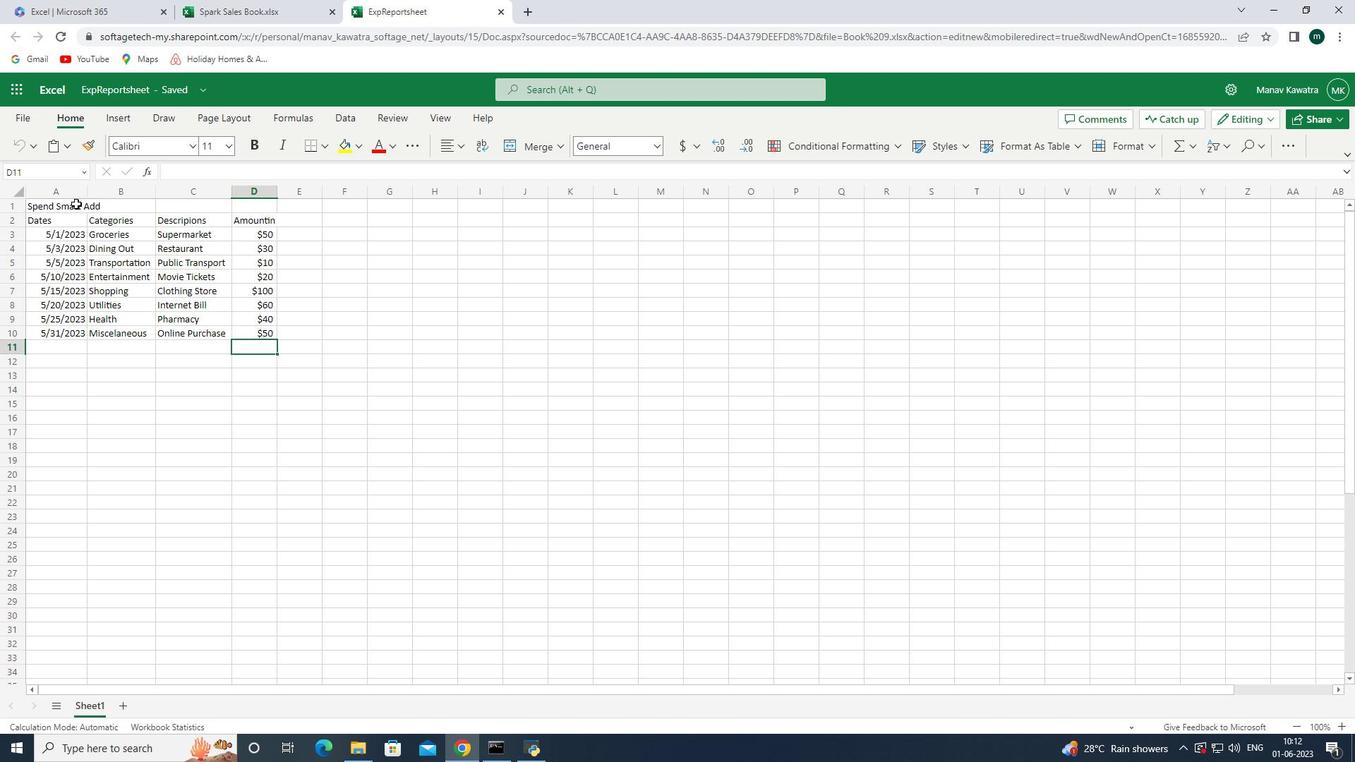 
Action: Mouse pressed left at (76, 206)
Screenshot: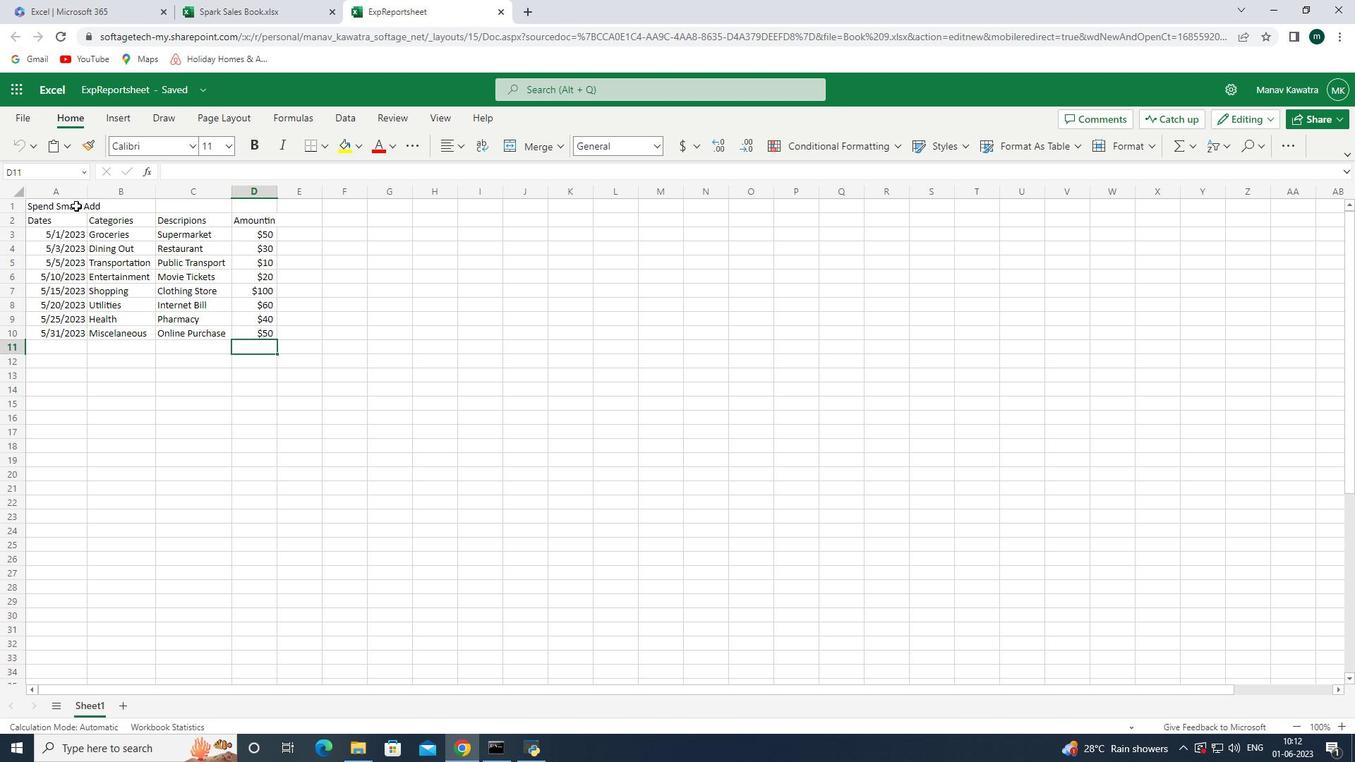 
Action: Mouse moved to (540, 147)
Screenshot: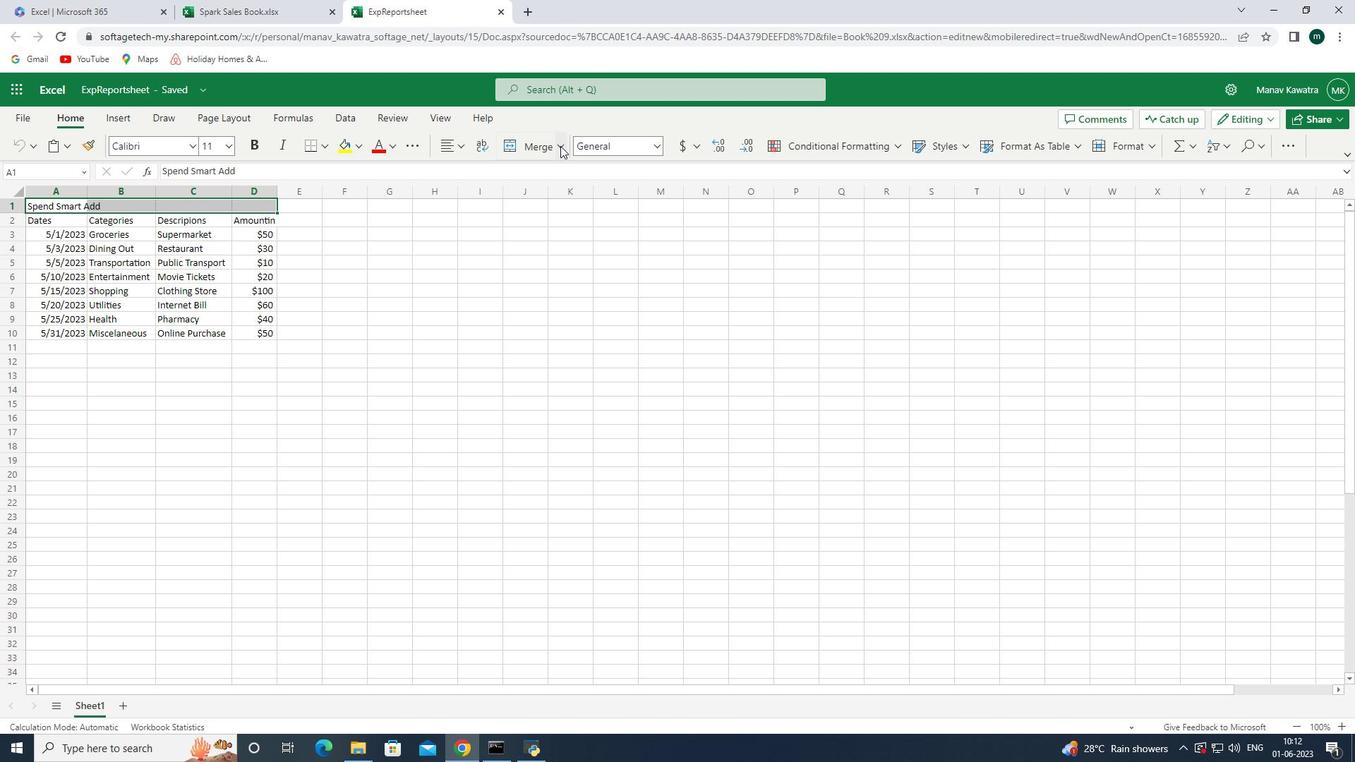 
Action: Mouse pressed left at (540, 147)
Screenshot: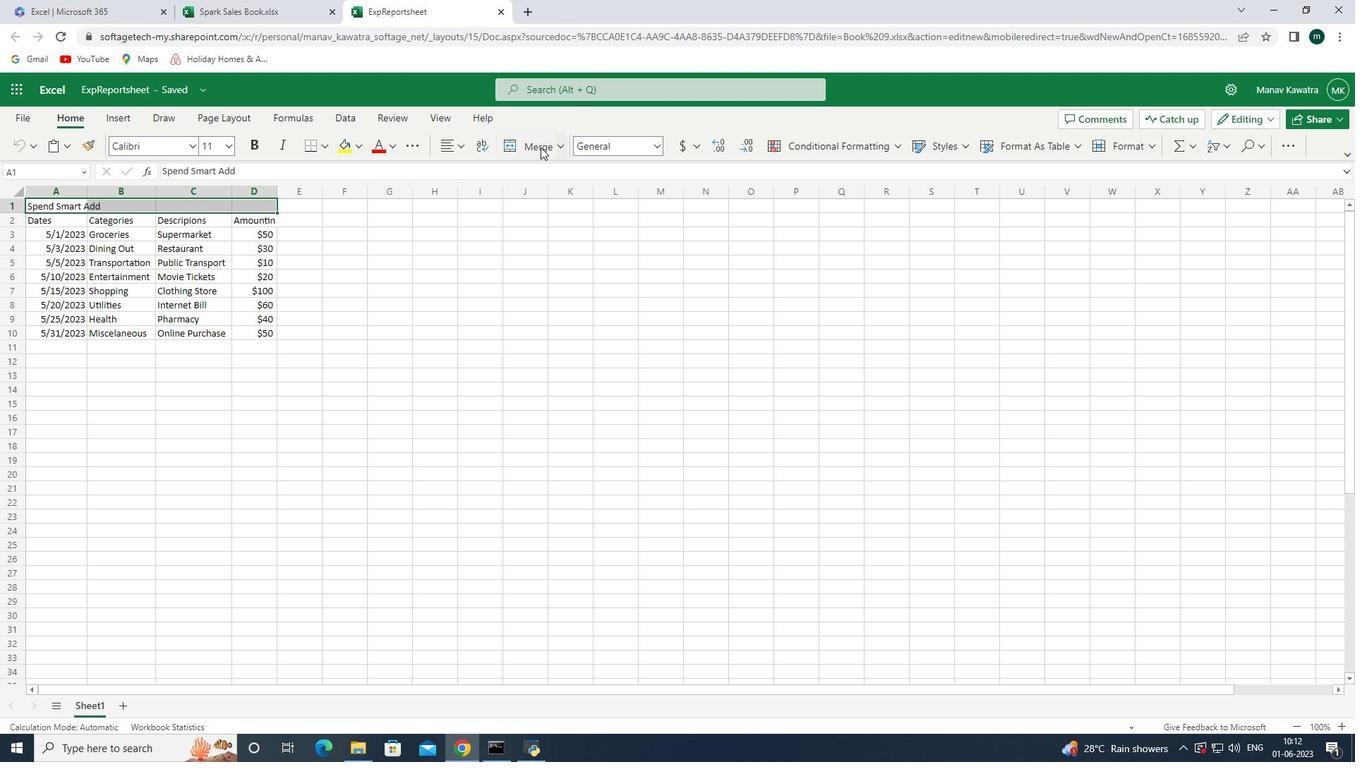 
Action: Mouse moved to (538, 151)
Screenshot: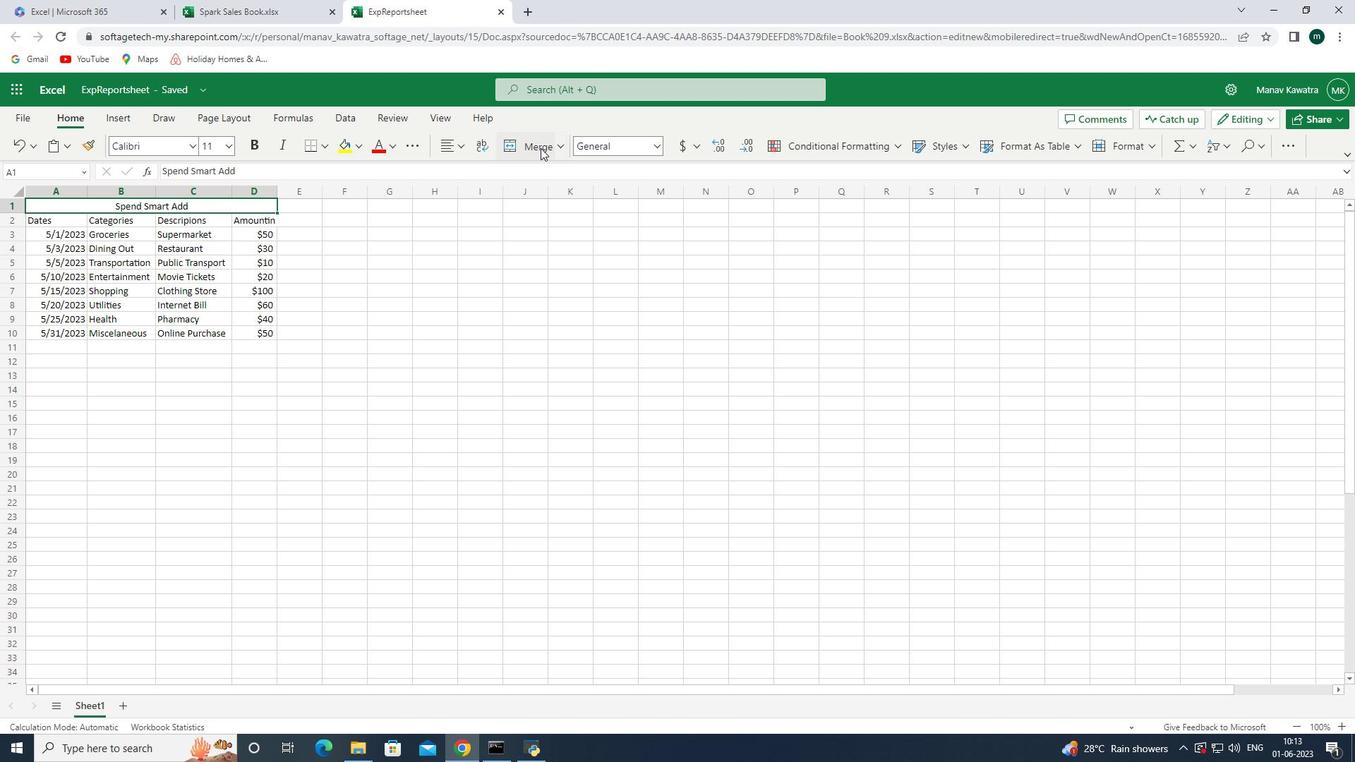
